 Task: Find connections with filter location Quţūr with filter topic #propertywith filter profile language English with filter current company The Good Glamm Group with filter school Loyola Institute Of Business Administration with filter industry Fruit and Vegetable Preserves Manufacturing with filter service category Network Support with filter keywords title Animal Shelter Worker
Action: Mouse moved to (622, 77)
Screenshot: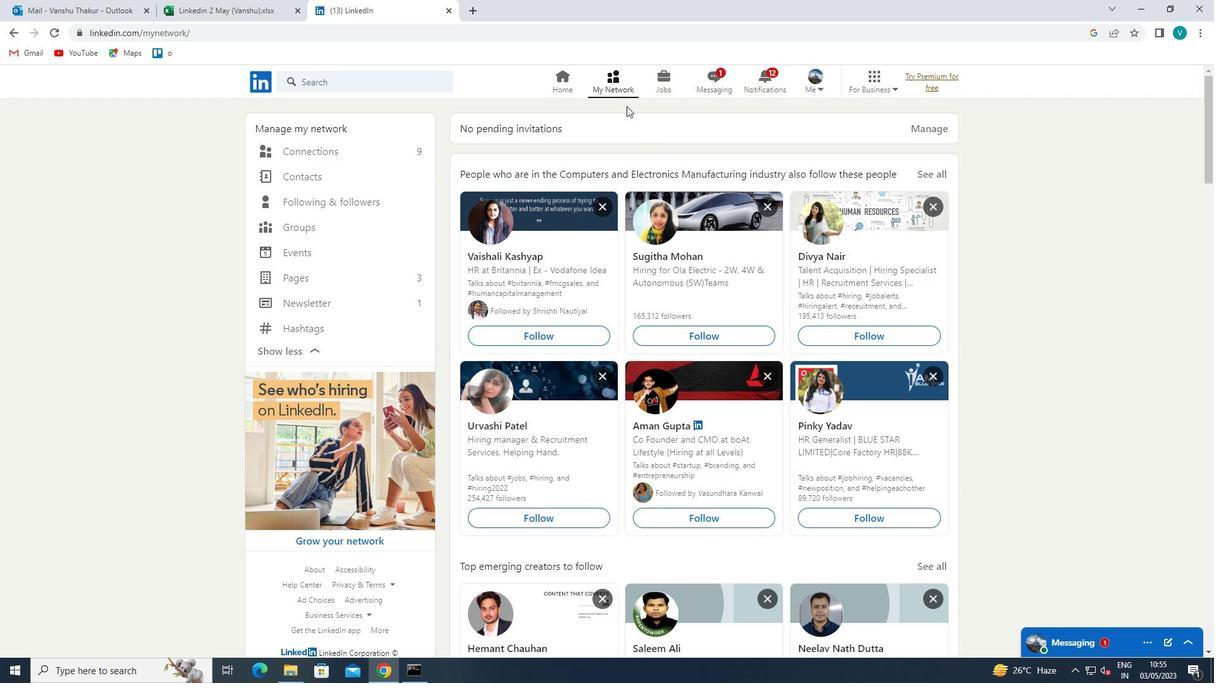 
Action: Mouse pressed left at (622, 77)
Screenshot: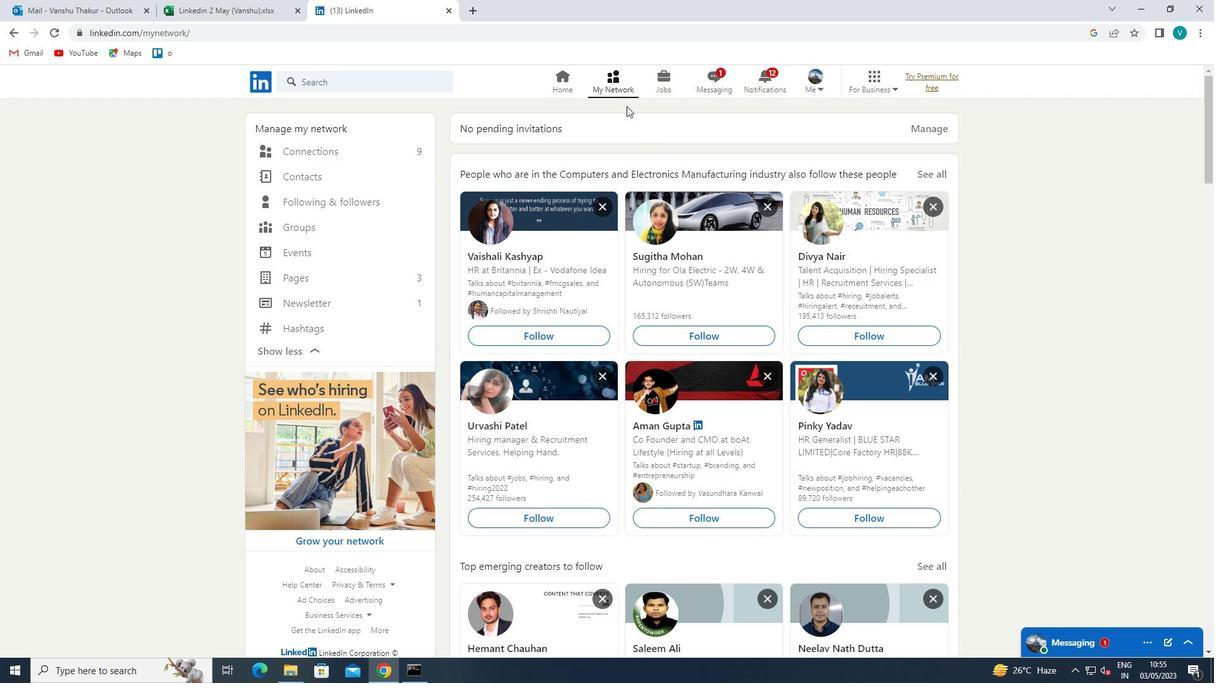 
Action: Mouse moved to (365, 161)
Screenshot: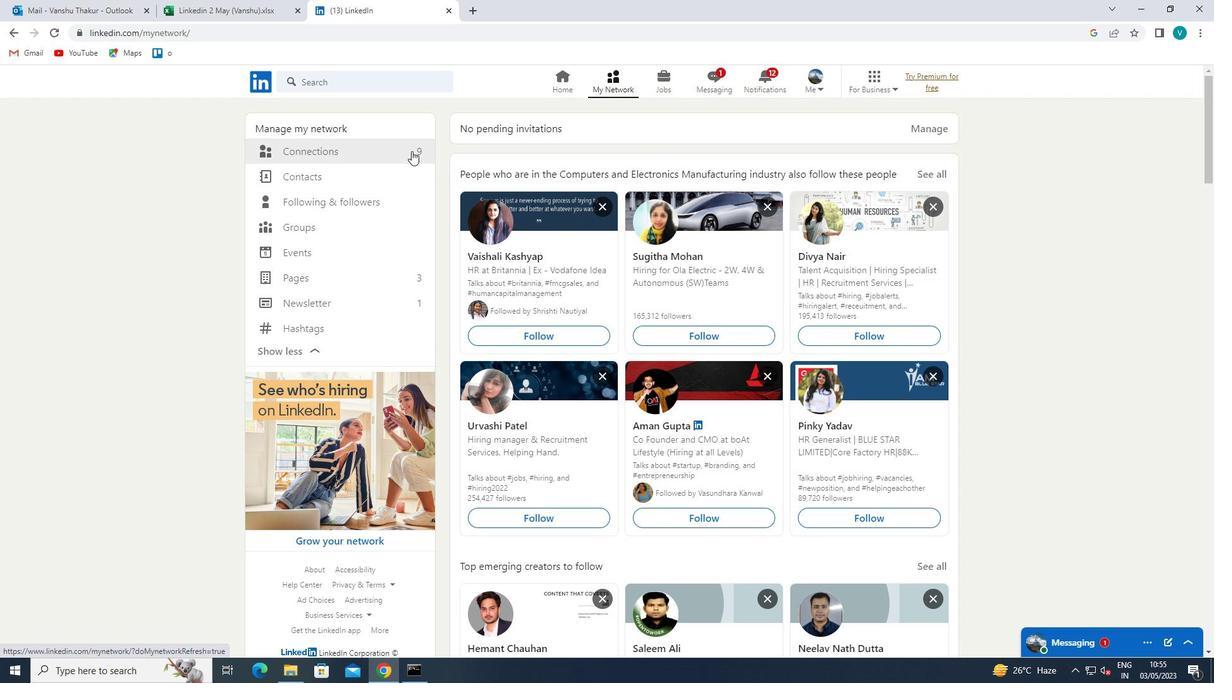 
Action: Mouse pressed left at (365, 161)
Screenshot: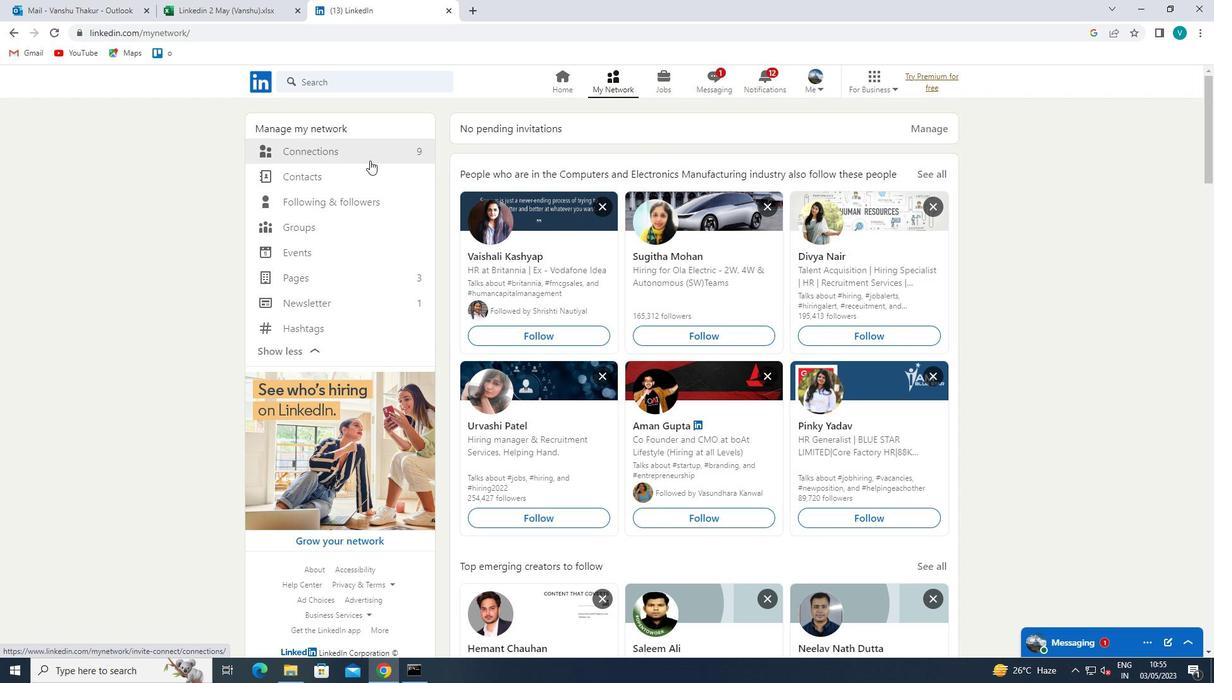 
Action: Mouse moved to (365, 146)
Screenshot: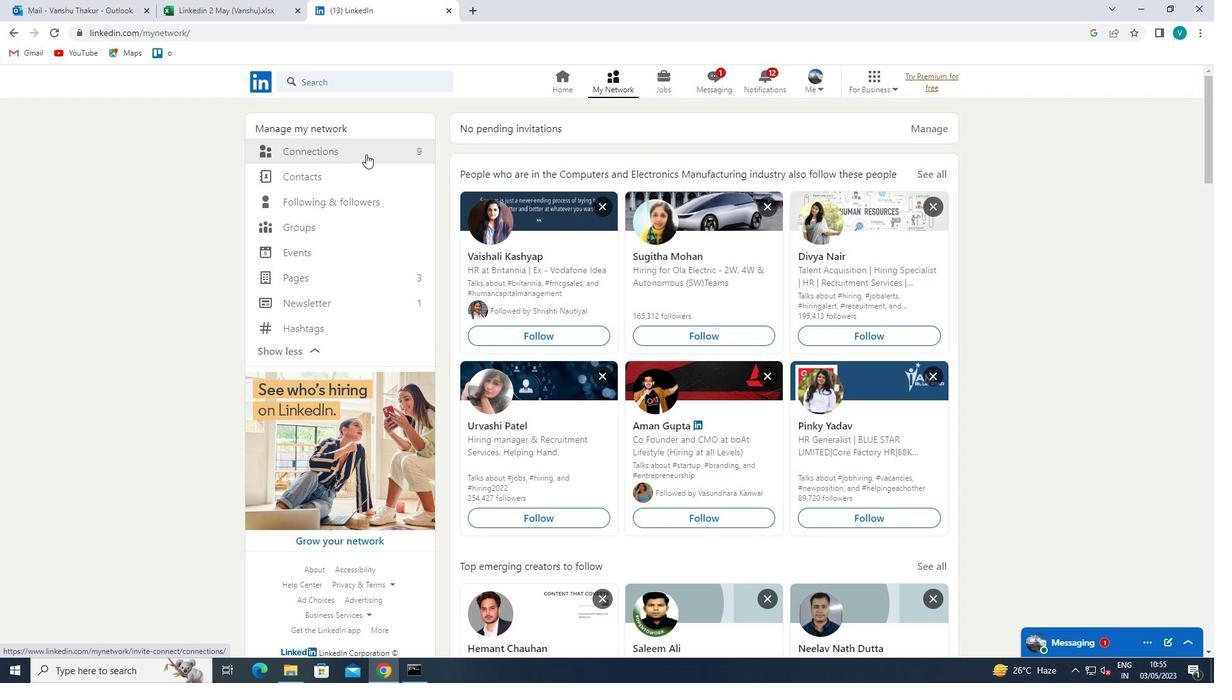
Action: Mouse pressed left at (365, 146)
Screenshot: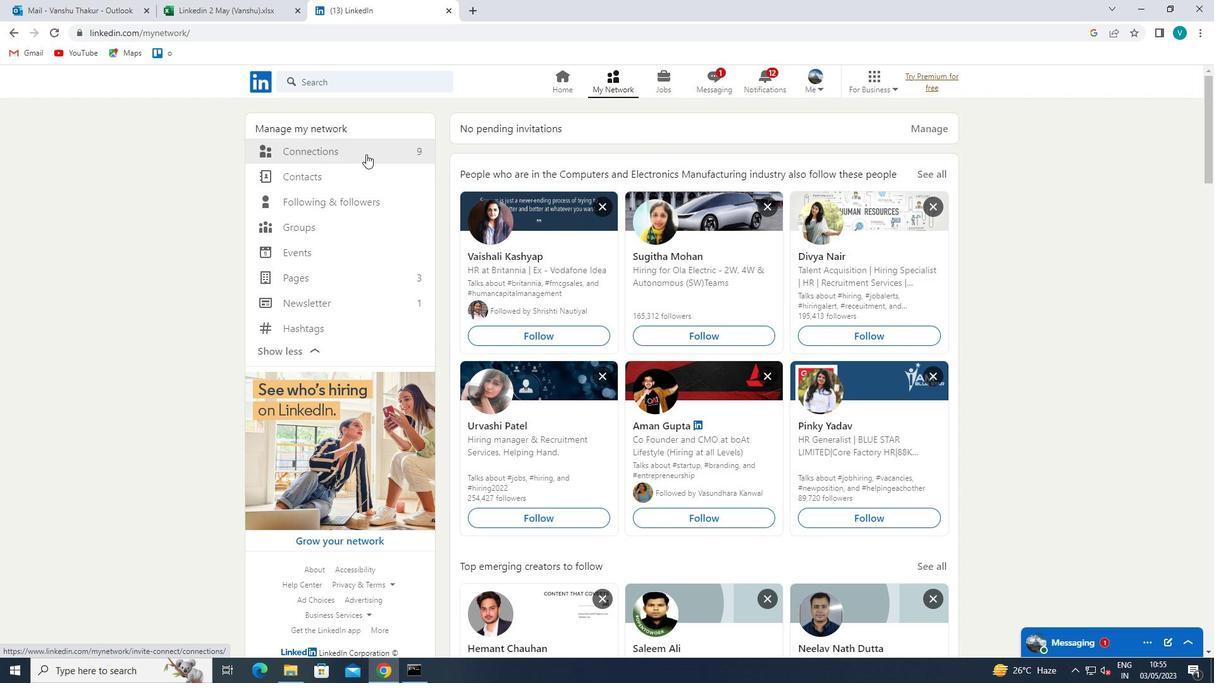 
Action: Mouse moved to (365, 146)
Screenshot: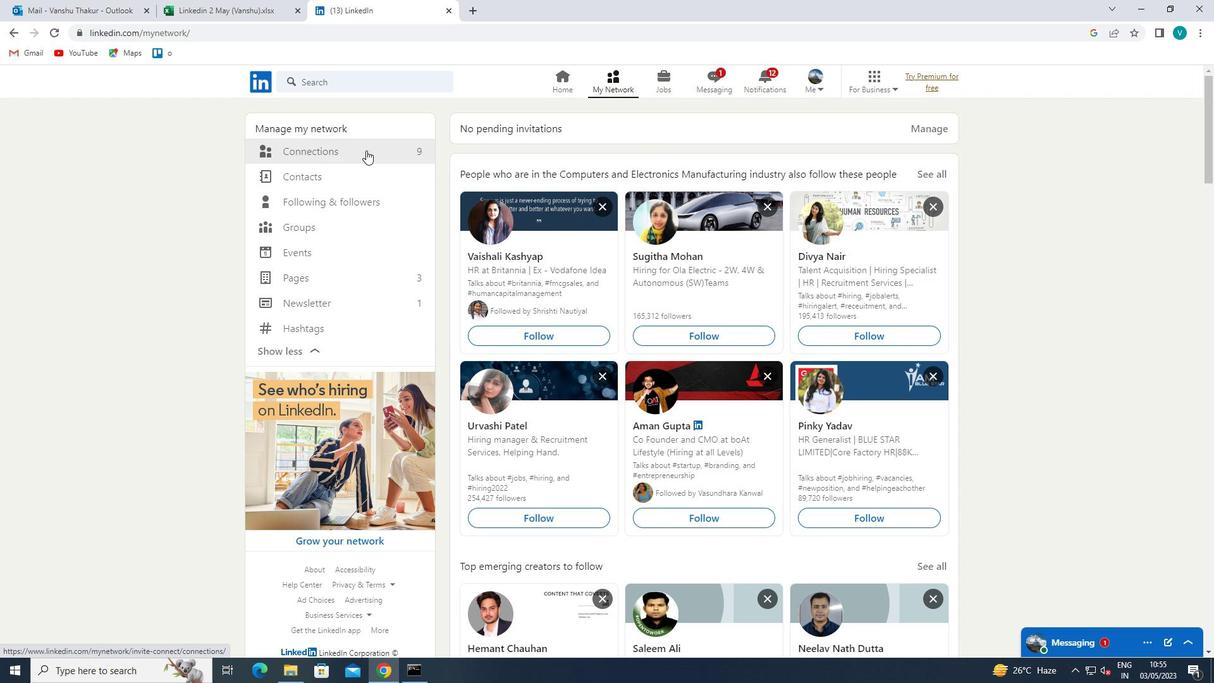 
Action: Mouse pressed left at (365, 146)
Screenshot: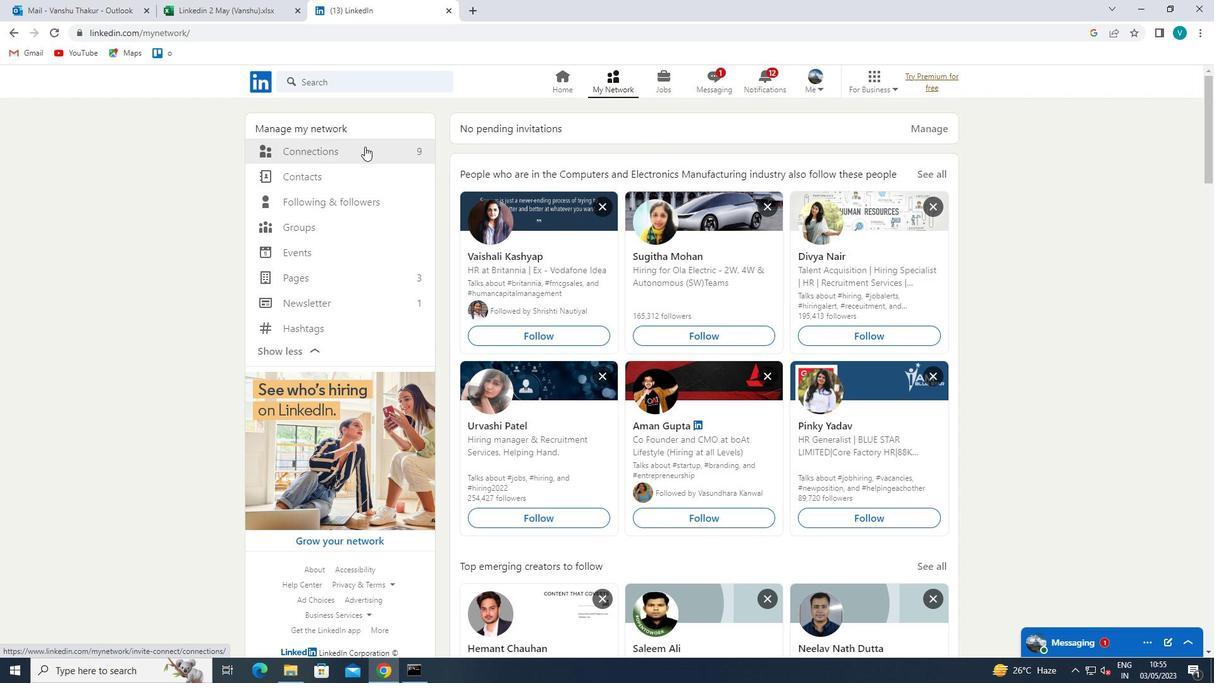 
Action: Mouse moved to (694, 152)
Screenshot: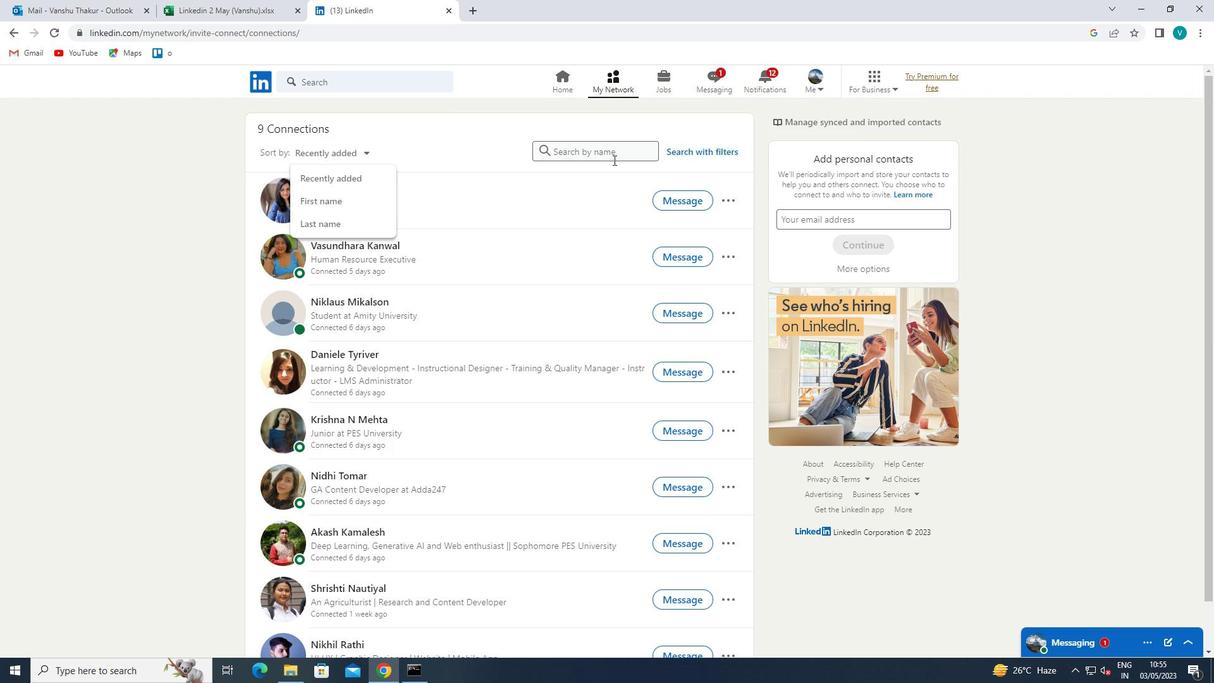 
Action: Mouse pressed left at (694, 152)
Screenshot: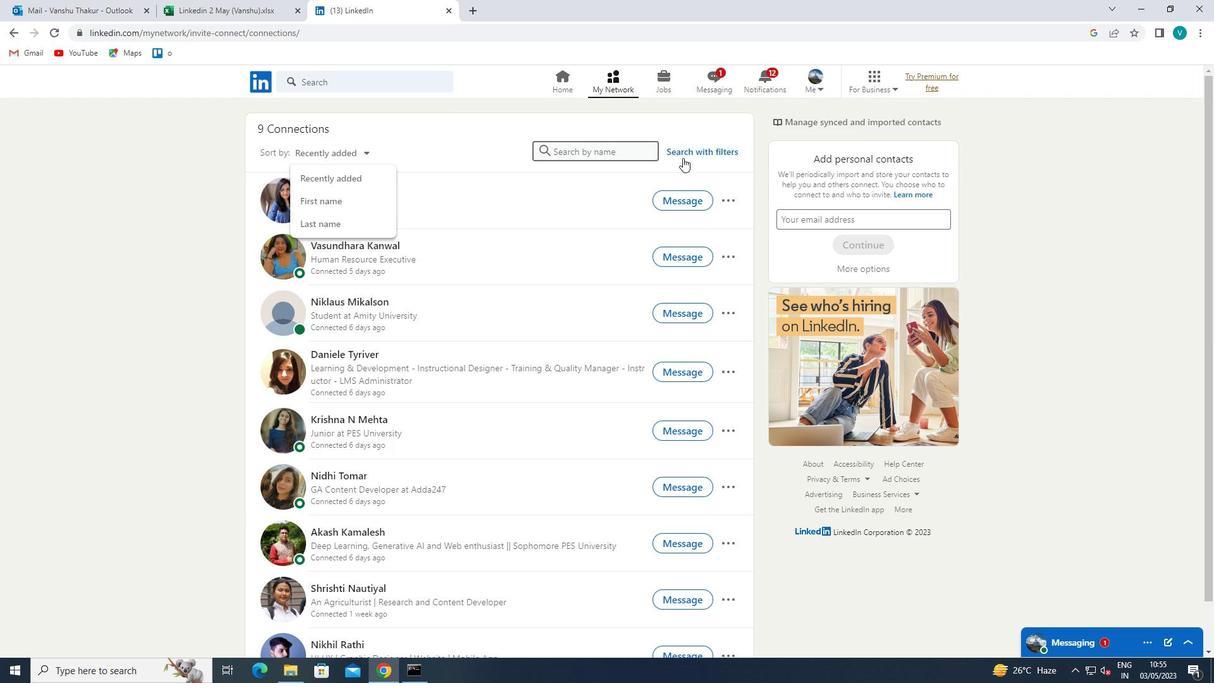 
Action: Mouse moved to (598, 120)
Screenshot: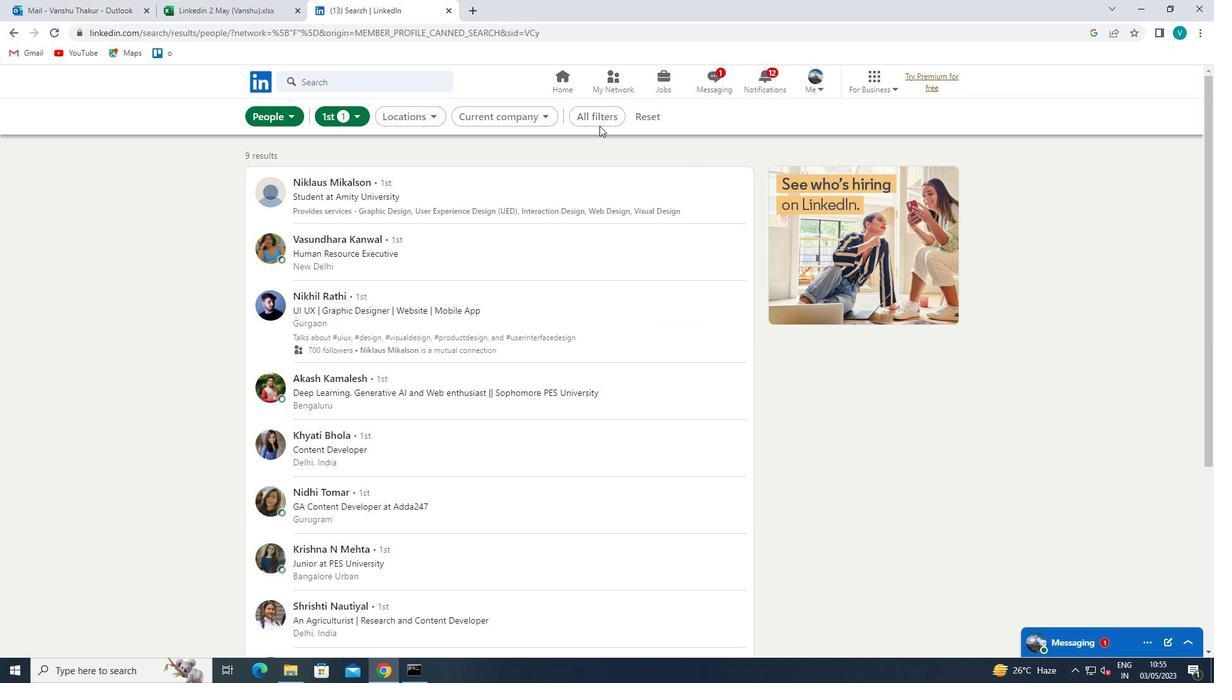 
Action: Mouse pressed left at (598, 120)
Screenshot: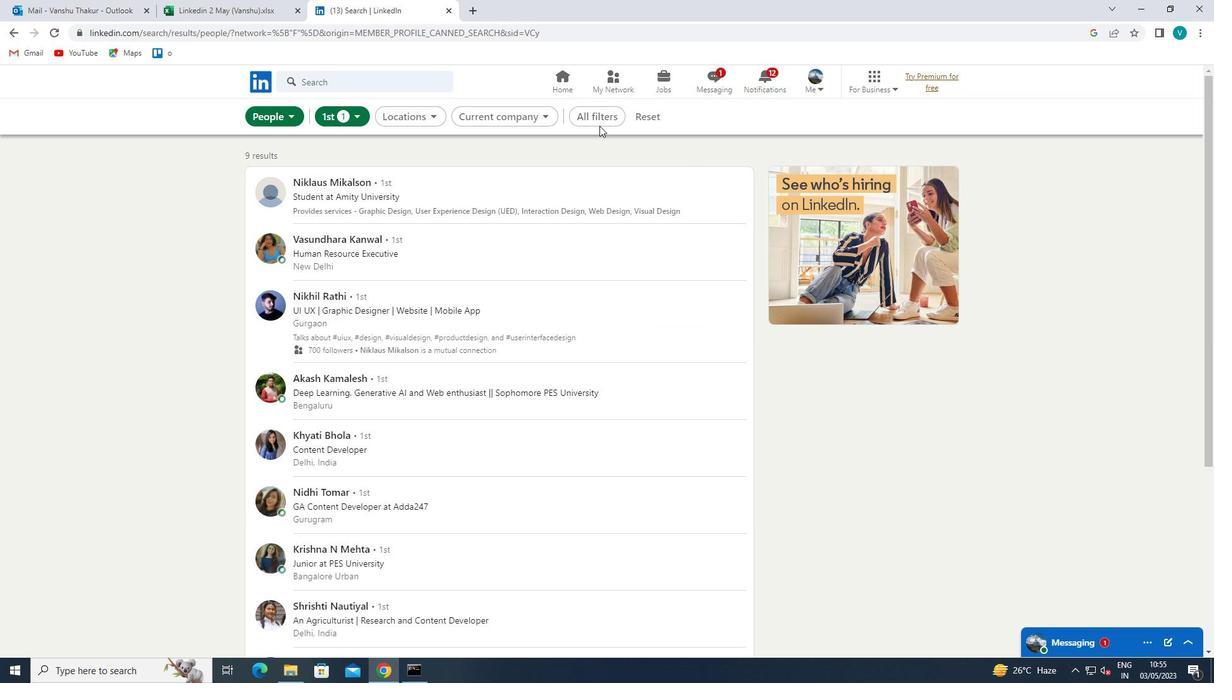 
Action: Mouse moved to (990, 225)
Screenshot: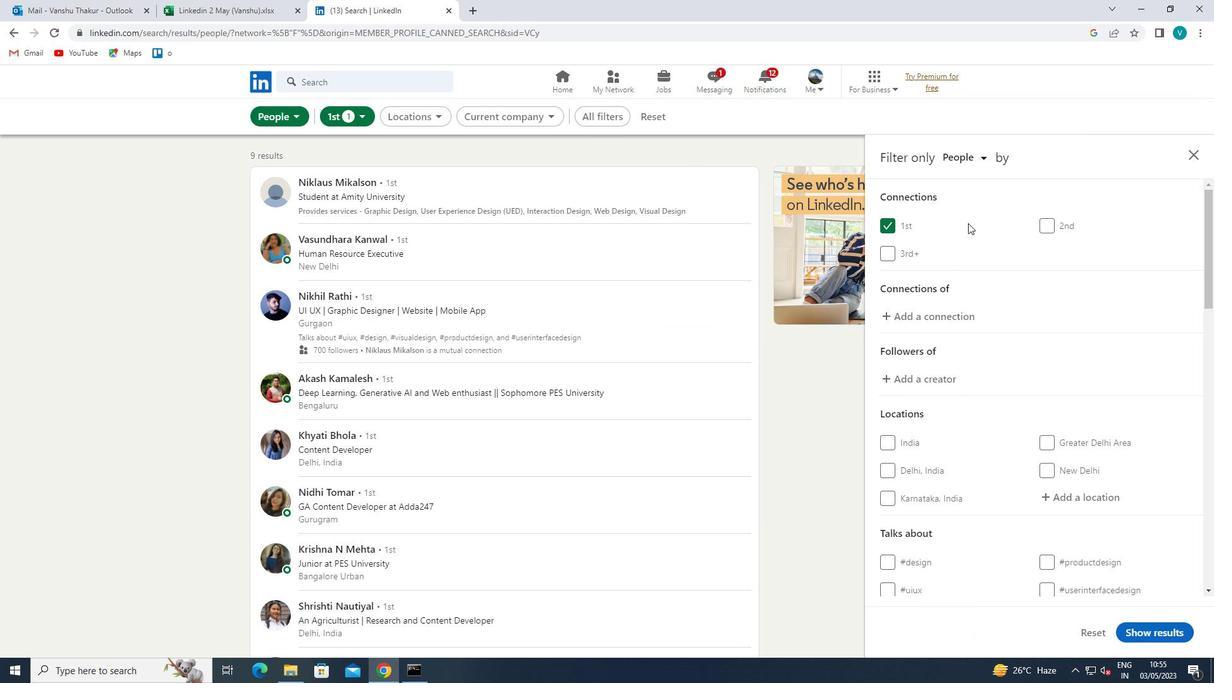 
Action: Mouse scrolled (990, 225) with delta (0, 0)
Screenshot: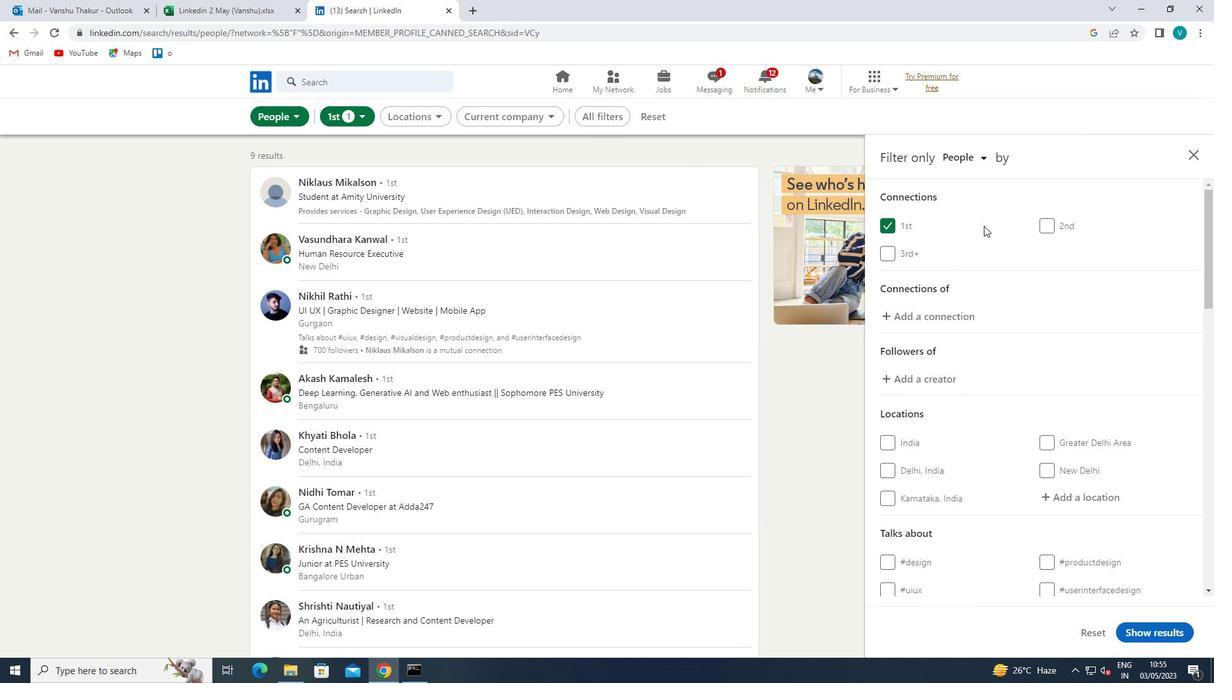 
Action: Mouse moved to (990, 225)
Screenshot: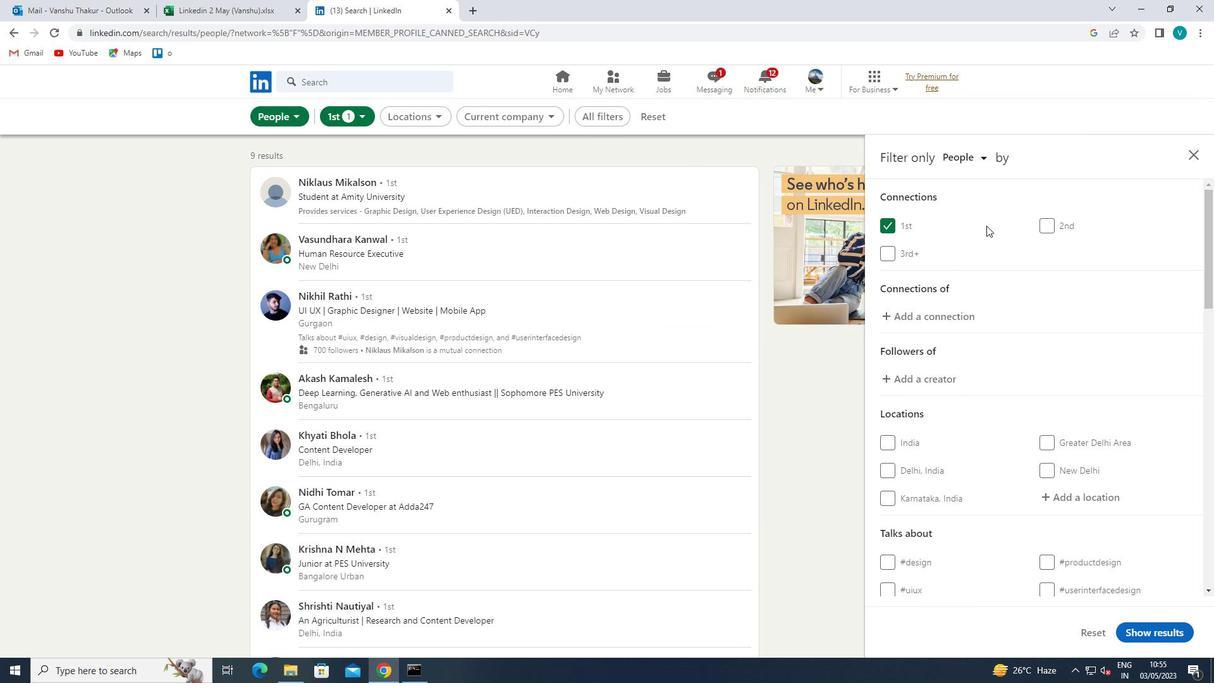 
Action: Mouse scrolled (990, 225) with delta (0, 0)
Screenshot: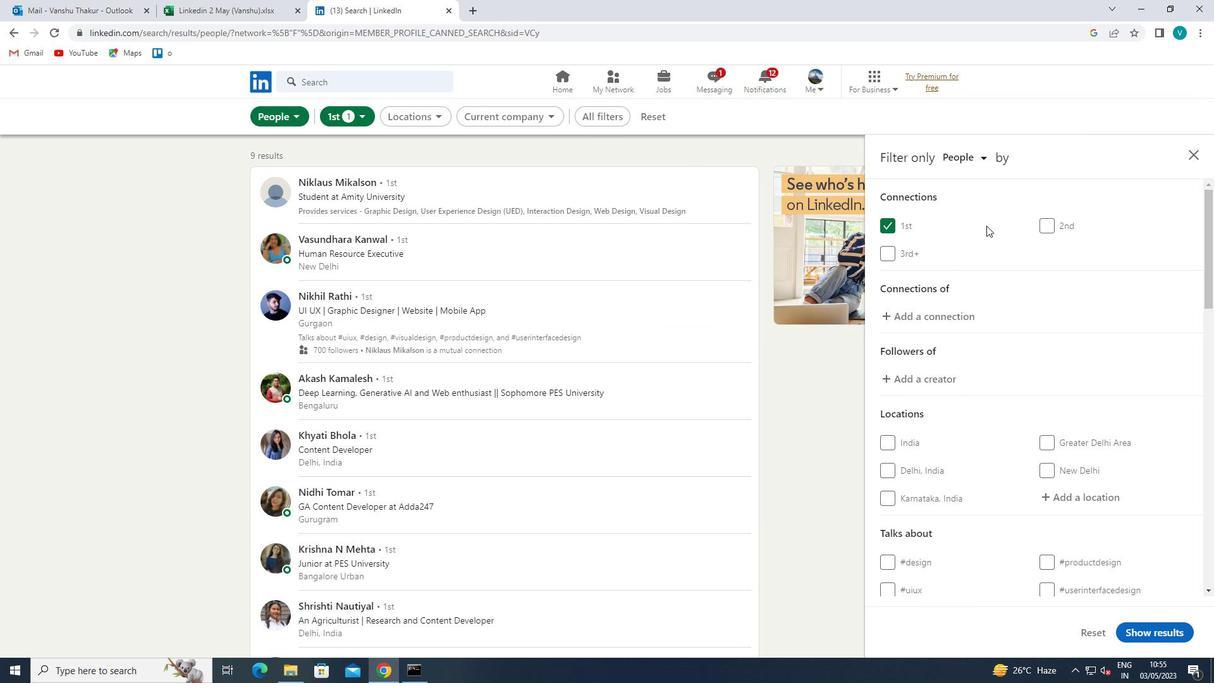 
Action: Mouse moved to (1075, 362)
Screenshot: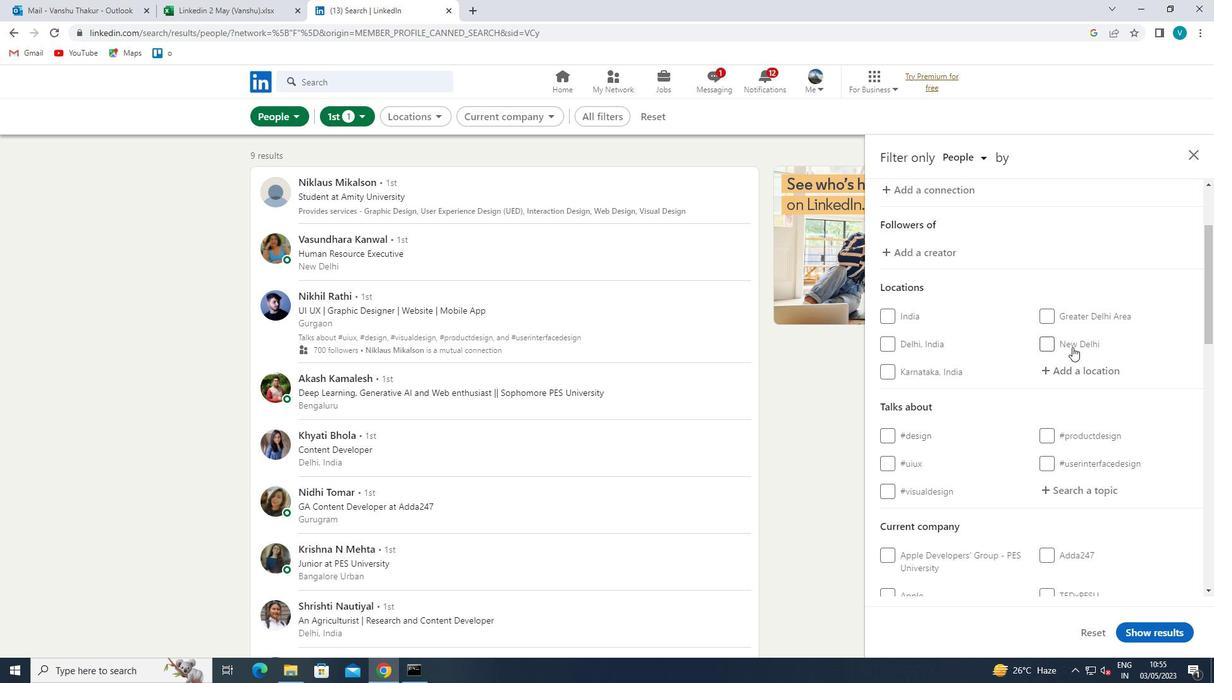 
Action: Mouse pressed left at (1075, 362)
Screenshot: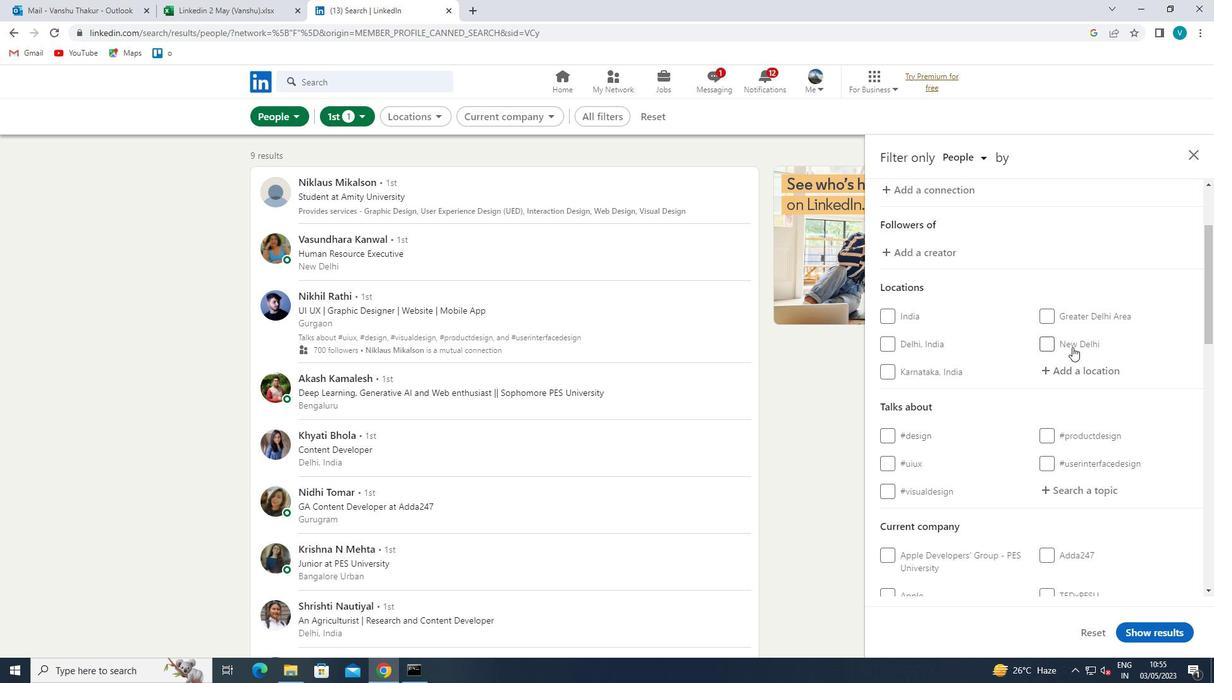 
Action: Mouse moved to (956, 403)
Screenshot: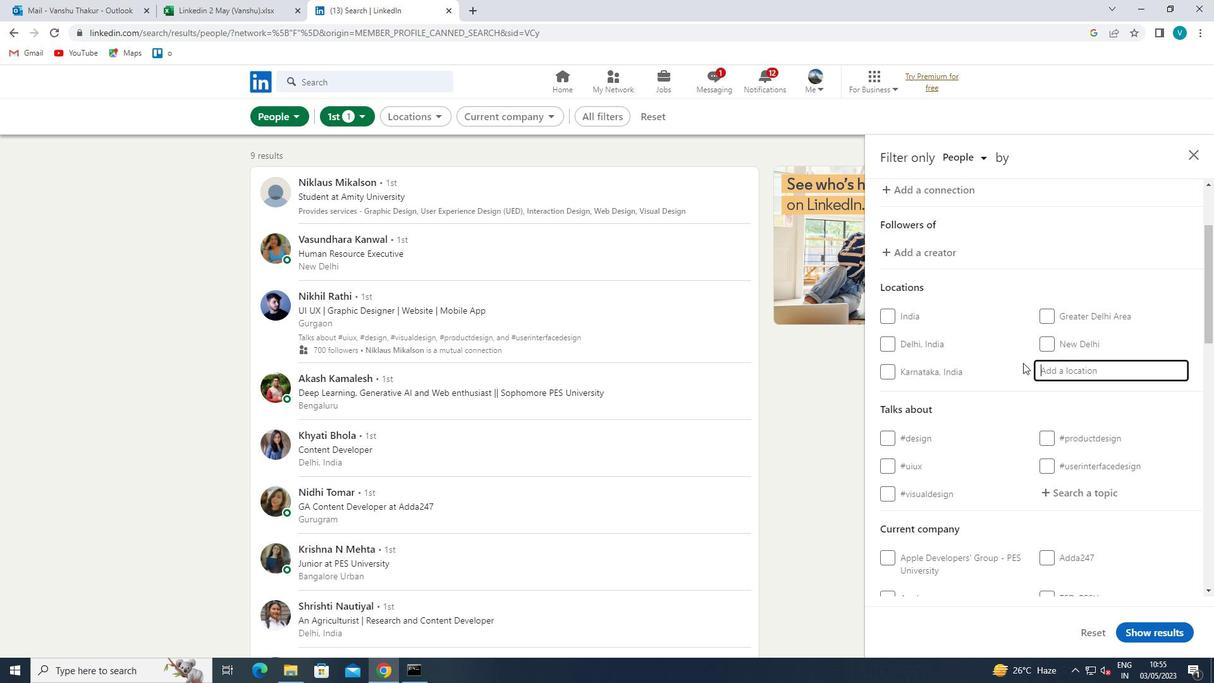 
Action: Key pressed <Key.shift>QUTUR
Screenshot: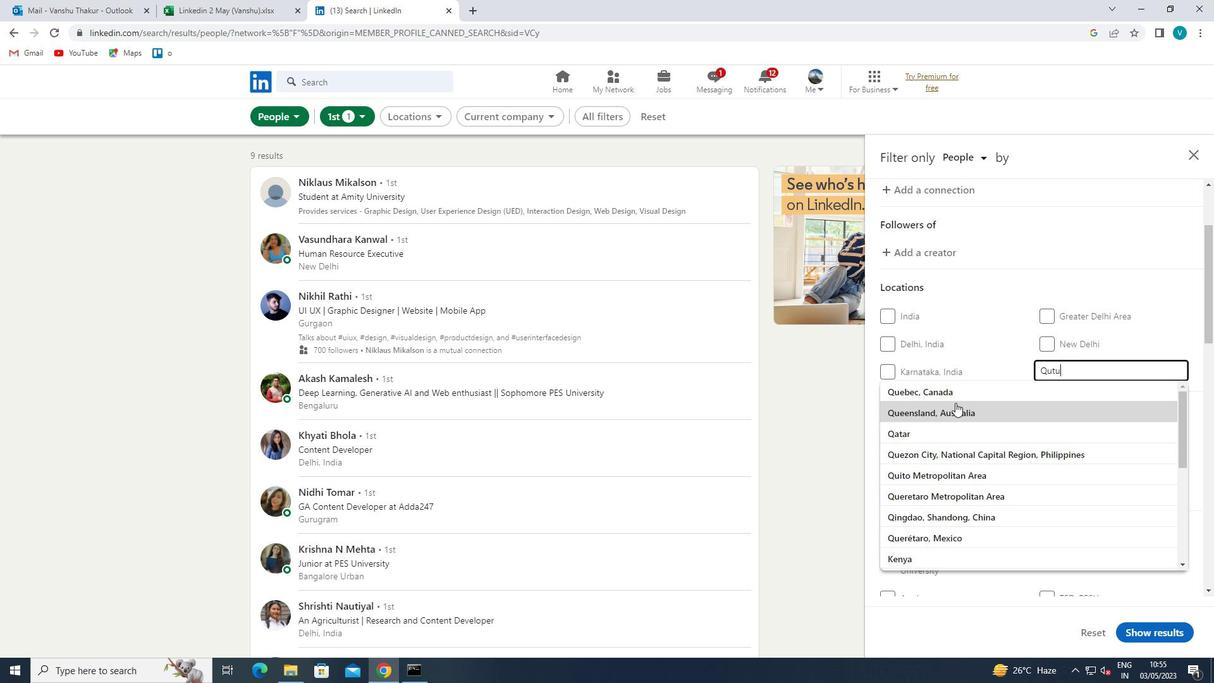
Action: Mouse moved to (994, 381)
Screenshot: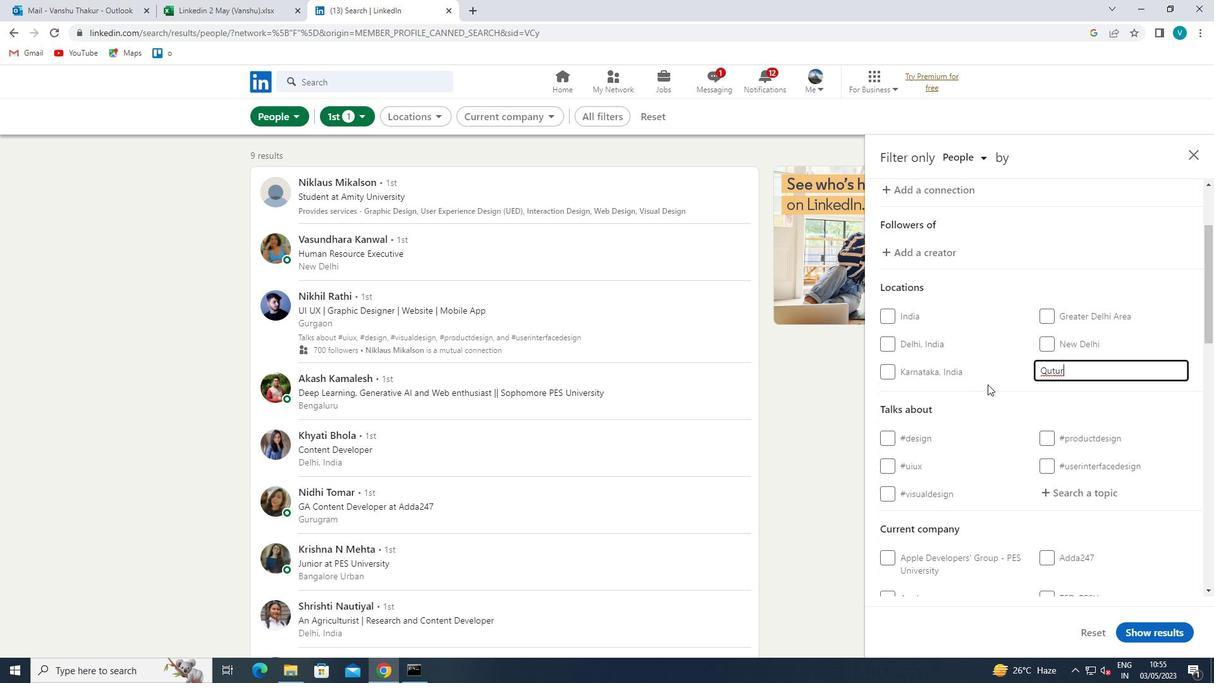 
Action: Mouse pressed left at (994, 381)
Screenshot: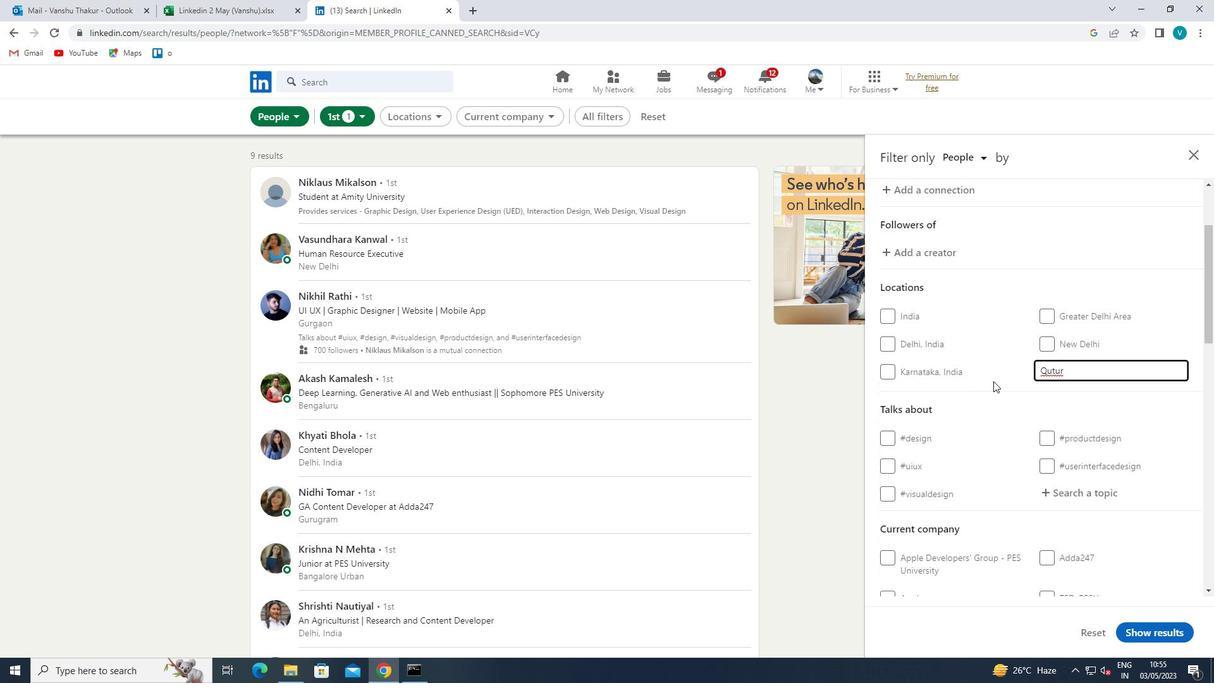 
Action: Mouse moved to (1110, 419)
Screenshot: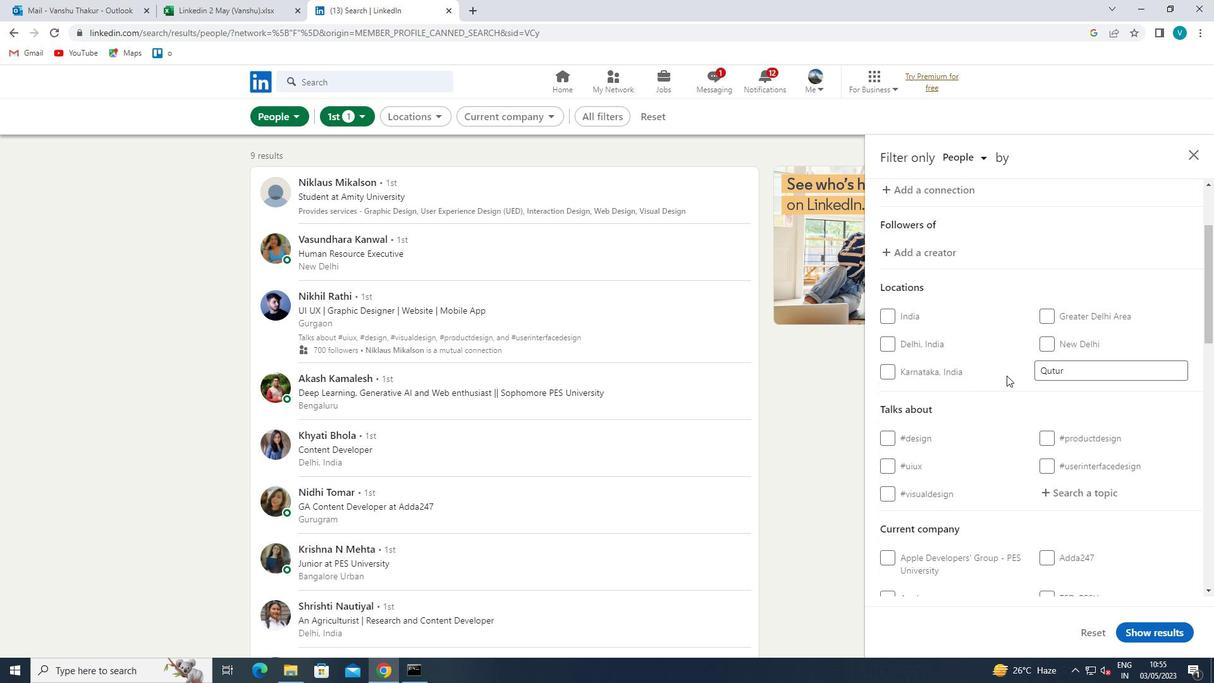 
Action: Mouse scrolled (1110, 418) with delta (0, 0)
Screenshot: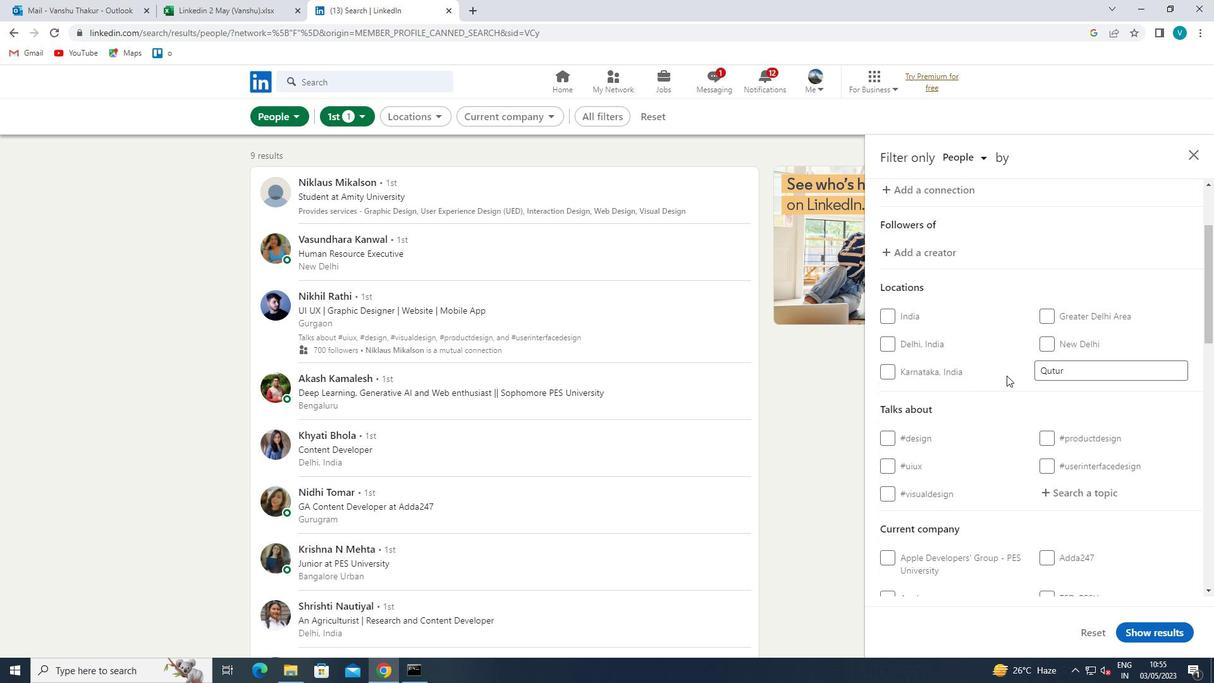 
Action: Mouse moved to (1116, 430)
Screenshot: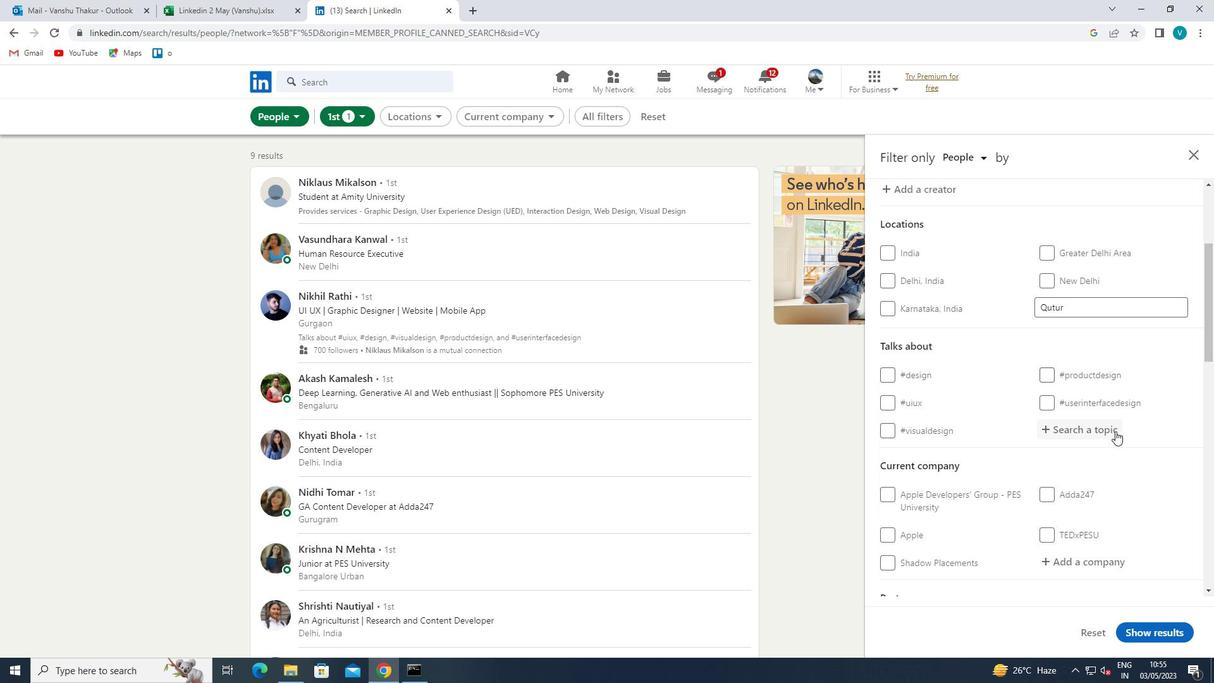 
Action: Mouse pressed left at (1116, 430)
Screenshot: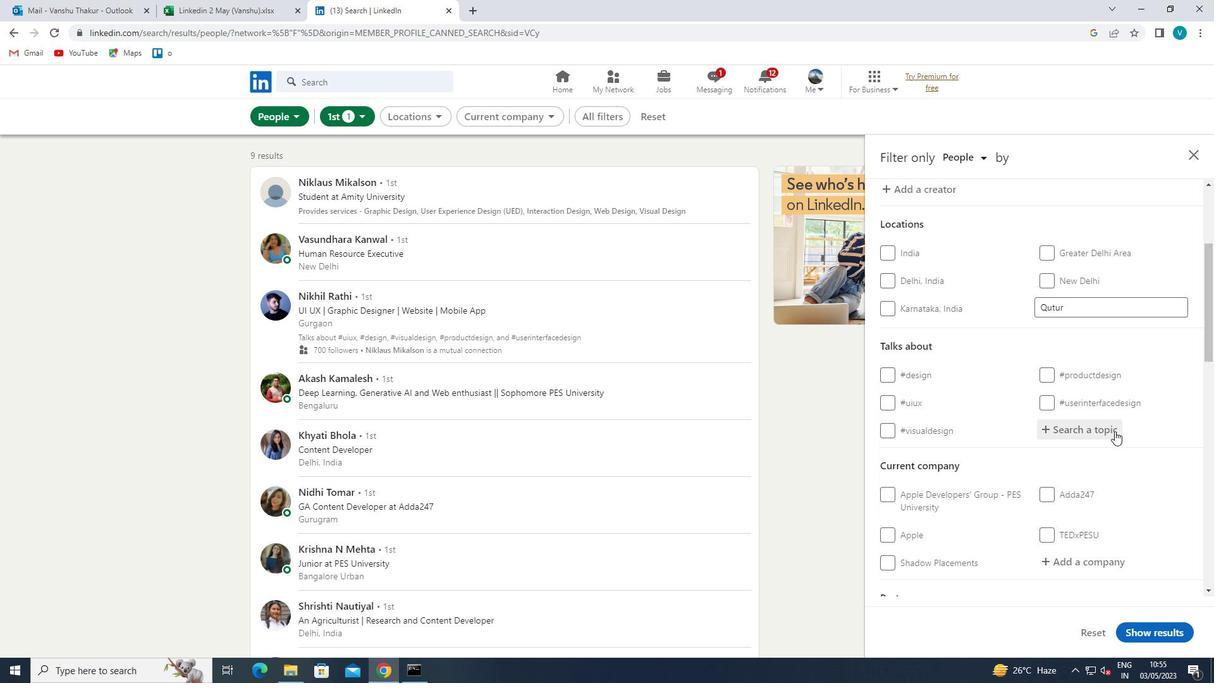 
Action: Mouse moved to (932, 534)
Screenshot: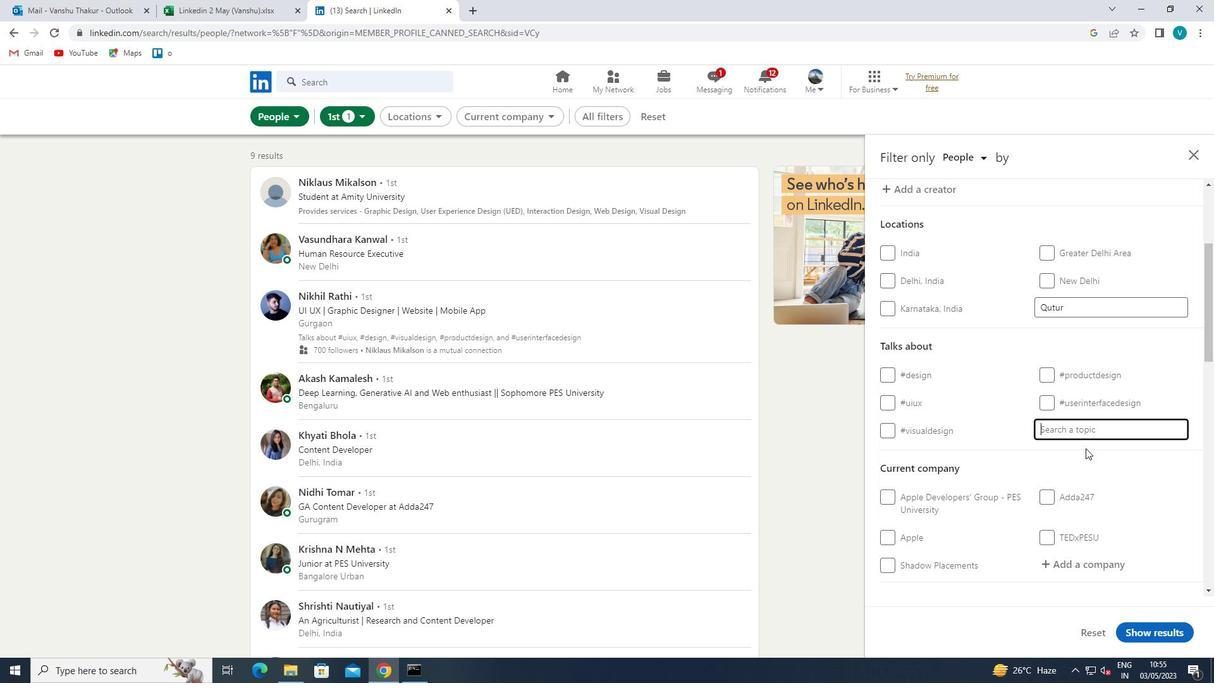 
Action: Key pressed PROPERTY
Screenshot: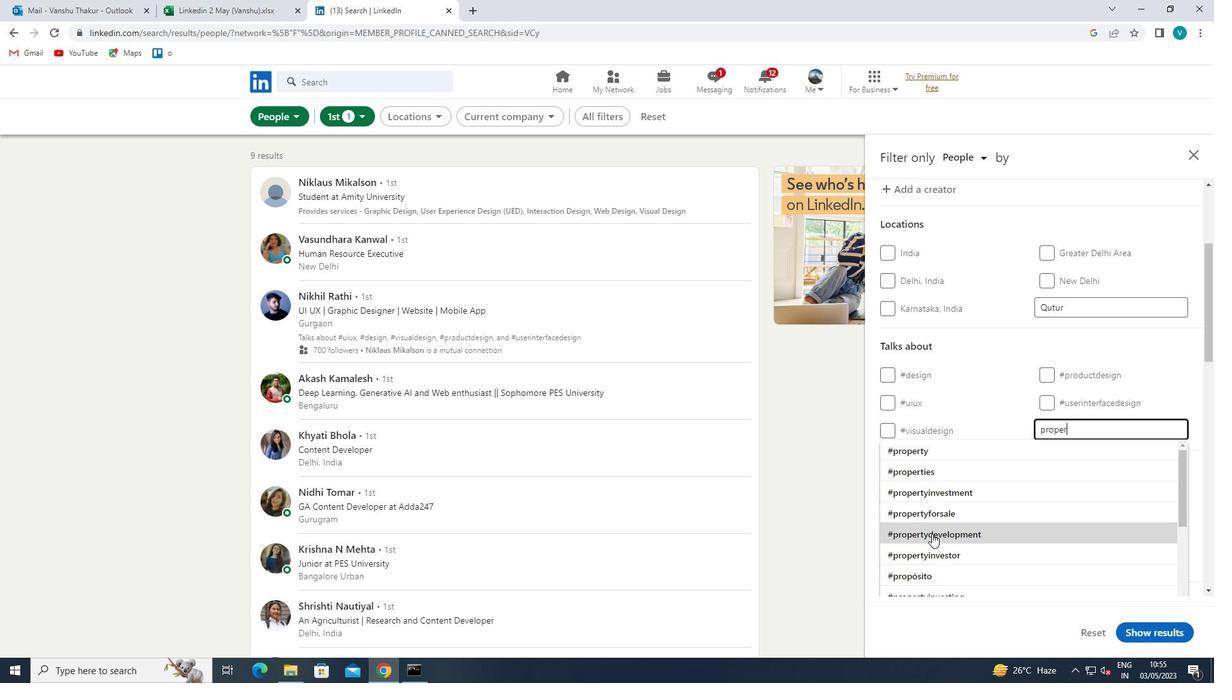 
Action: Mouse moved to (970, 447)
Screenshot: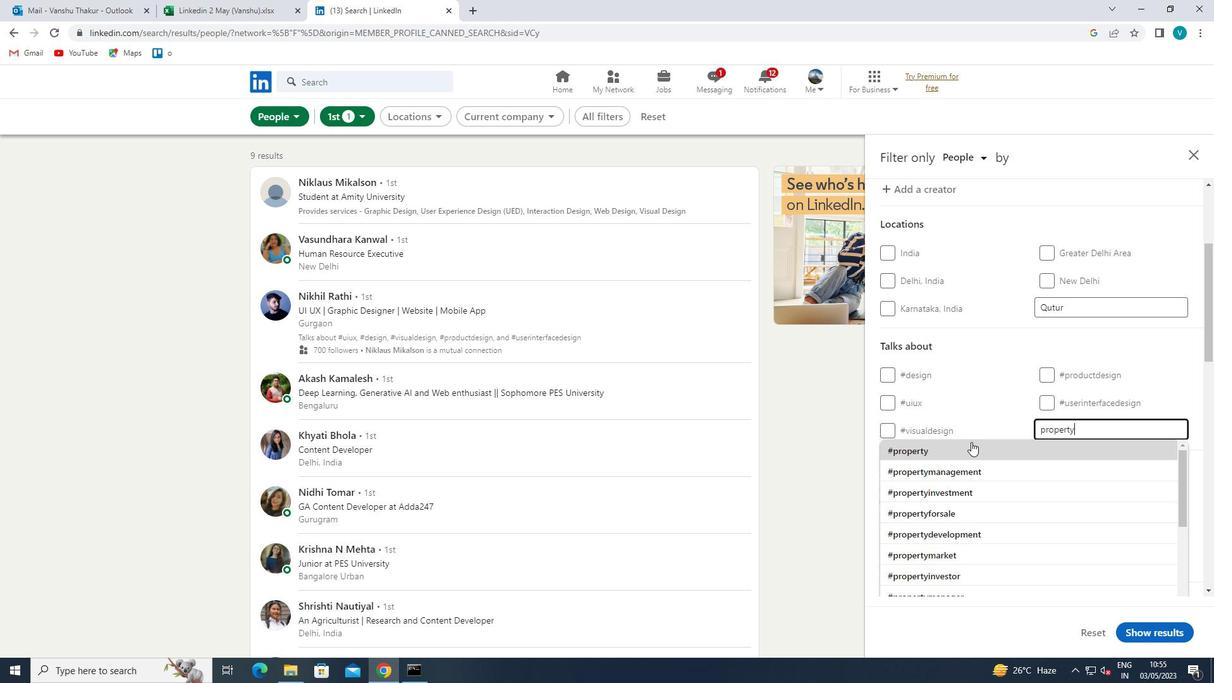 
Action: Mouse pressed left at (970, 447)
Screenshot: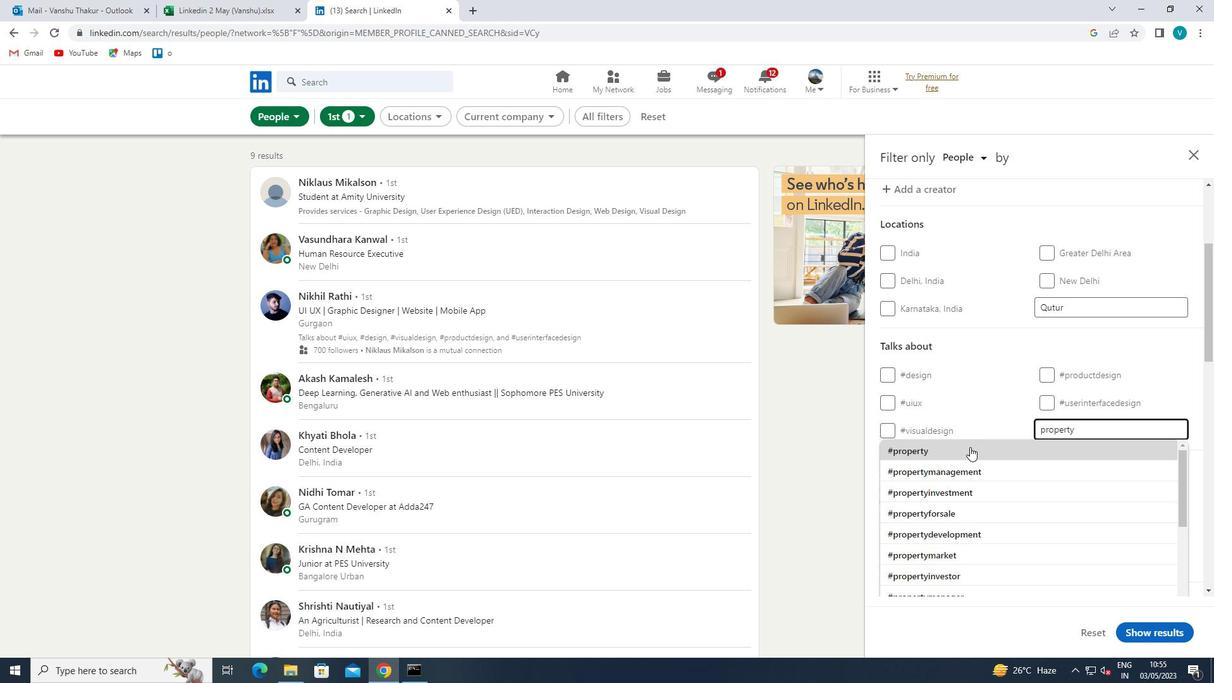 
Action: Mouse moved to (992, 442)
Screenshot: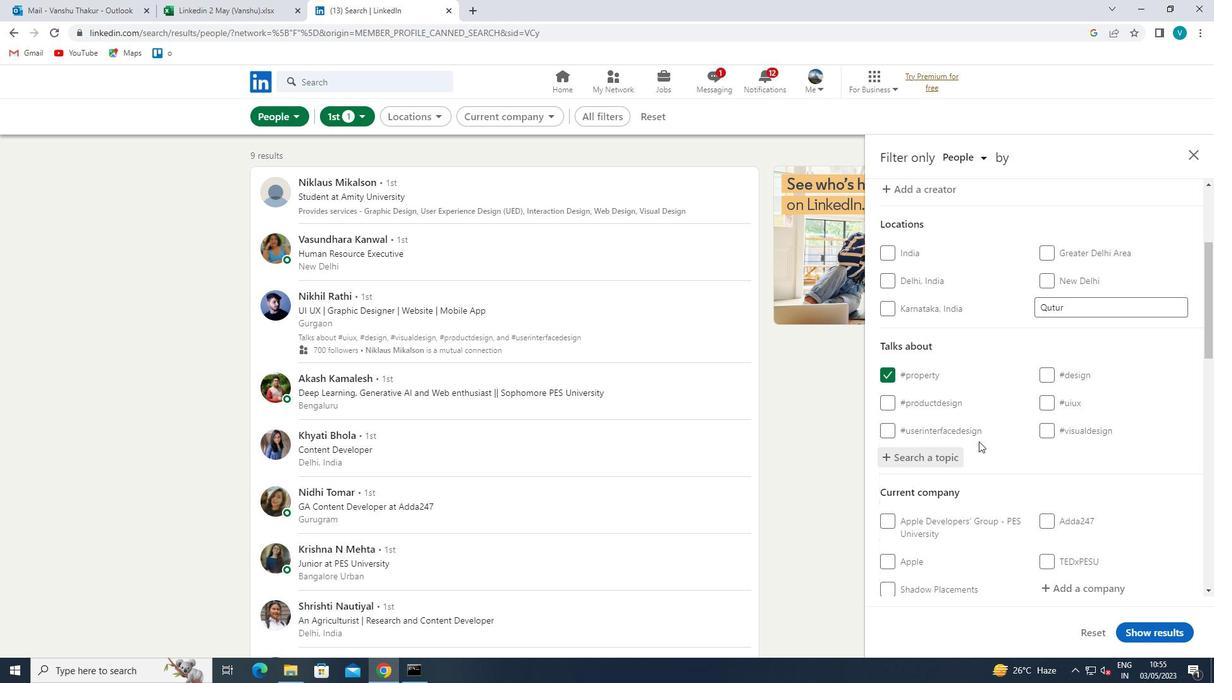 
Action: Mouse scrolled (992, 441) with delta (0, 0)
Screenshot: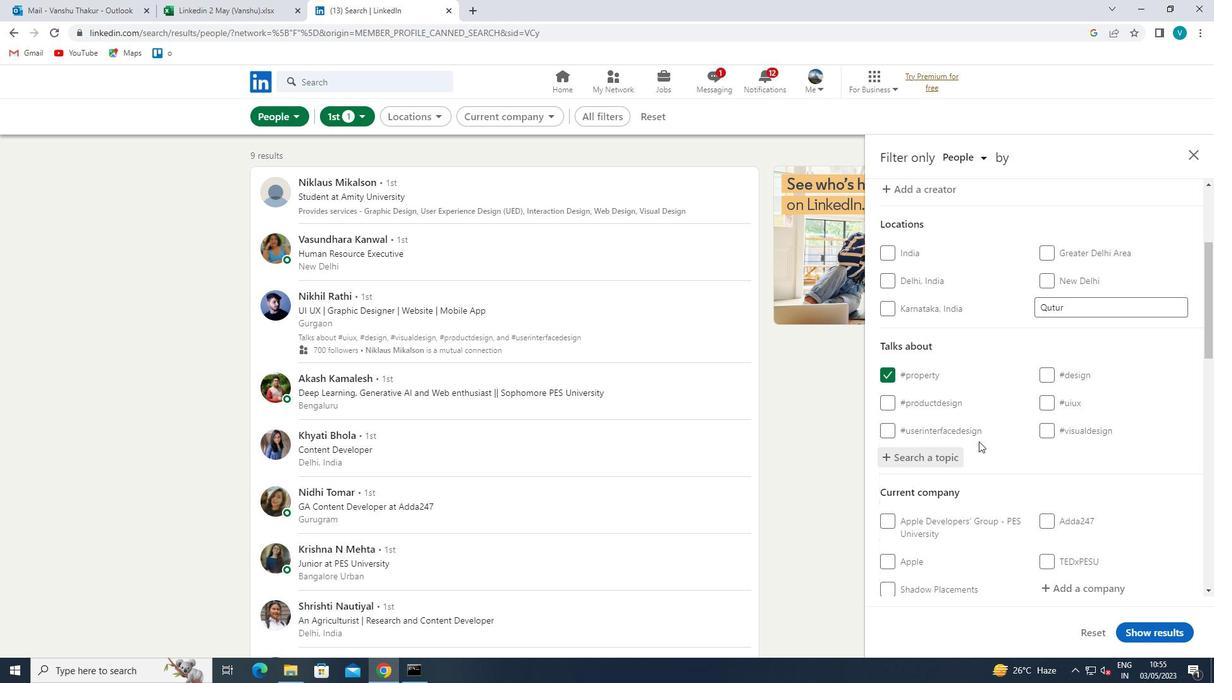 
Action: Mouse moved to (993, 442)
Screenshot: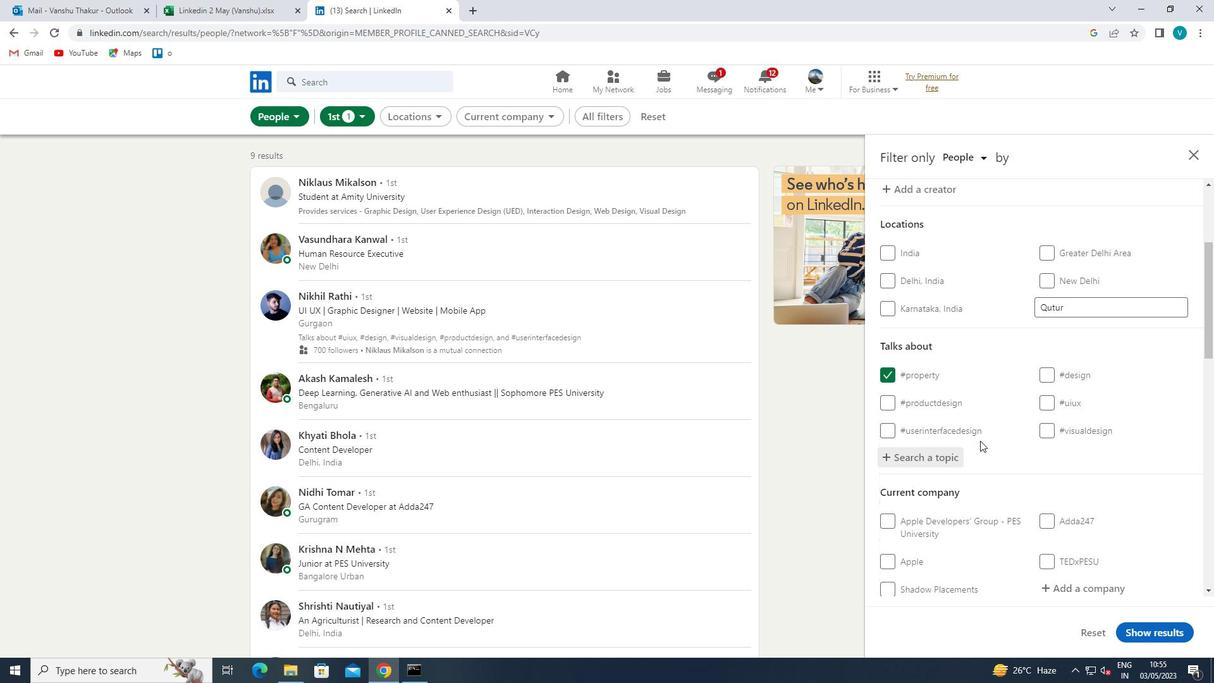 
Action: Mouse scrolled (993, 442) with delta (0, 0)
Screenshot: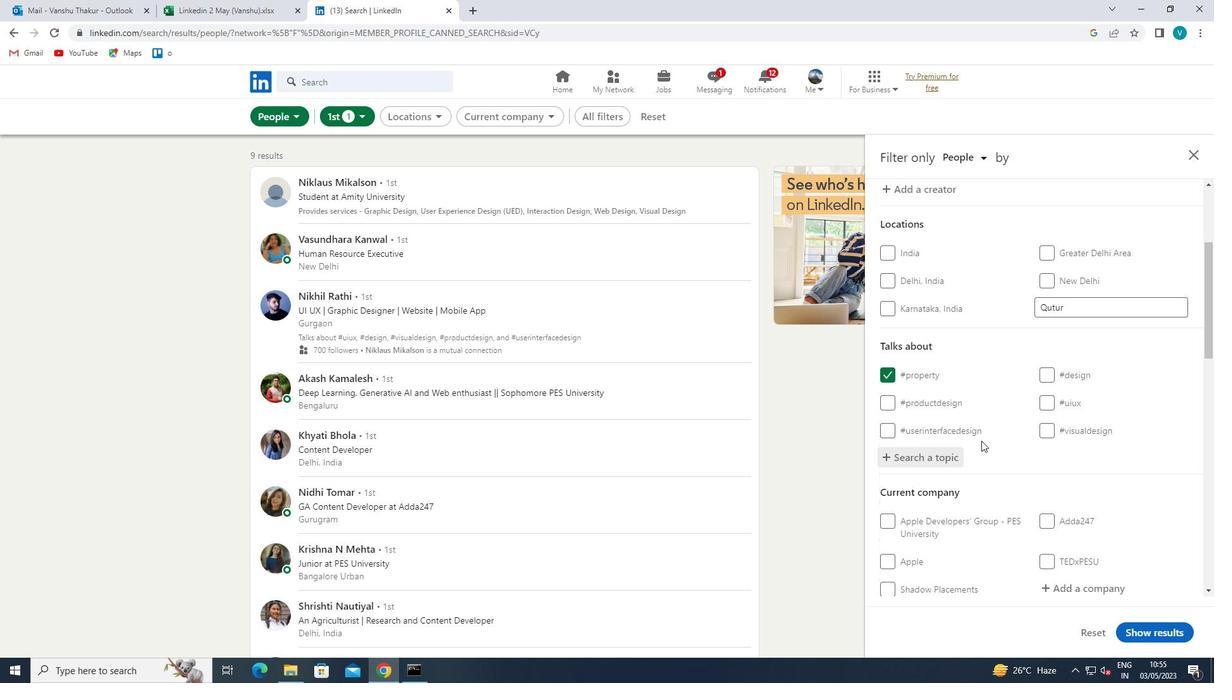 
Action: Mouse scrolled (993, 442) with delta (0, 0)
Screenshot: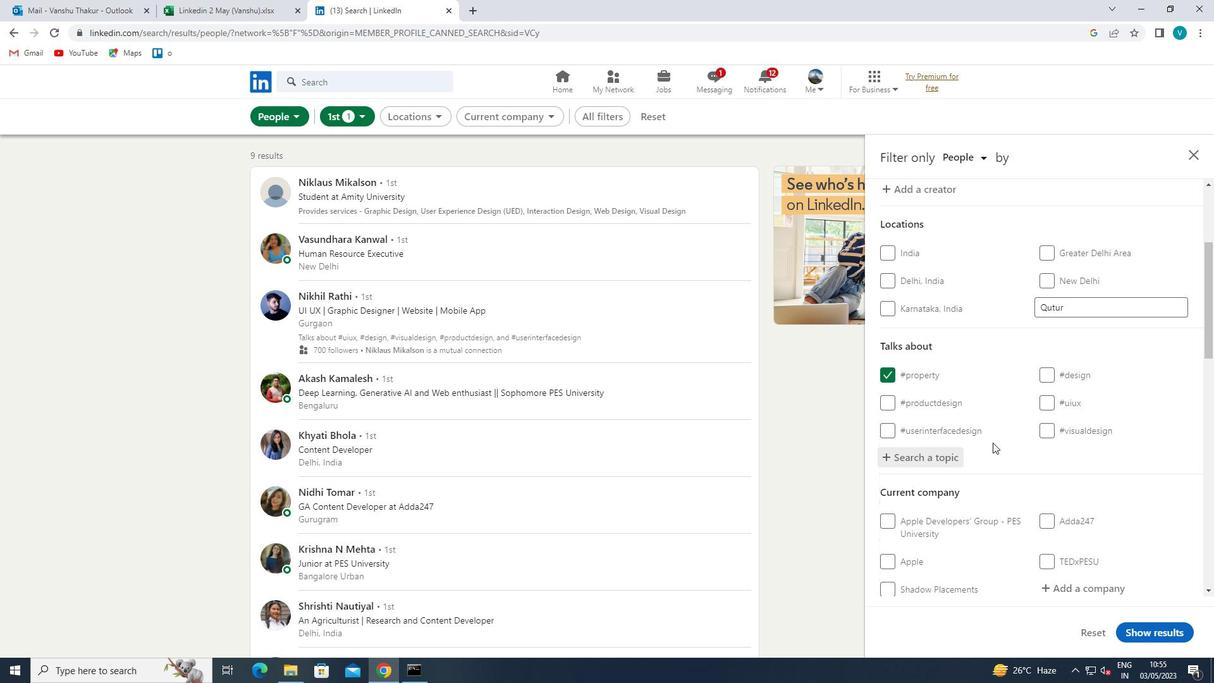 
Action: Mouse moved to (993, 444)
Screenshot: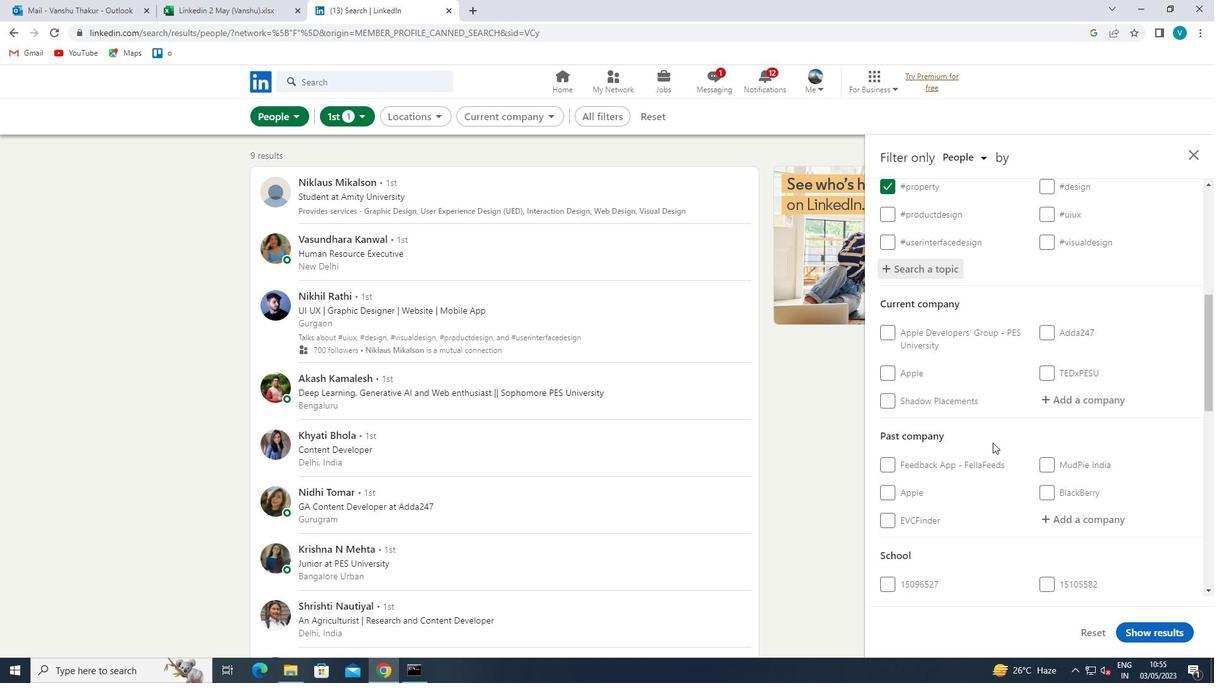 
Action: Mouse scrolled (993, 443) with delta (0, 0)
Screenshot: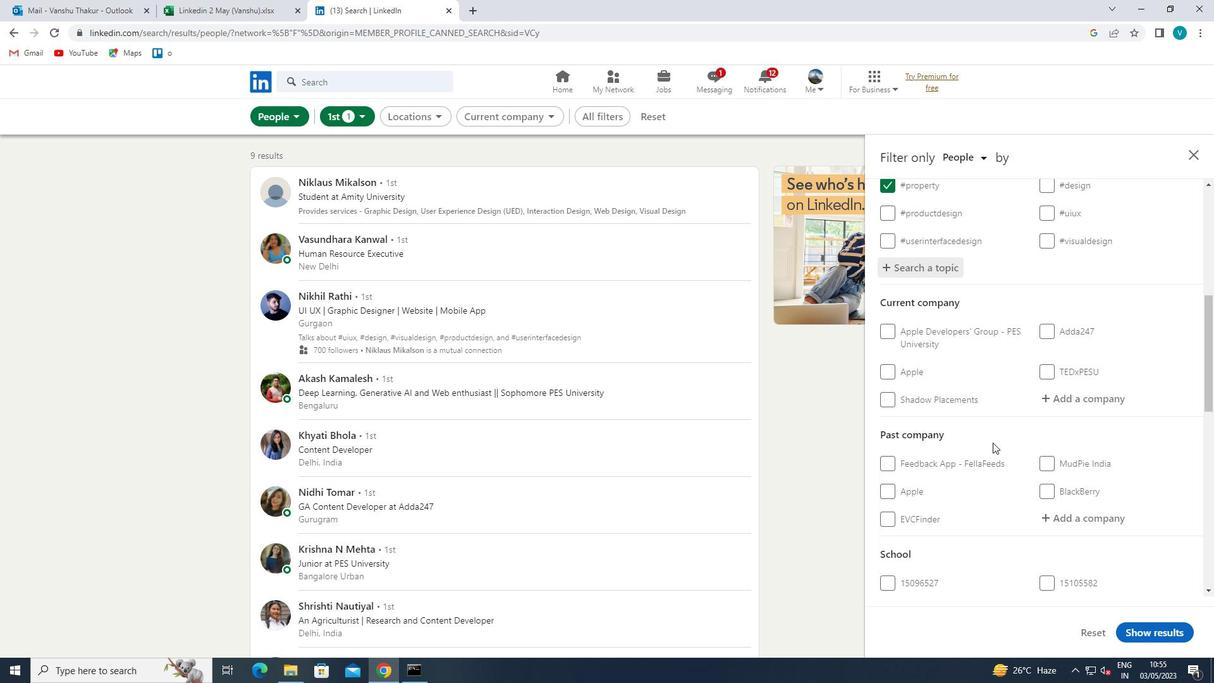 
Action: Mouse moved to (992, 444)
Screenshot: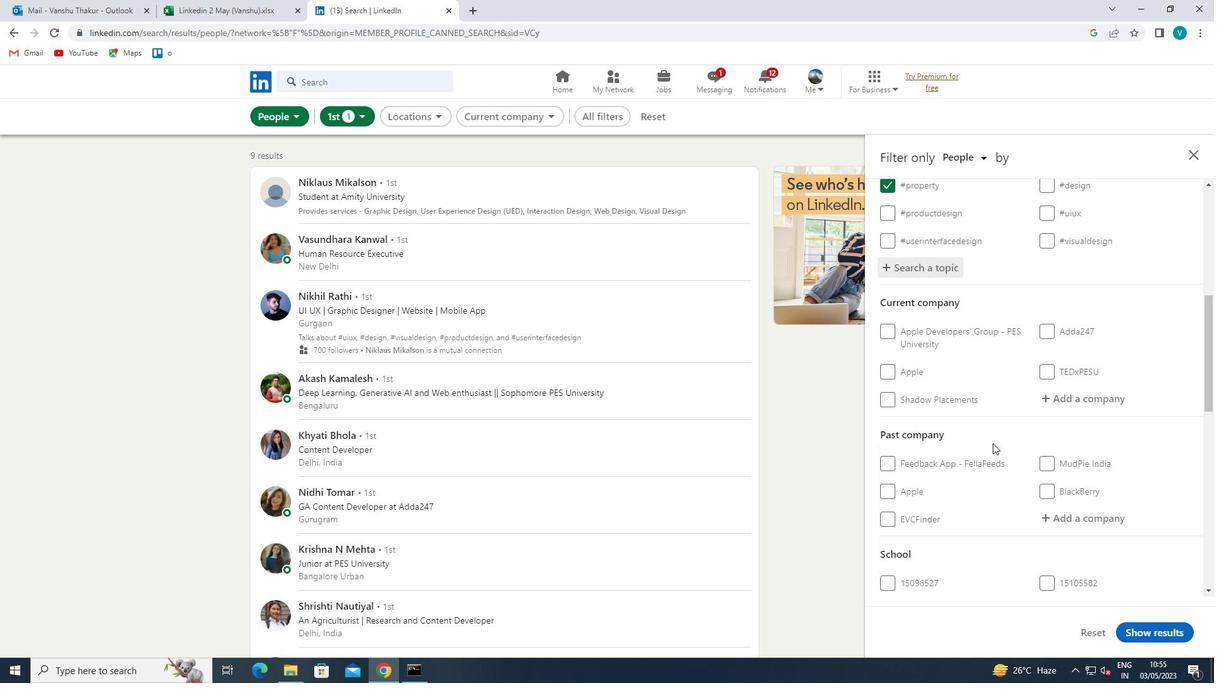 
Action: Mouse scrolled (992, 444) with delta (0, 0)
Screenshot: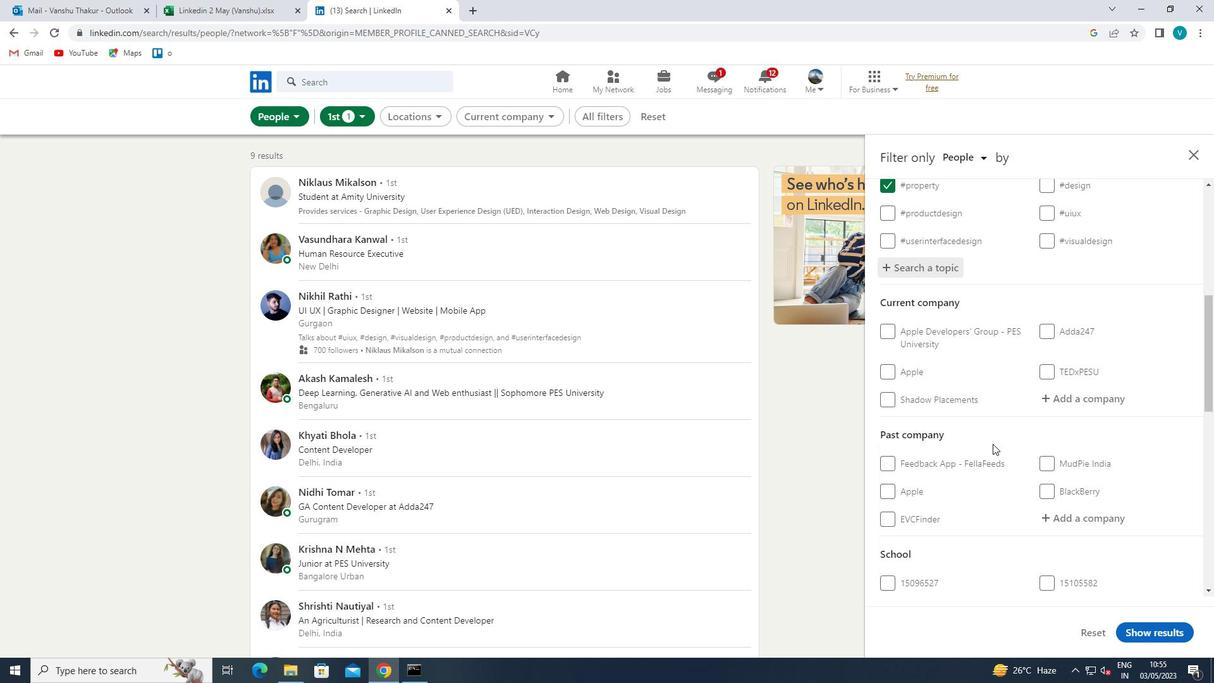 
Action: Mouse moved to (951, 520)
Screenshot: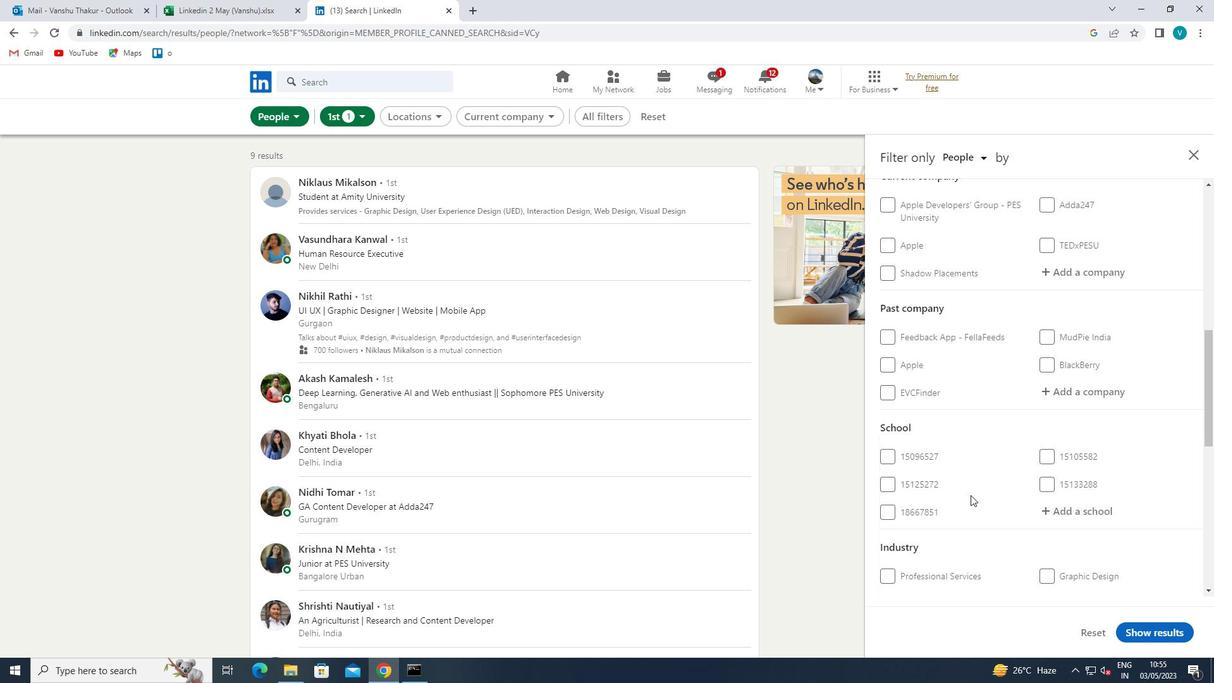 
Action: Mouse scrolled (951, 519) with delta (0, 0)
Screenshot: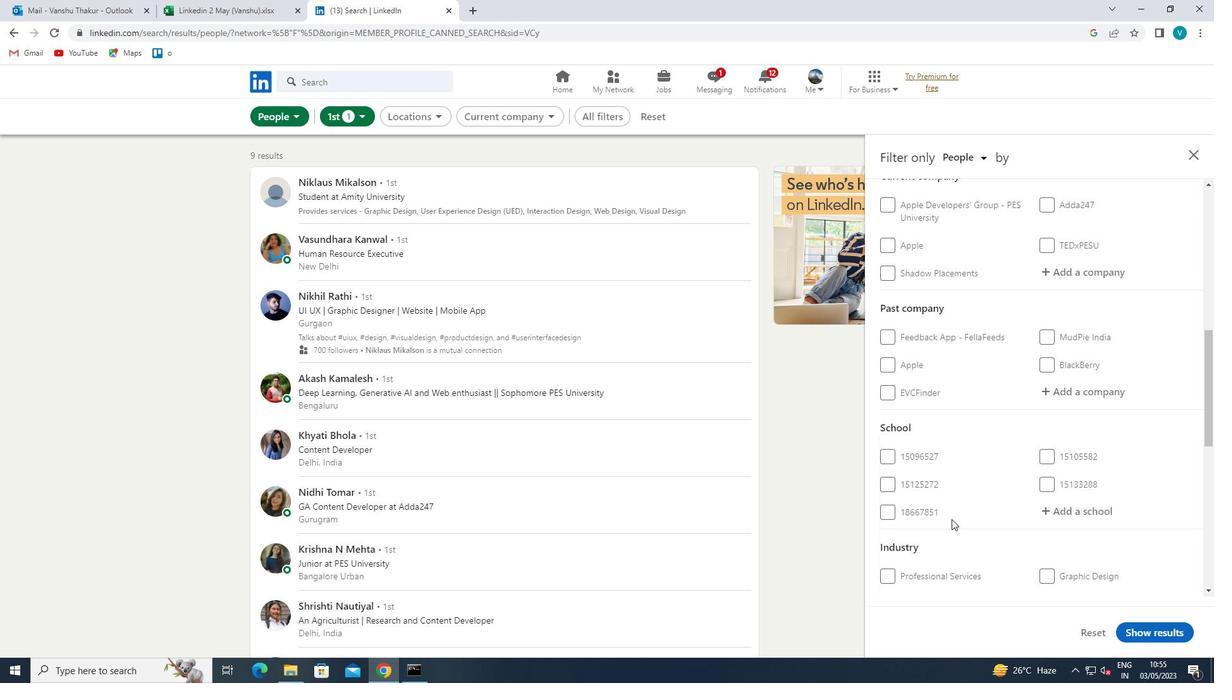 
Action: Mouse scrolled (951, 519) with delta (0, 0)
Screenshot: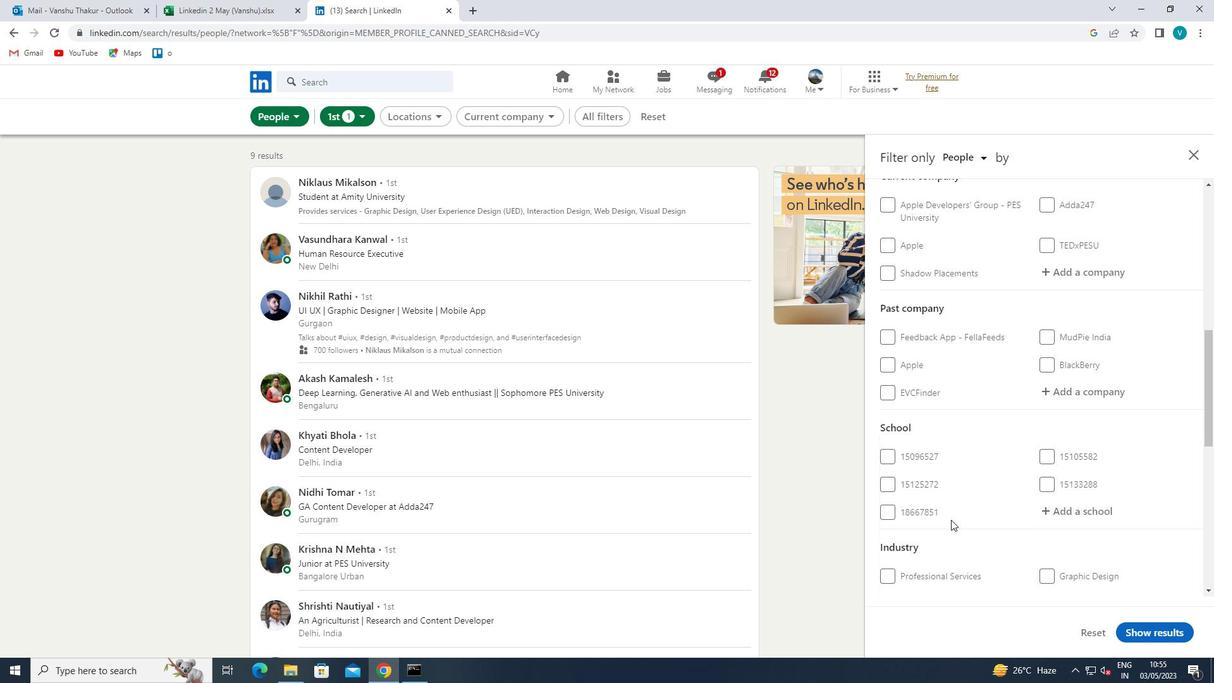 
Action: Mouse scrolled (951, 519) with delta (0, 0)
Screenshot: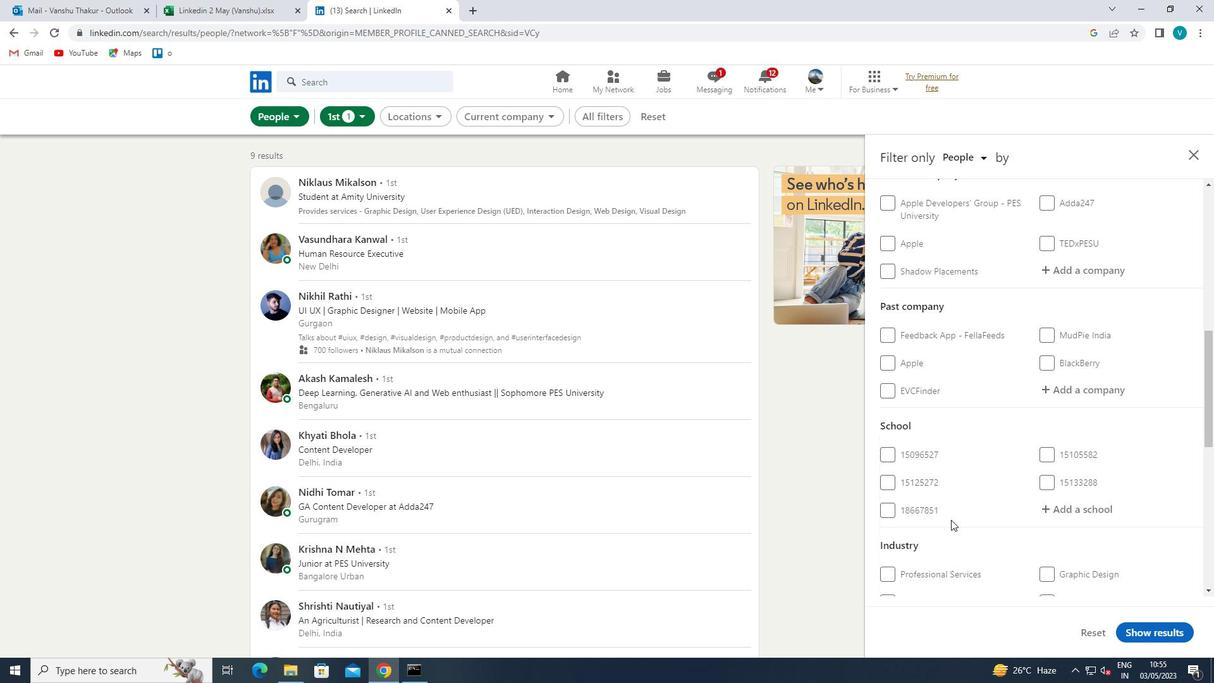 
Action: Mouse scrolled (951, 519) with delta (0, 0)
Screenshot: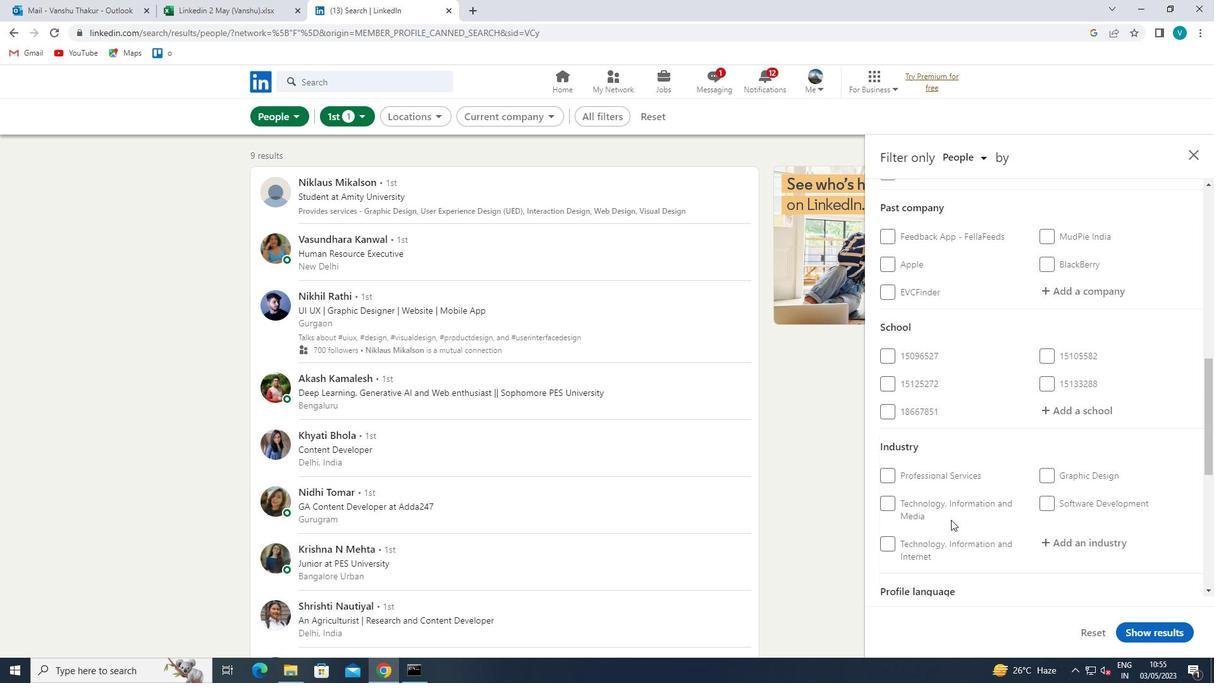 
Action: Mouse moved to (895, 465)
Screenshot: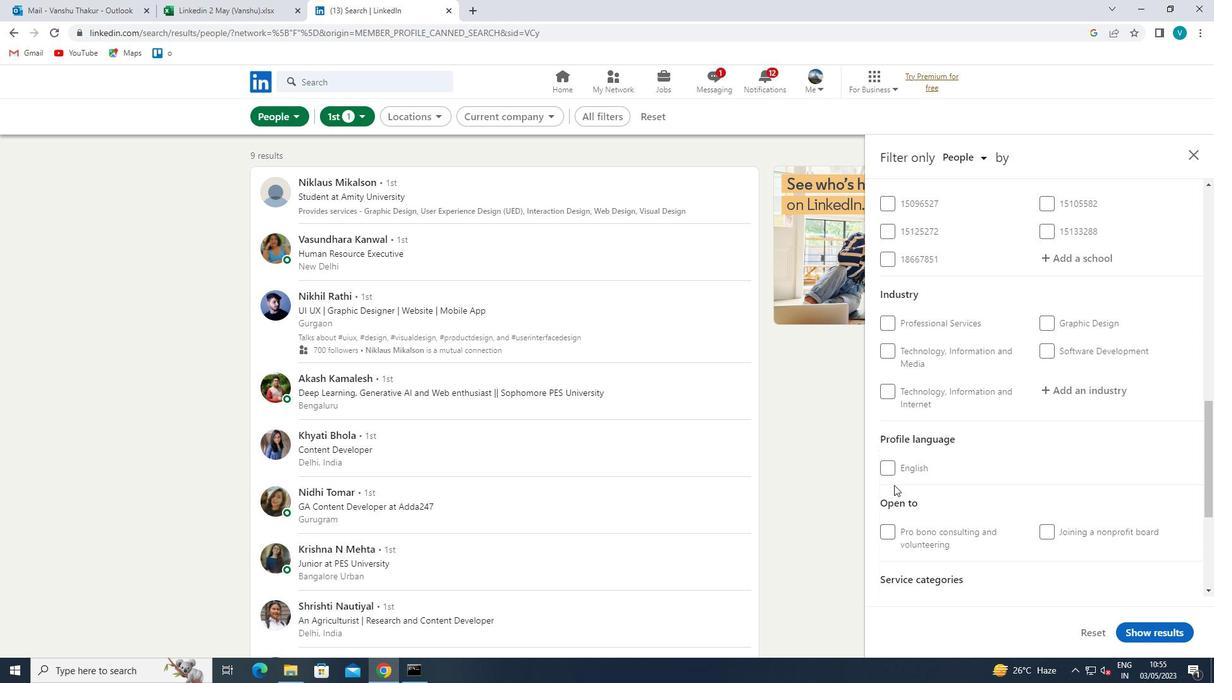 
Action: Mouse pressed left at (895, 465)
Screenshot: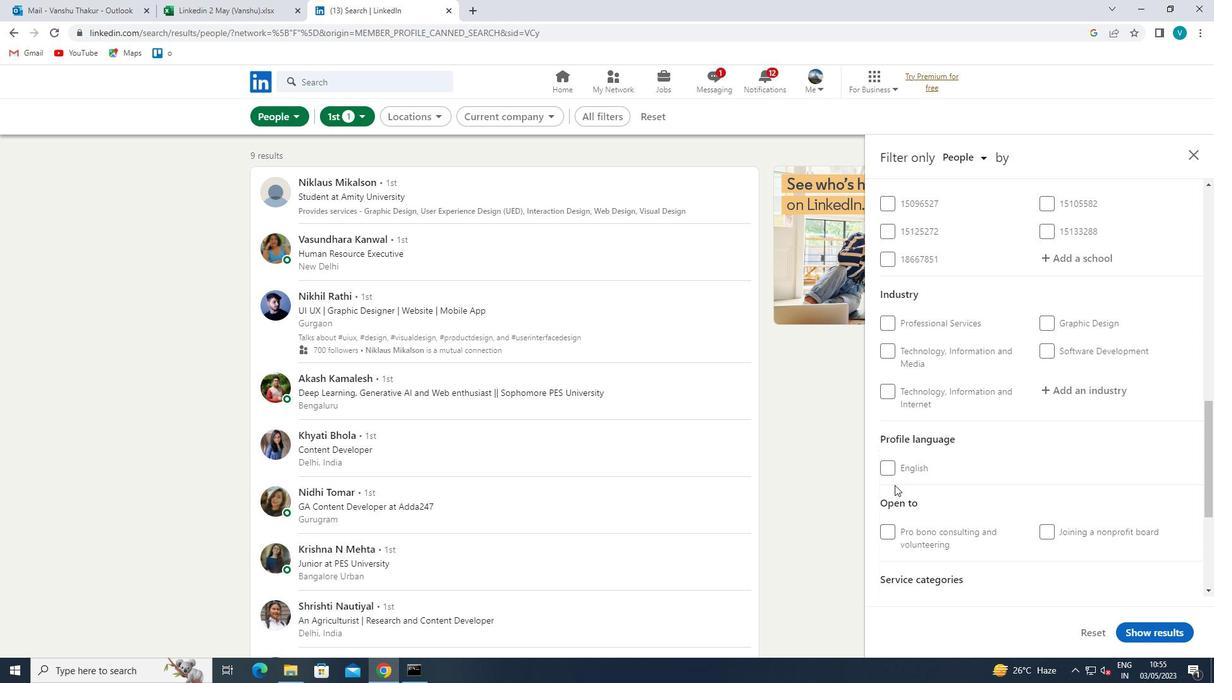 
Action: Mouse moved to (1002, 436)
Screenshot: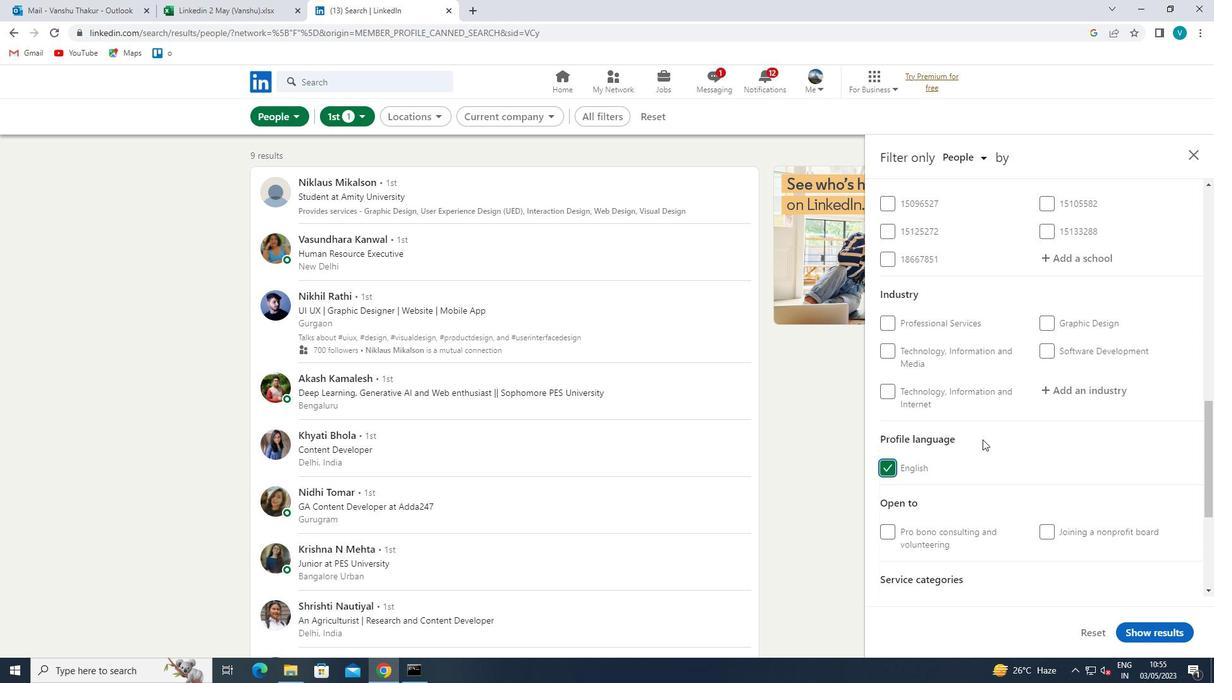 
Action: Mouse scrolled (1002, 436) with delta (0, 0)
Screenshot: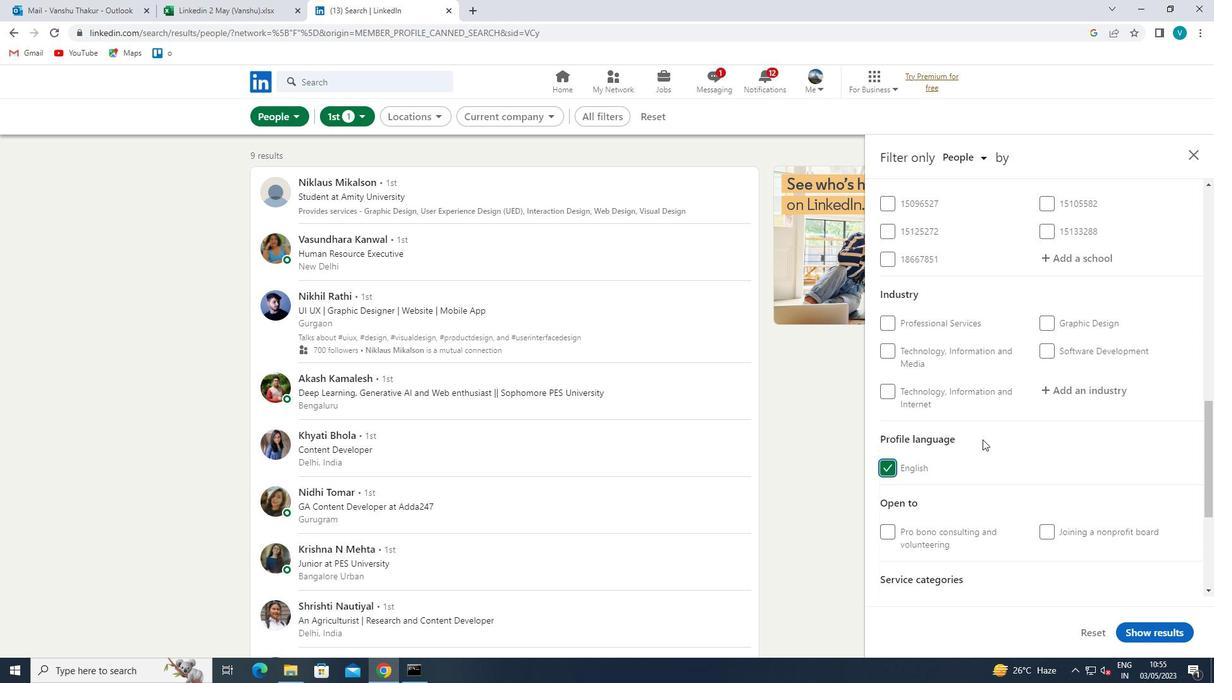 
Action: Mouse moved to (1006, 434)
Screenshot: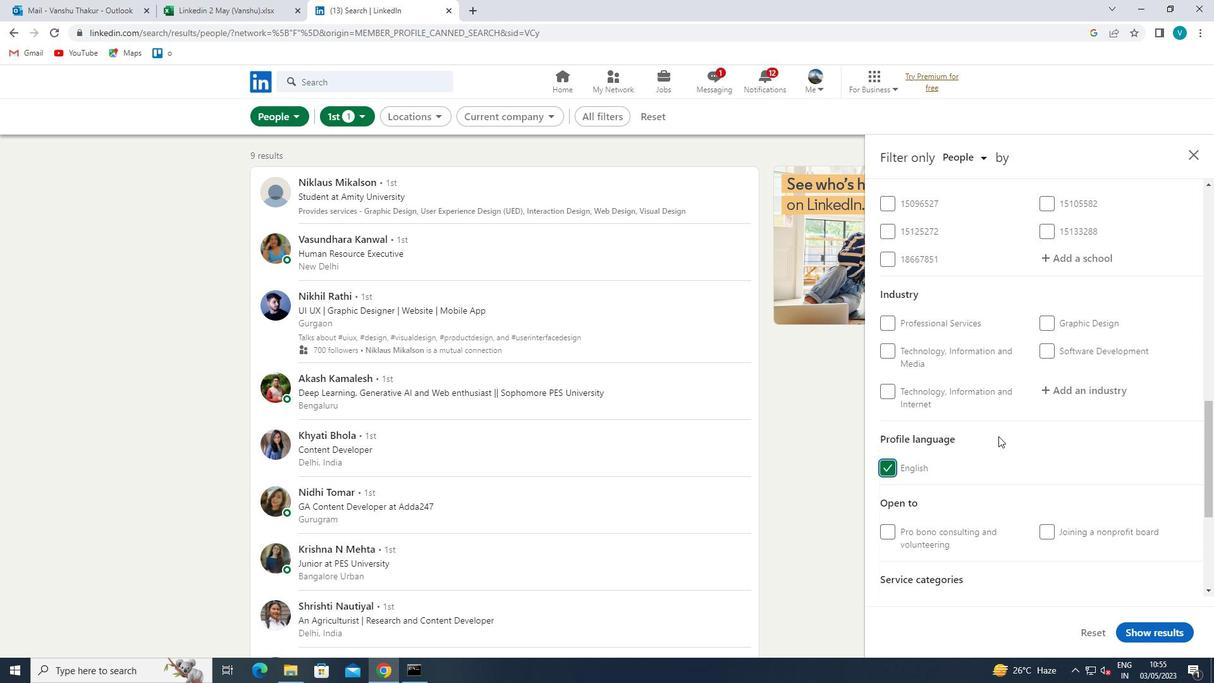 
Action: Mouse scrolled (1006, 434) with delta (0, 0)
Screenshot: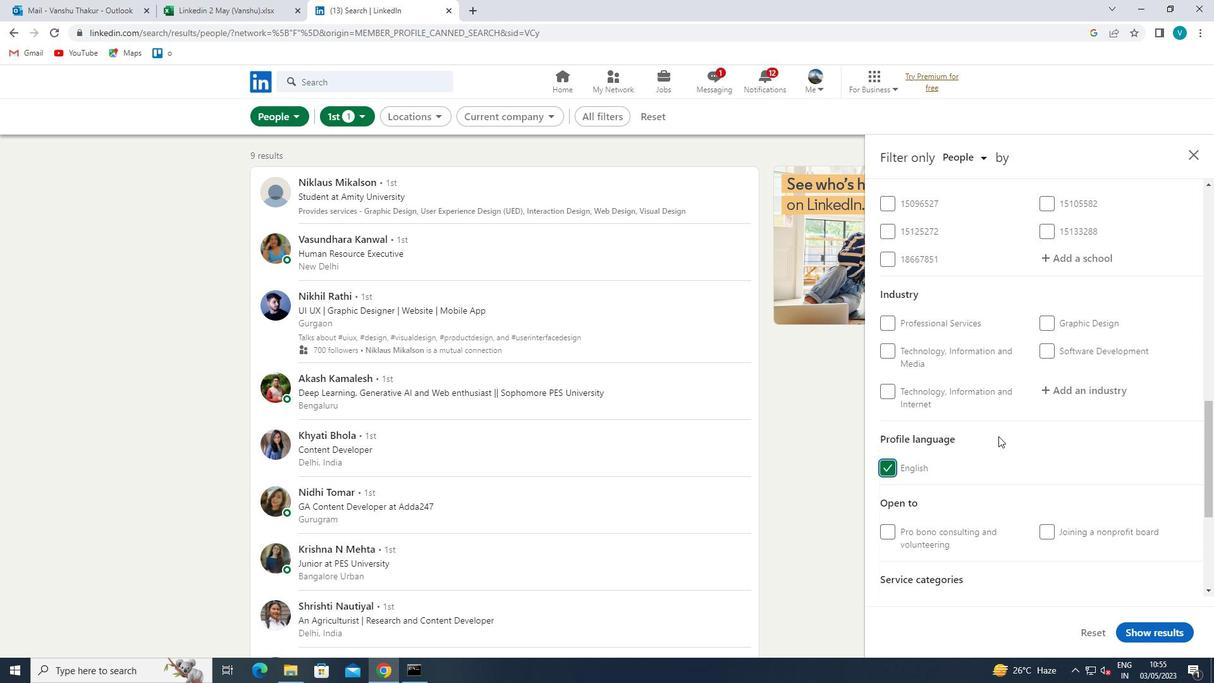
Action: Mouse moved to (1006, 434)
Screenshot: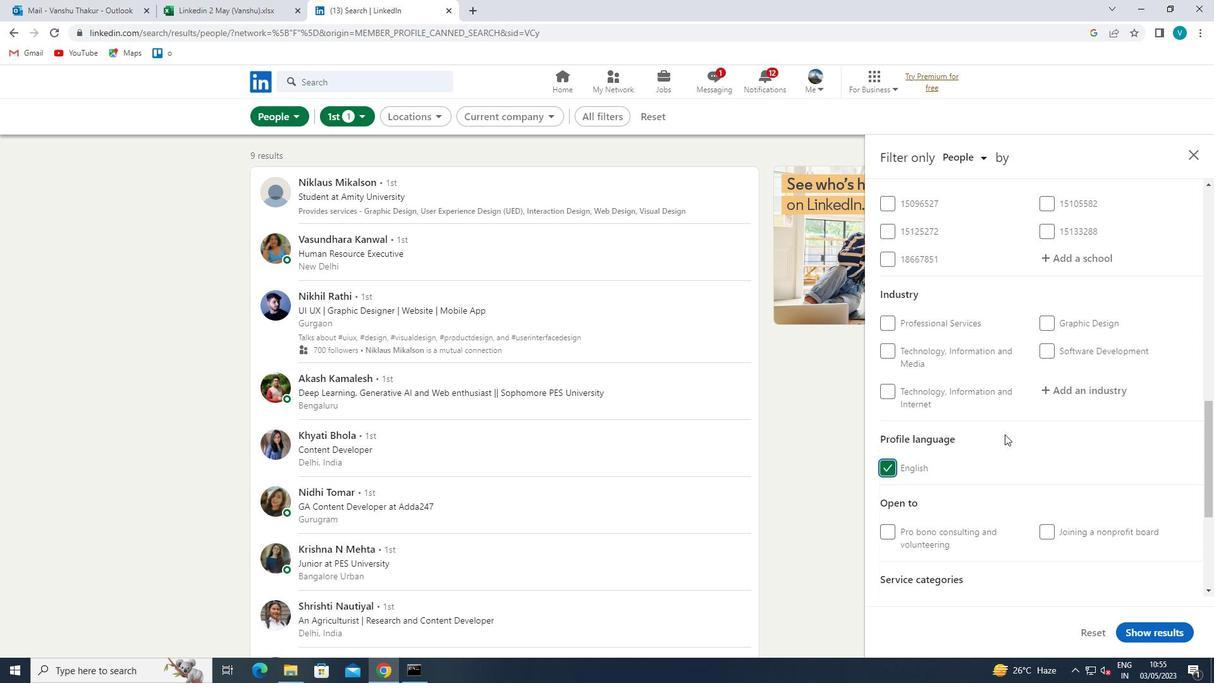 
Action: Mouse scrolled (1006, 434) with delta (0, 0)
Screenshot: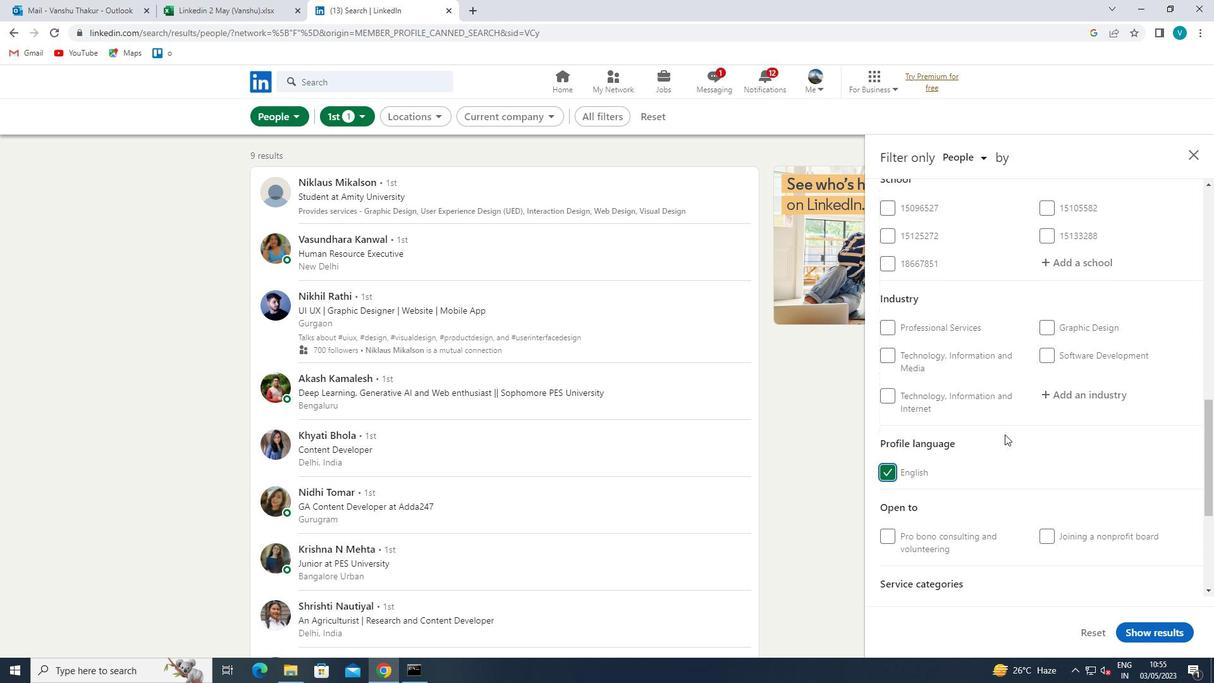 
Action: Mouse scrolled (1006, 434) with delta (0, 0)
Screenshot: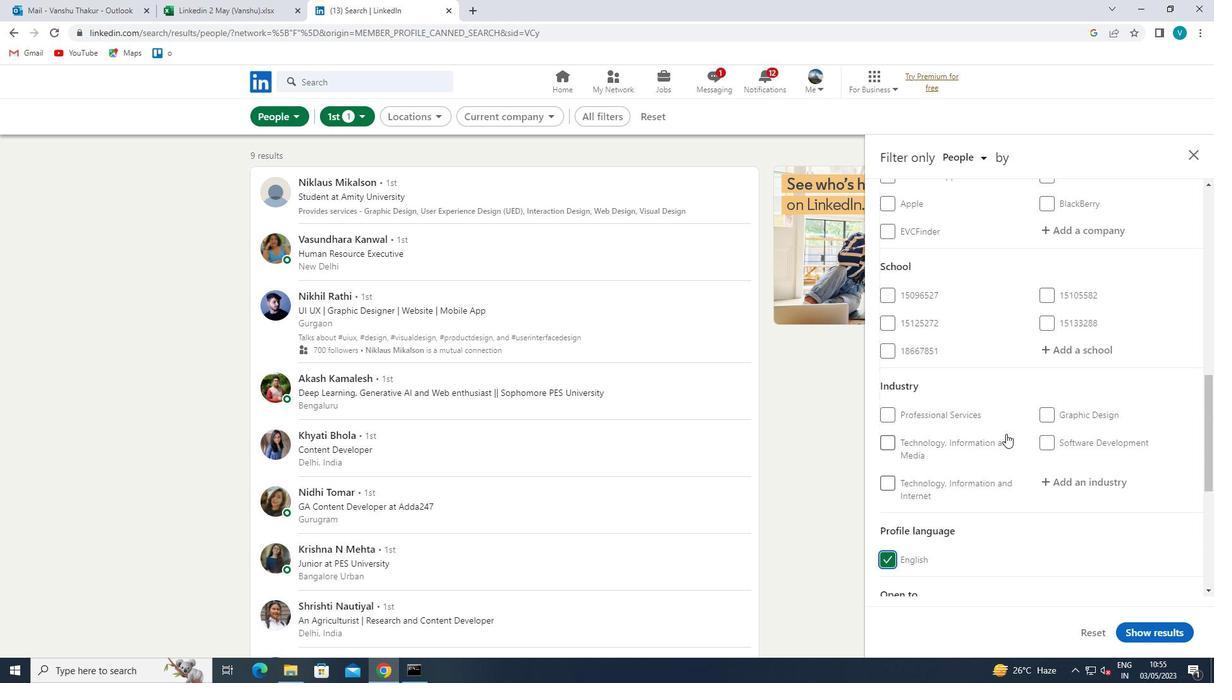 
Action: Mouse scrolled (1006, 434) with delta (0, 0)
Screenshot: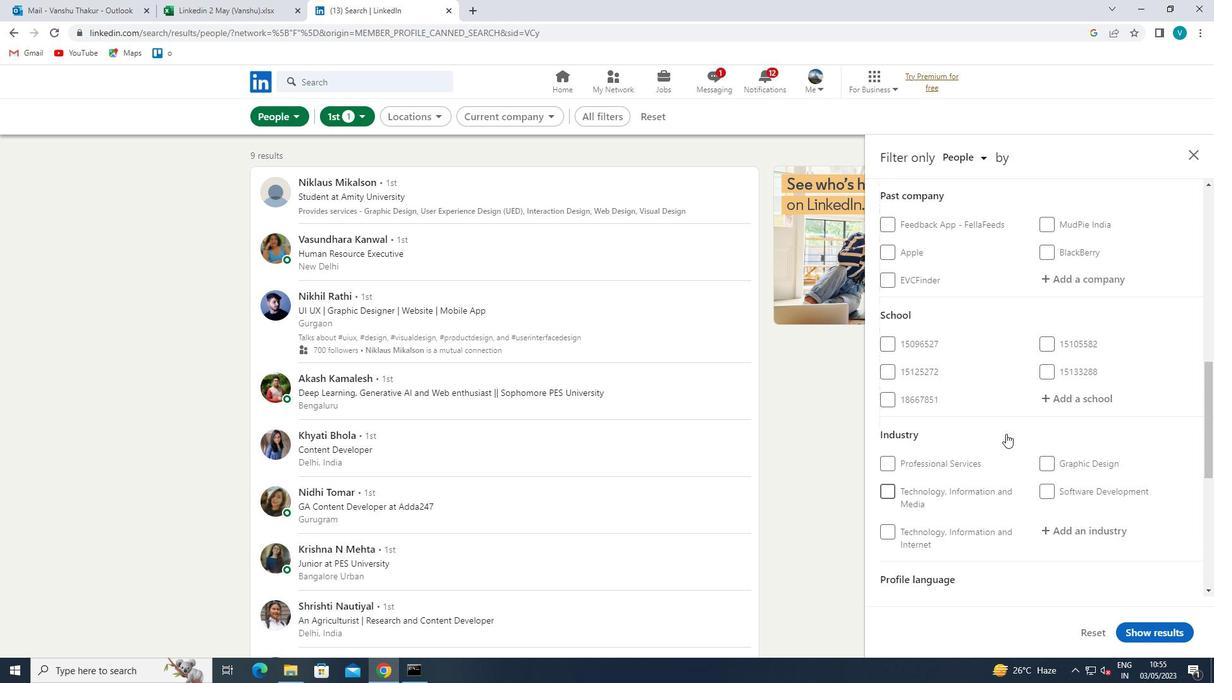 
Action: Mouse scrolled (1006, 434) with delta (0, 0)
Screenshot: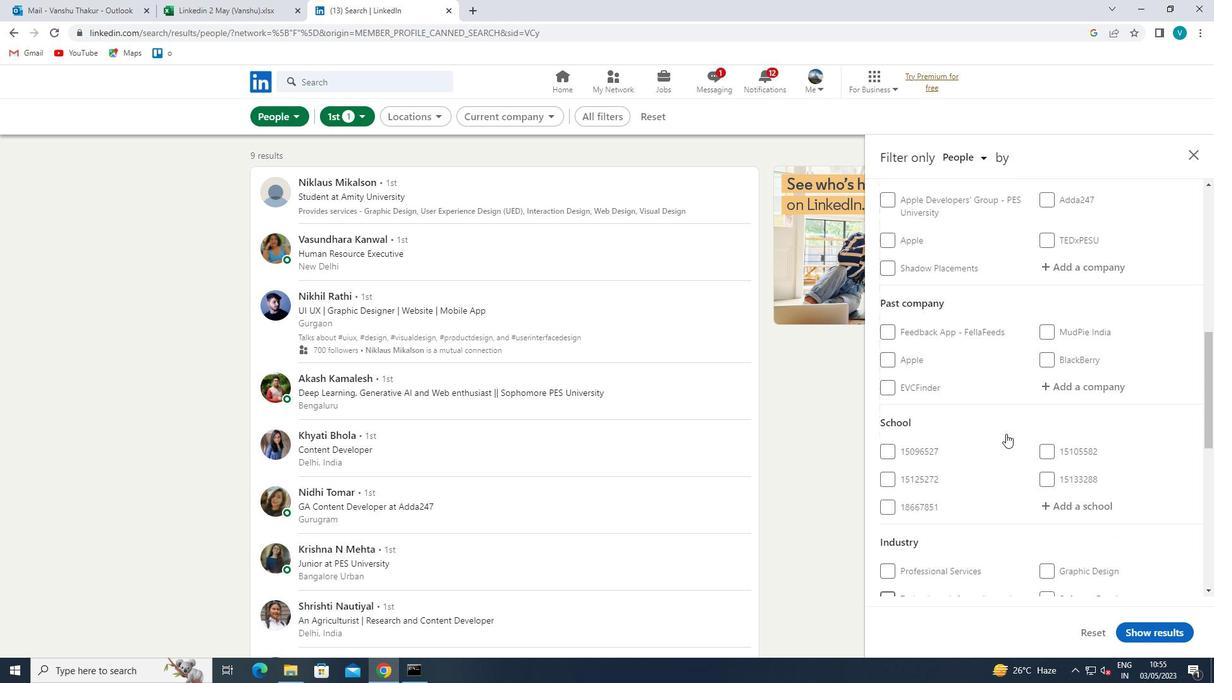 
Action: Mouse moved to (1075, 402)
Screenshot: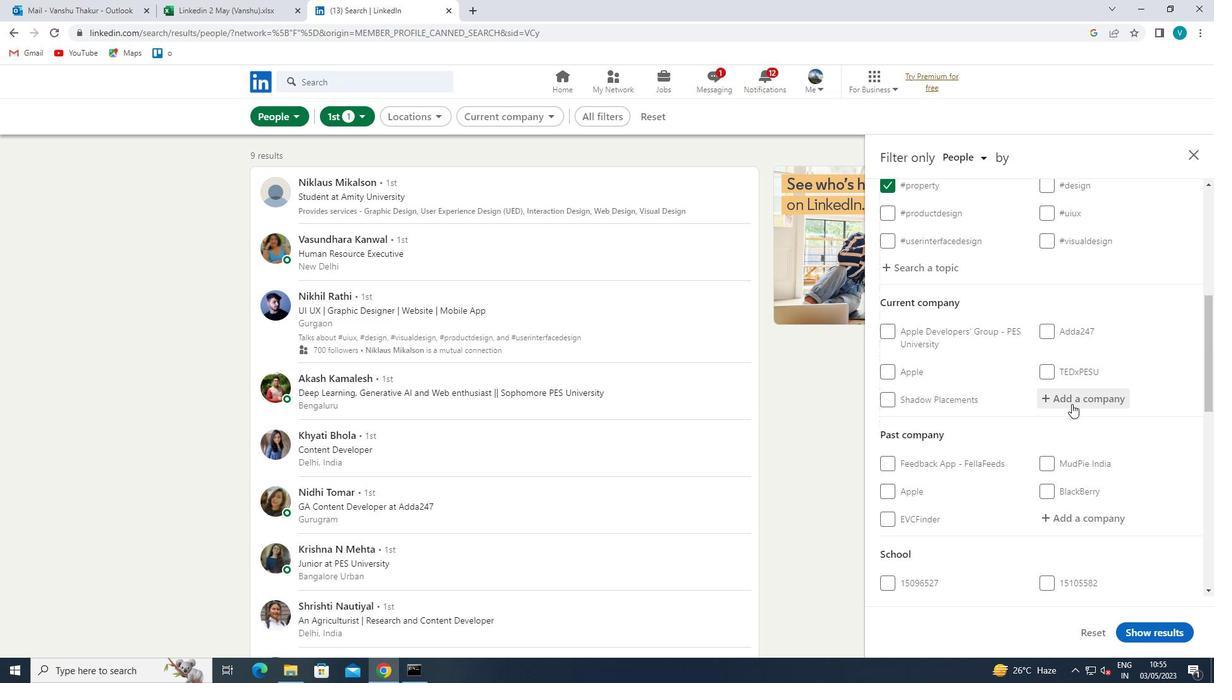 
Action: Mouse pressed left at (1075, 402)
Screenshot: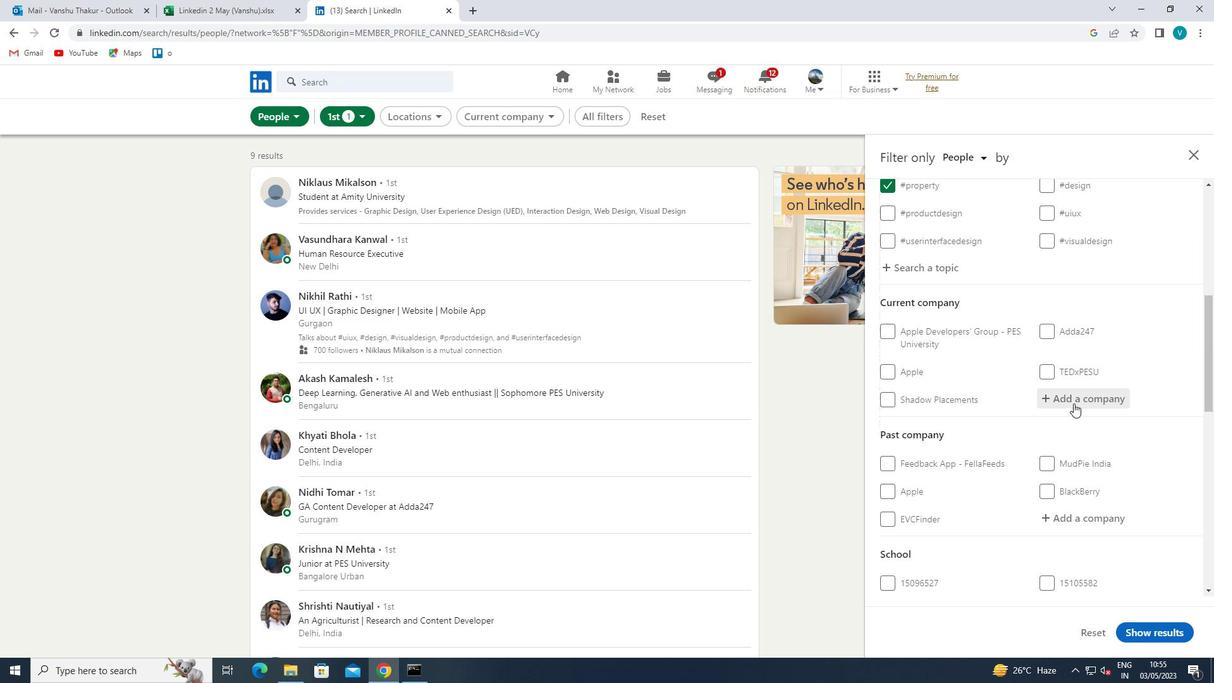 
Action: Mouse moved to (951, 479)
Screenshot: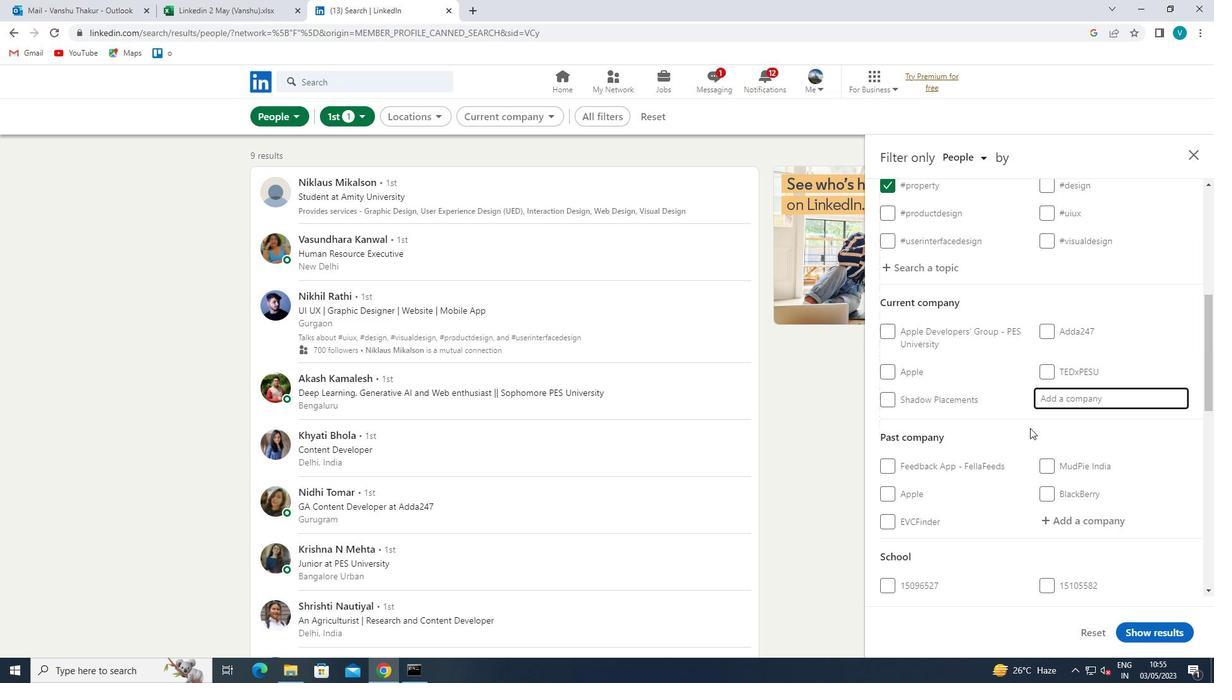 
Action: Key pressed <Key.shift>
Screenshot: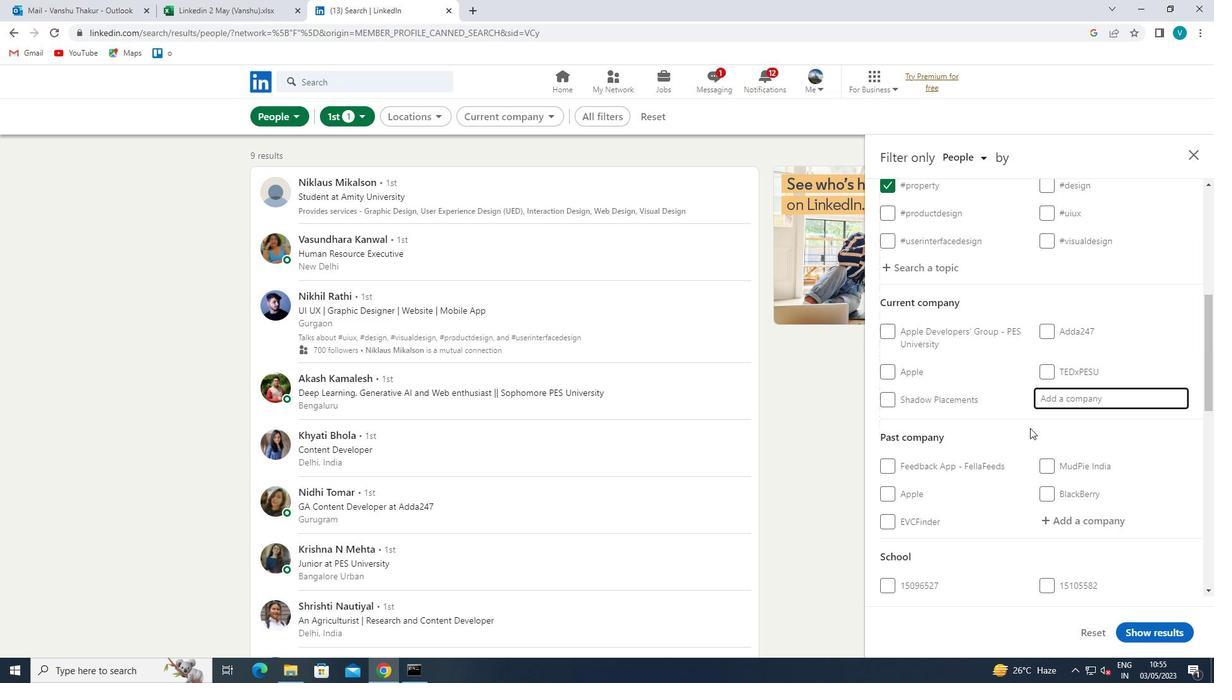 
Action: Mouse moved to (949, 480)
Screenshot: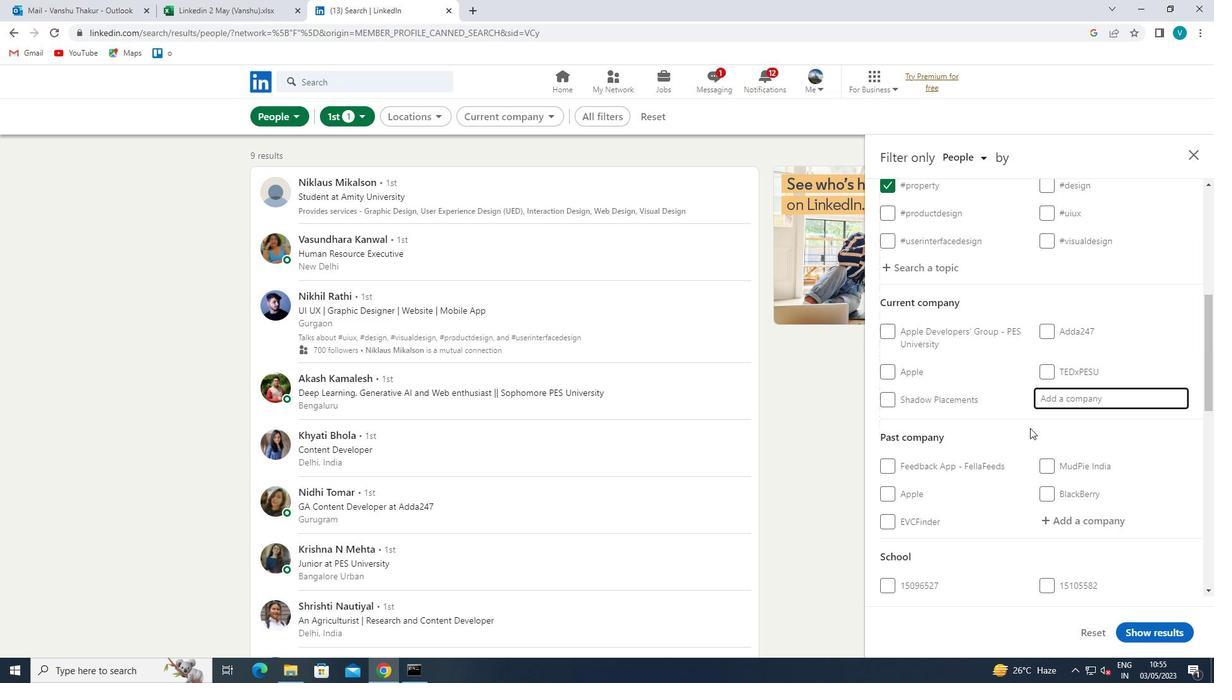 
Action: Key pressed THE<Key.space><Key.shift>
Screenshot: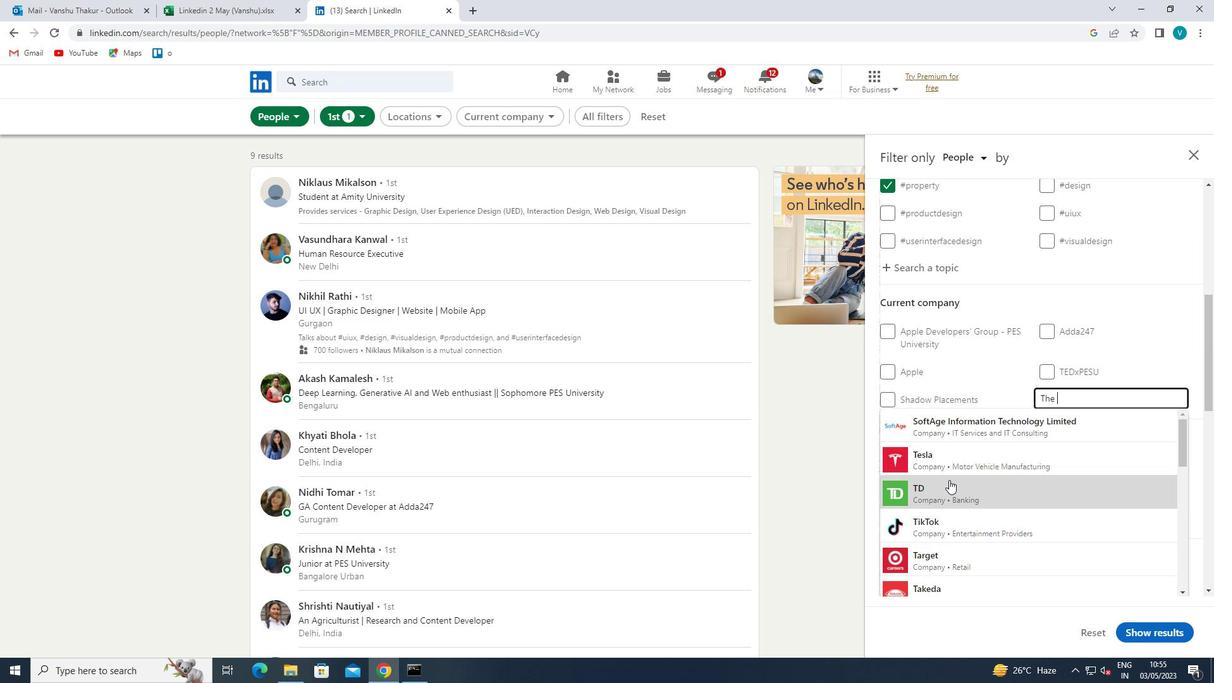 
Action: Mouse moved to (949, 480)
Screenshot: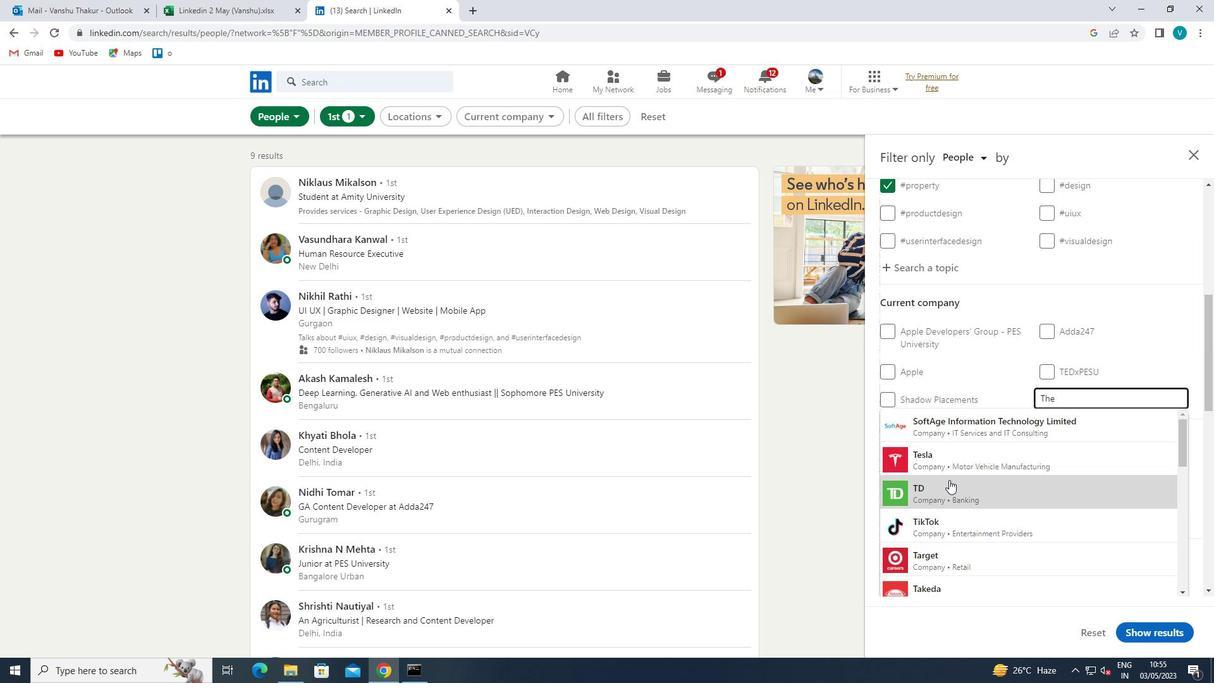 
Action: Key pressed <Key.shift><Key.shift>GOOD<Key.space>
Screenshot: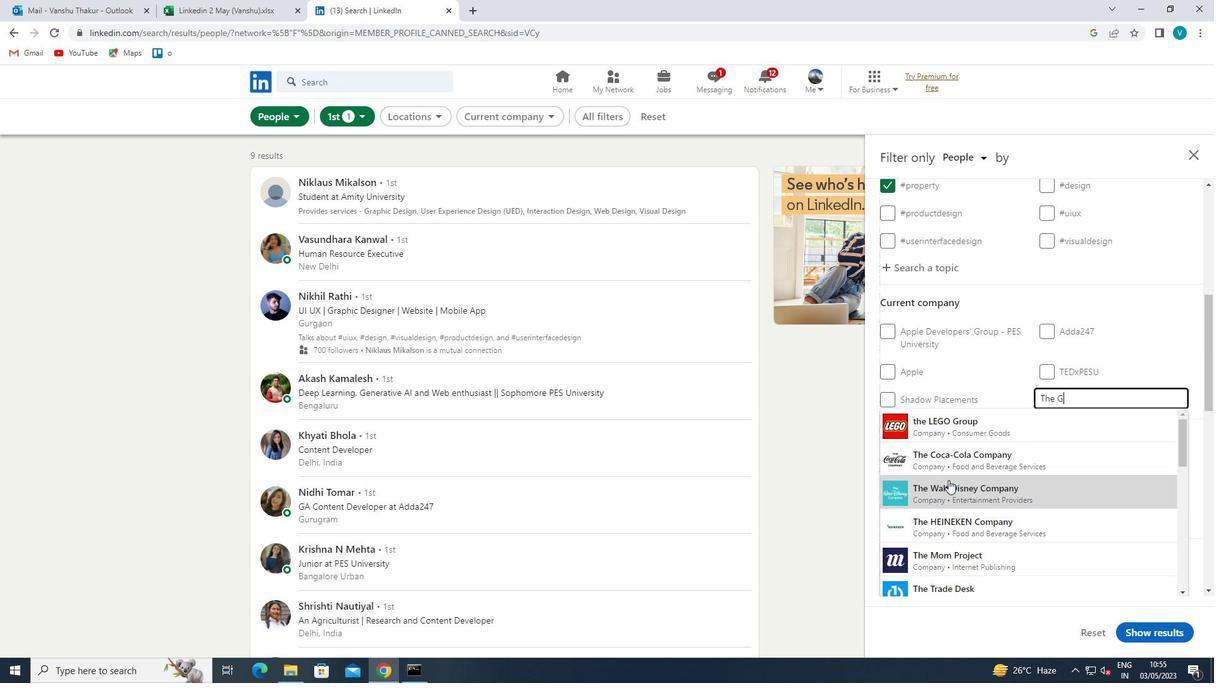 
Action: Mouse moved to (997, 427)
Screenshot: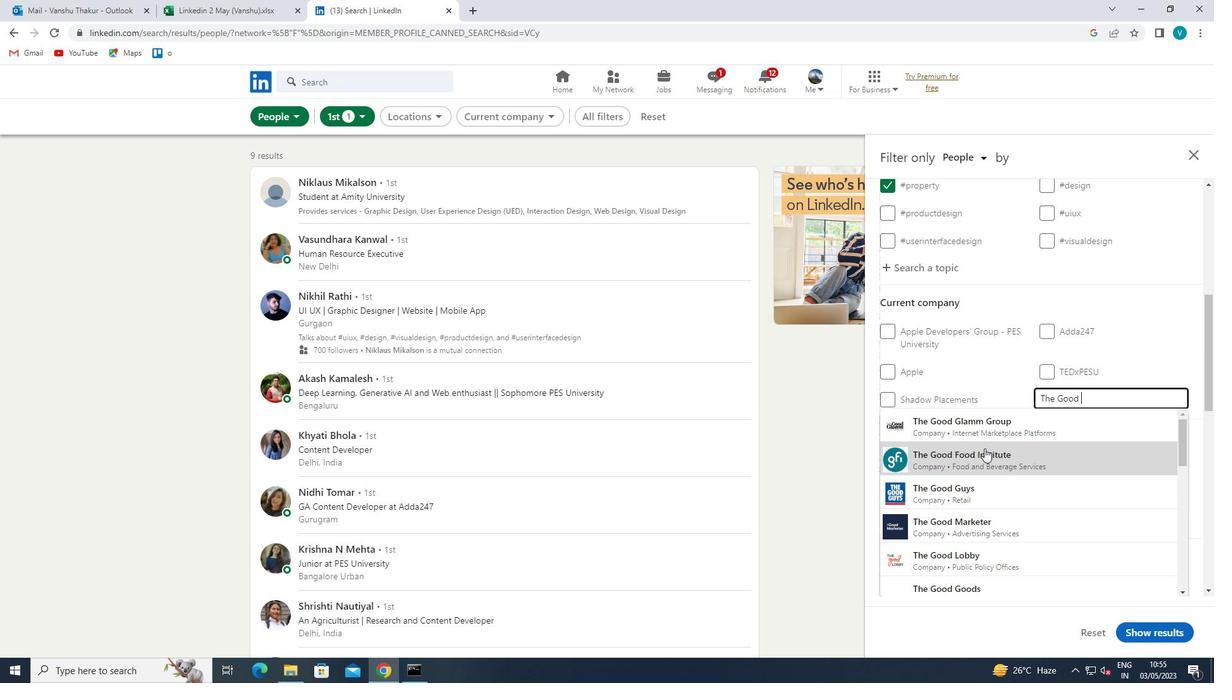
Action: Mouse pressed left at (997, 427)
Screenshot: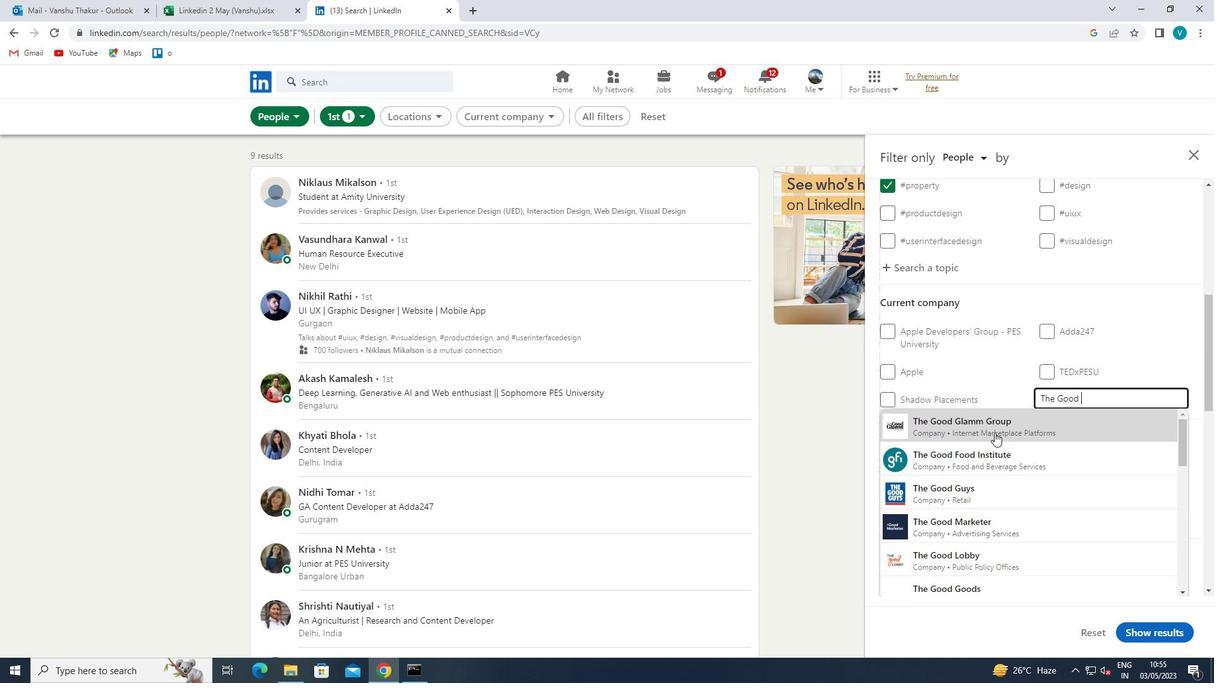 
Action: Mouse moved to (1001, 424)
Screenshot: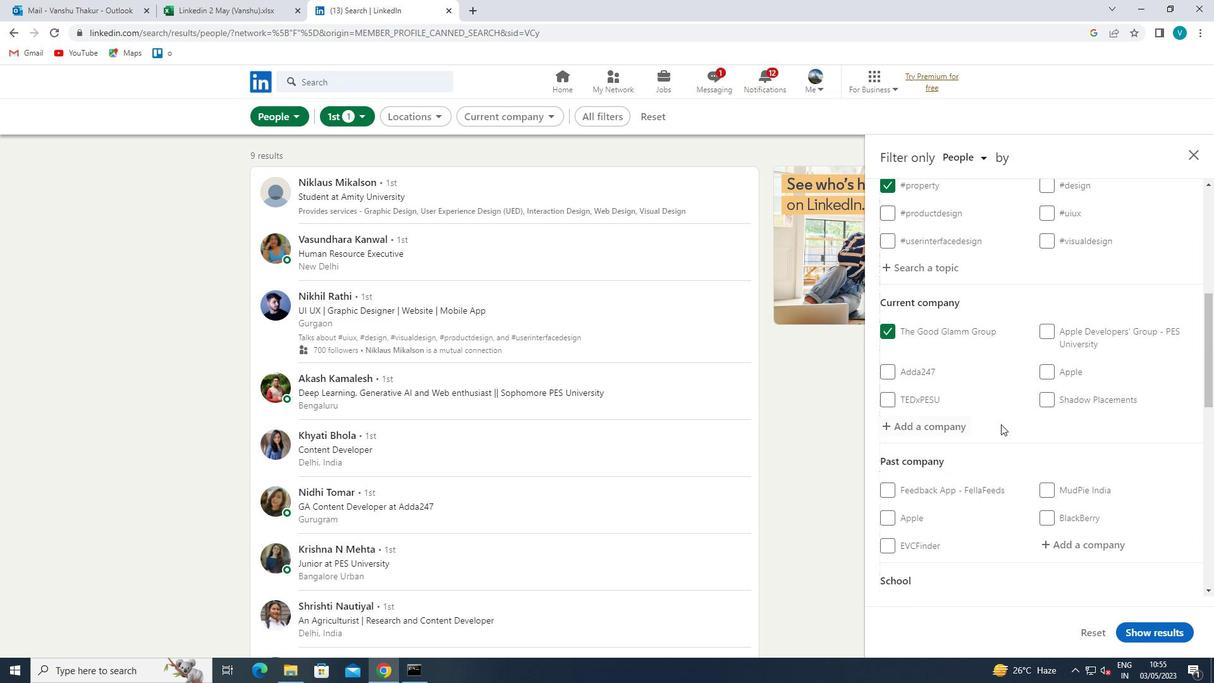 
Action: Mouse scrolled (1001, 423) with delta (0, 0)
Screenshot: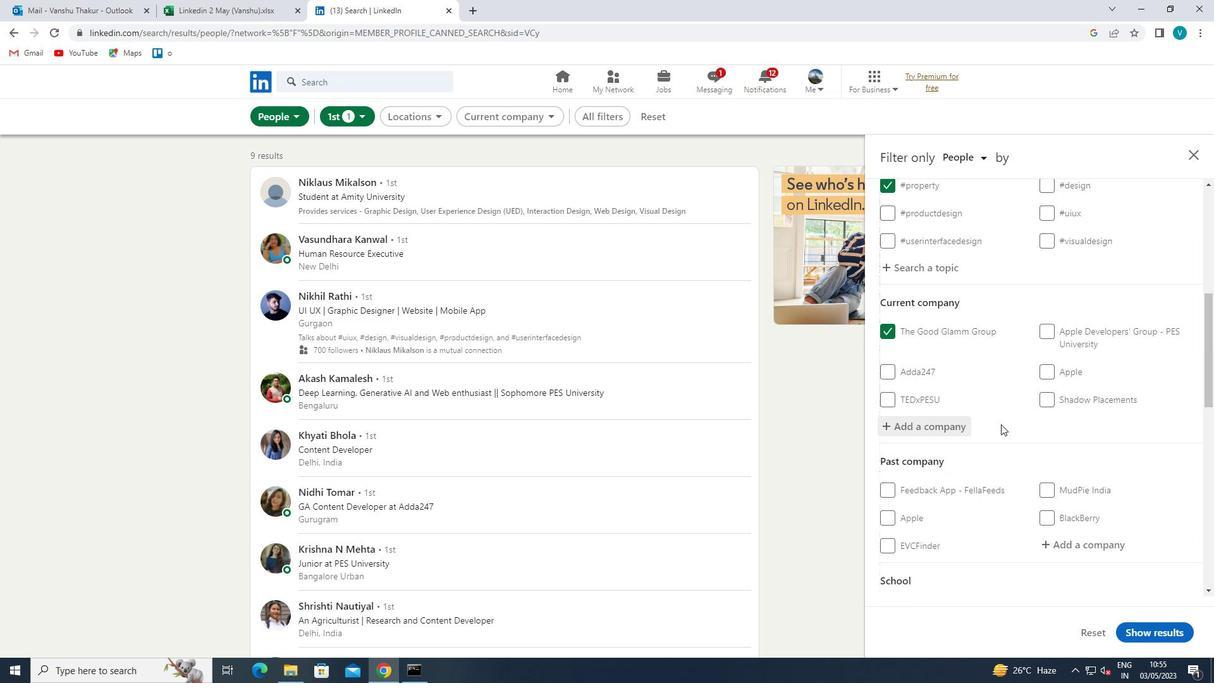 
Action: Mouse moved to (1001, 424)
Screenshot: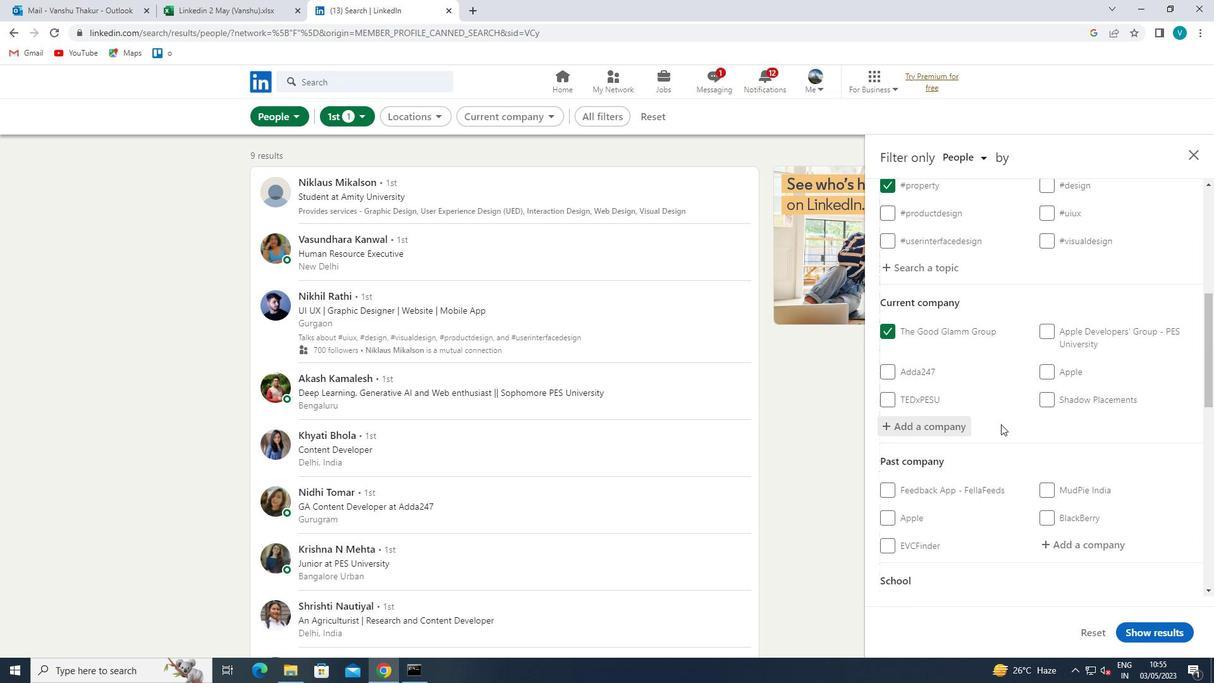 
Action: Mouse scrolled (1001, 423) with delta (0, 0)
Screenshot: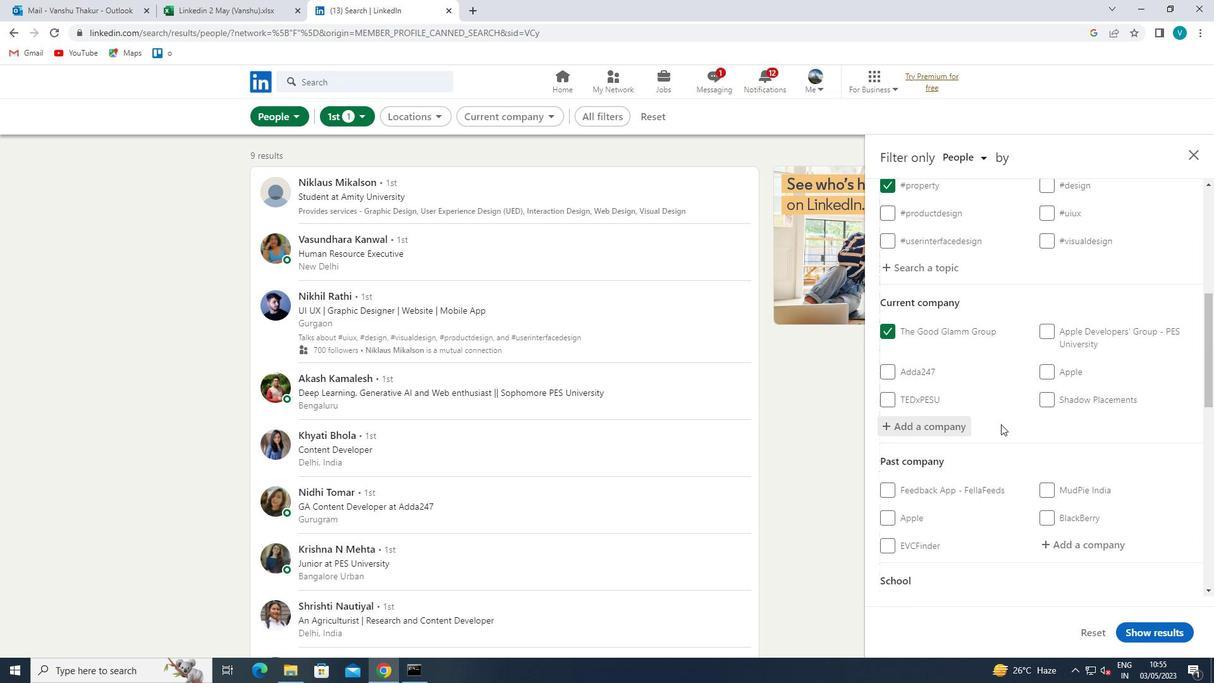 
Action: Mouse moved to (999, 425)
Screenshot: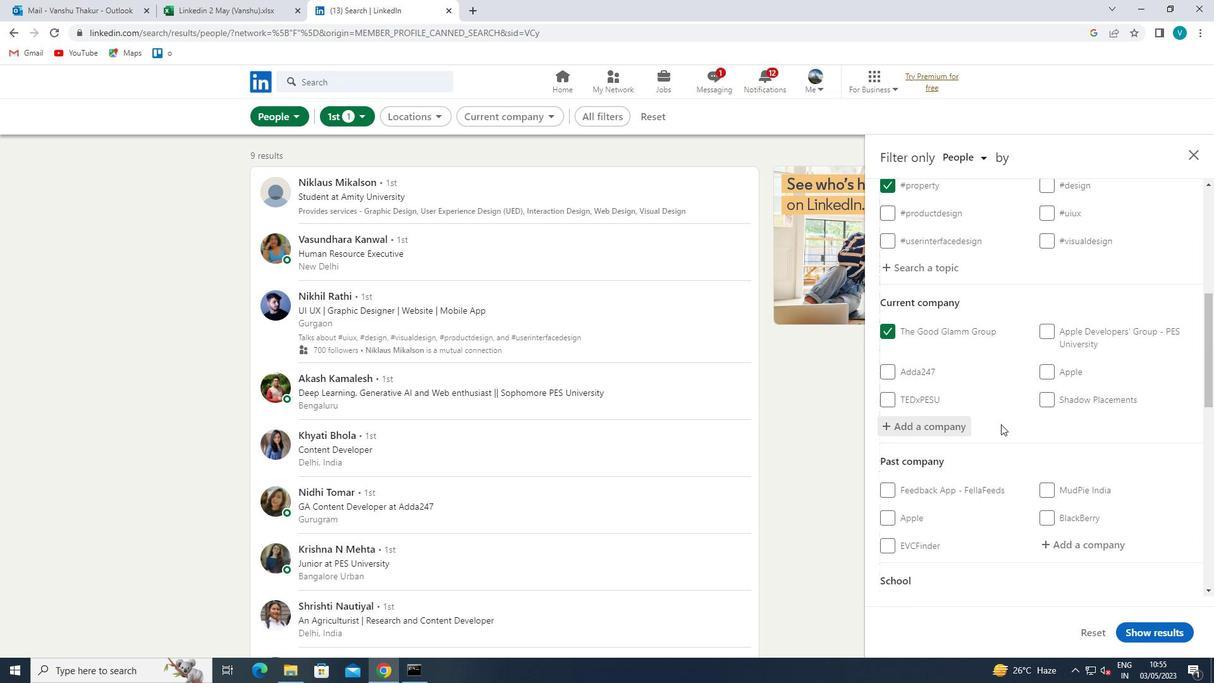 
Action: Mouse scrolled (999, 425) with delta (0, 0)
Screenshot: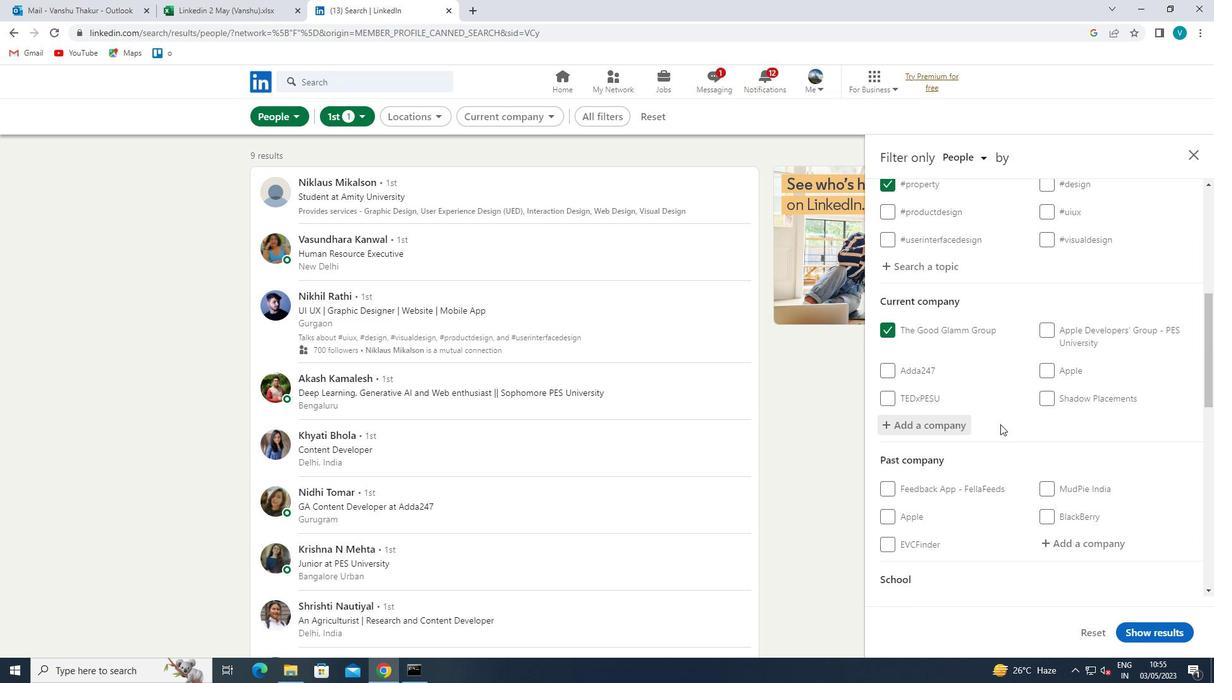 
Action: Mouse moved to (1076, 480)
Screenshot: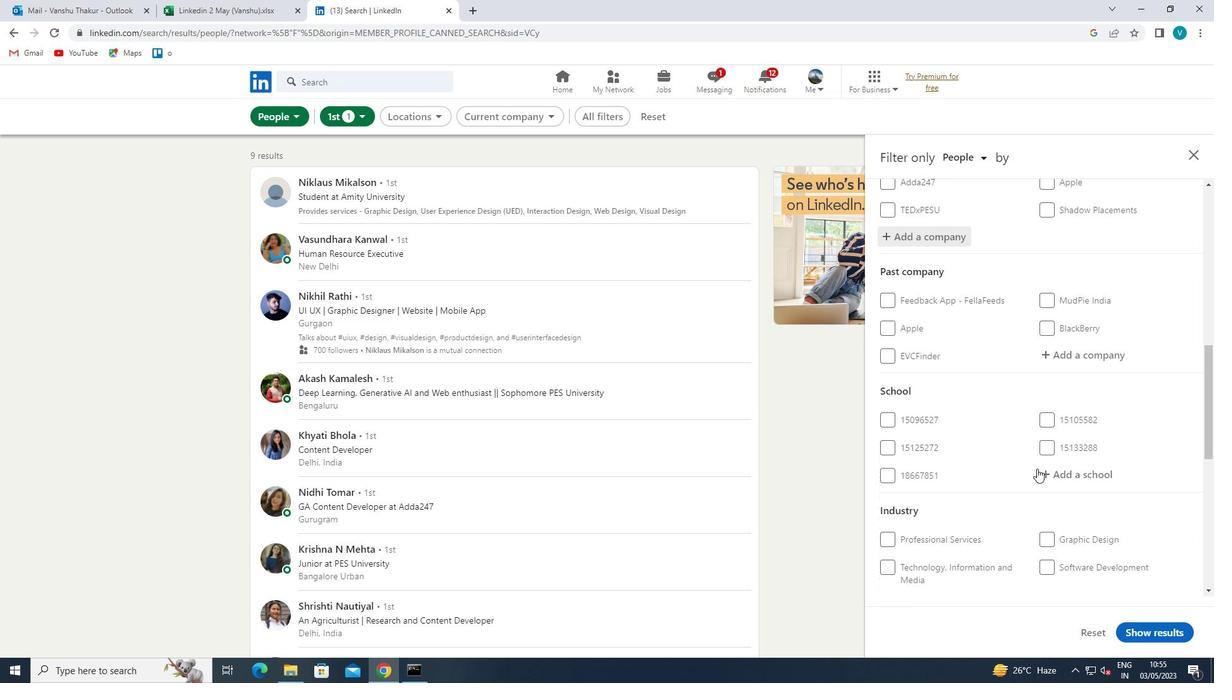 
Action: Mouse pressed left at (1076, 480)
Screenshot: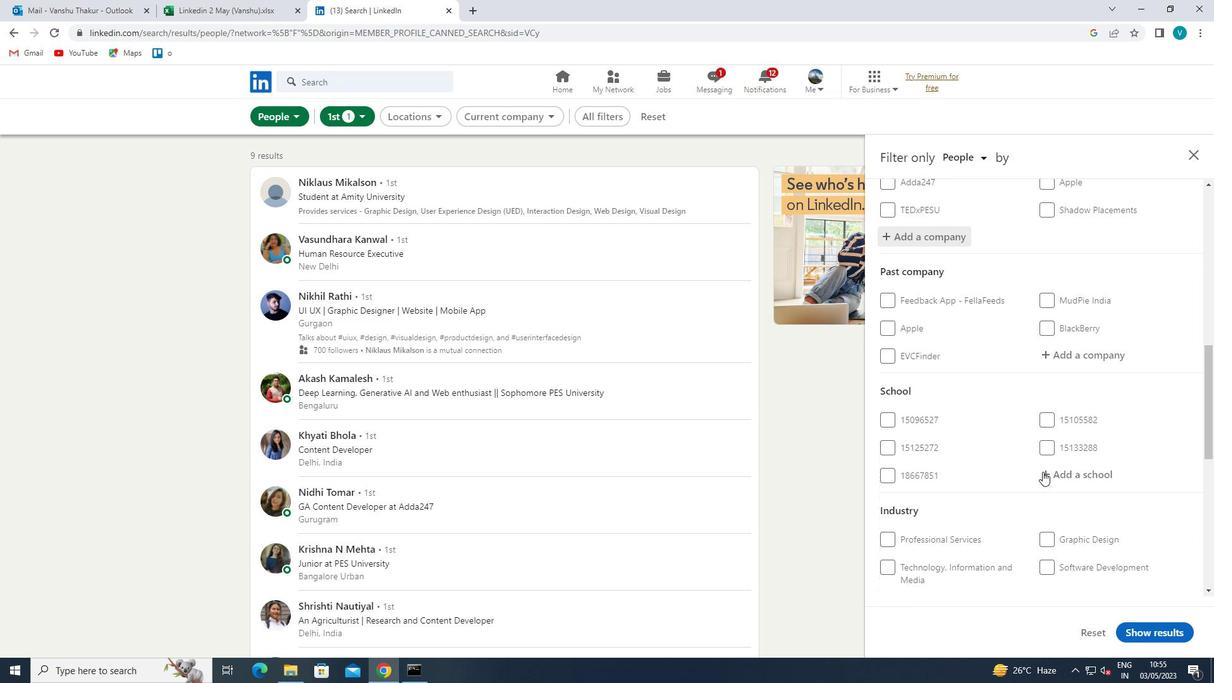 
Action: Mouse moved to (981, 535)
Screenshot: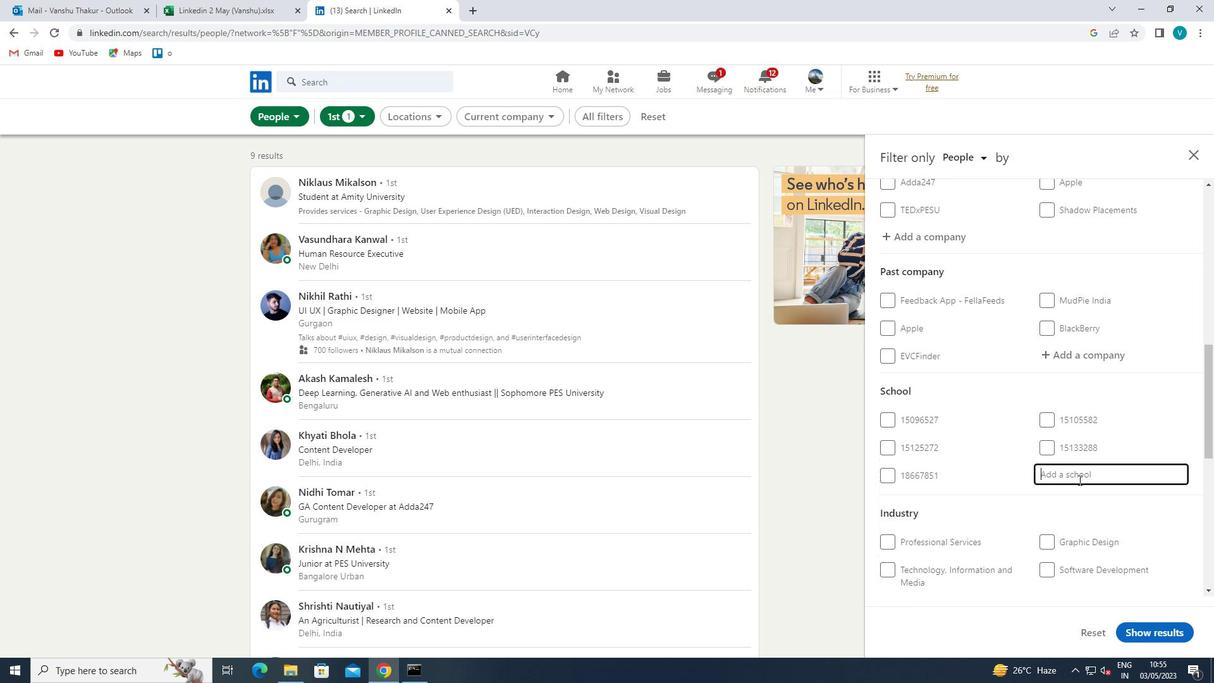 
Action: Key pressed <Key.shift>LOYOLA
Screenshot: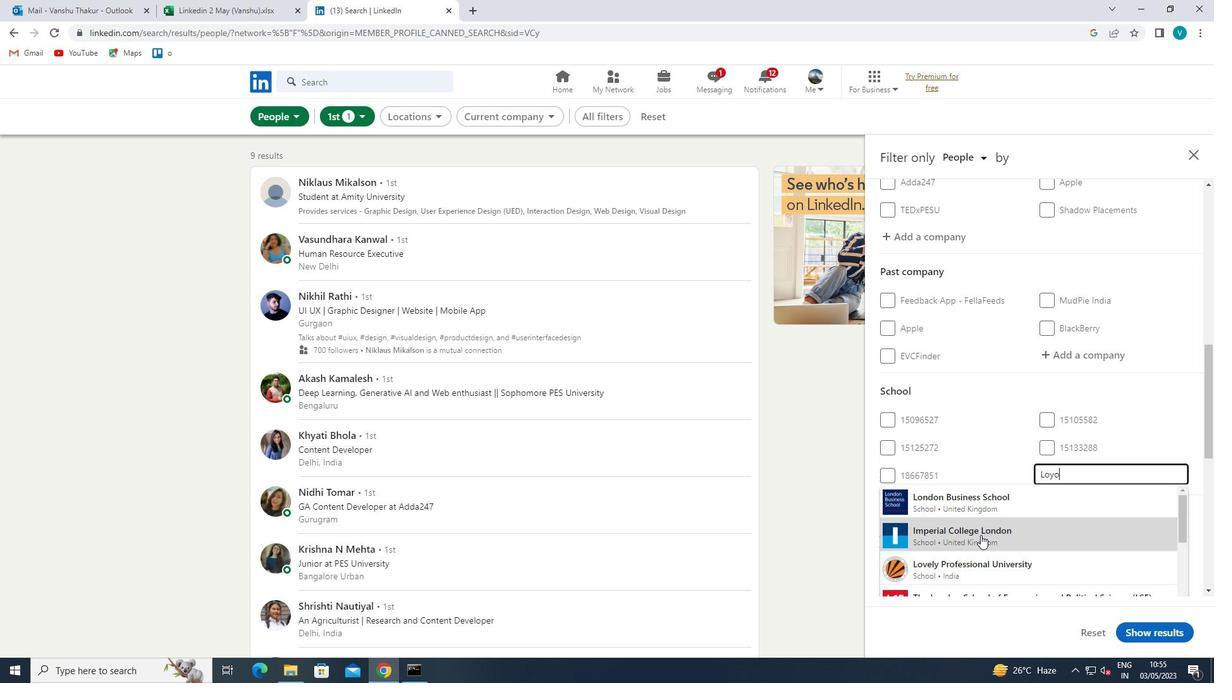 
Action: Mouse moved to (996, 539)
Screenshot: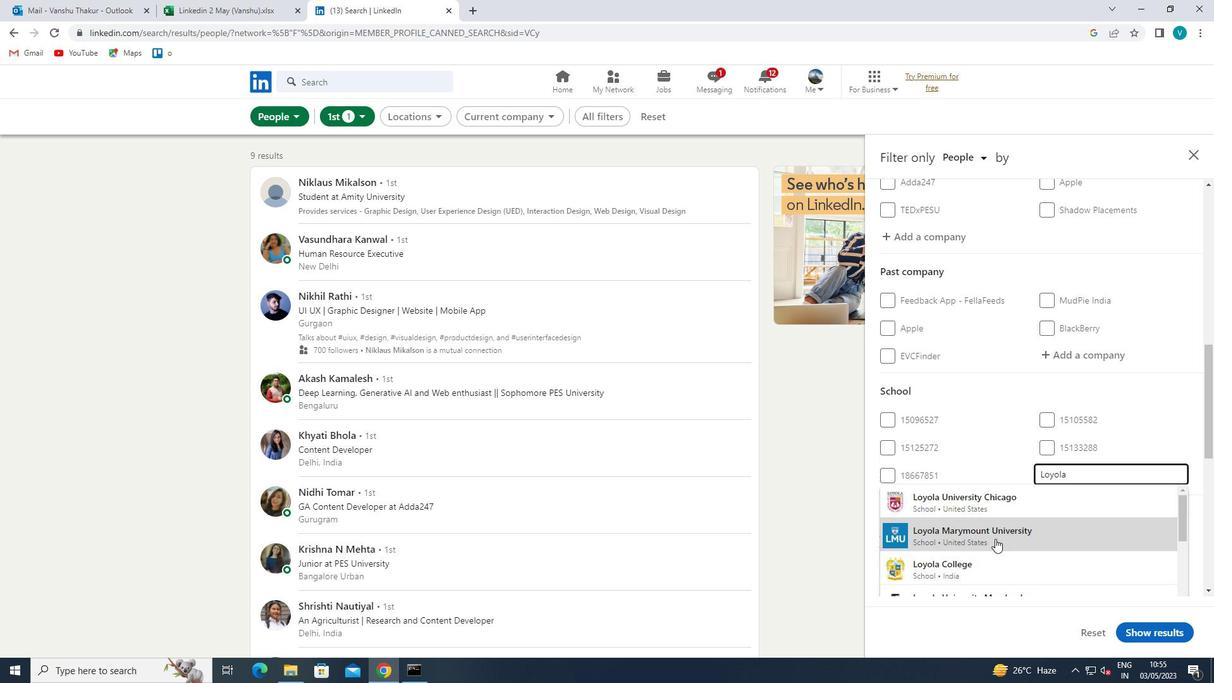 
Action: Key pressed <Key.caps_lock>
Screenshot: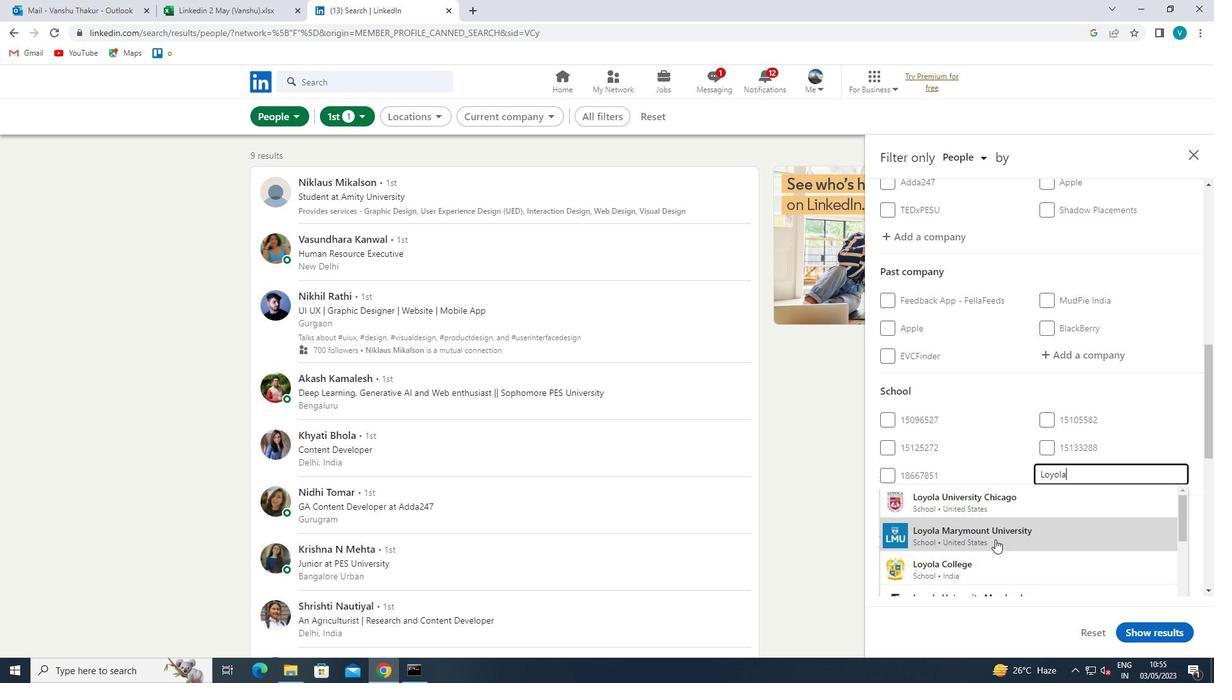 
Action: Mouse moved to (996, 539)
Screenshot: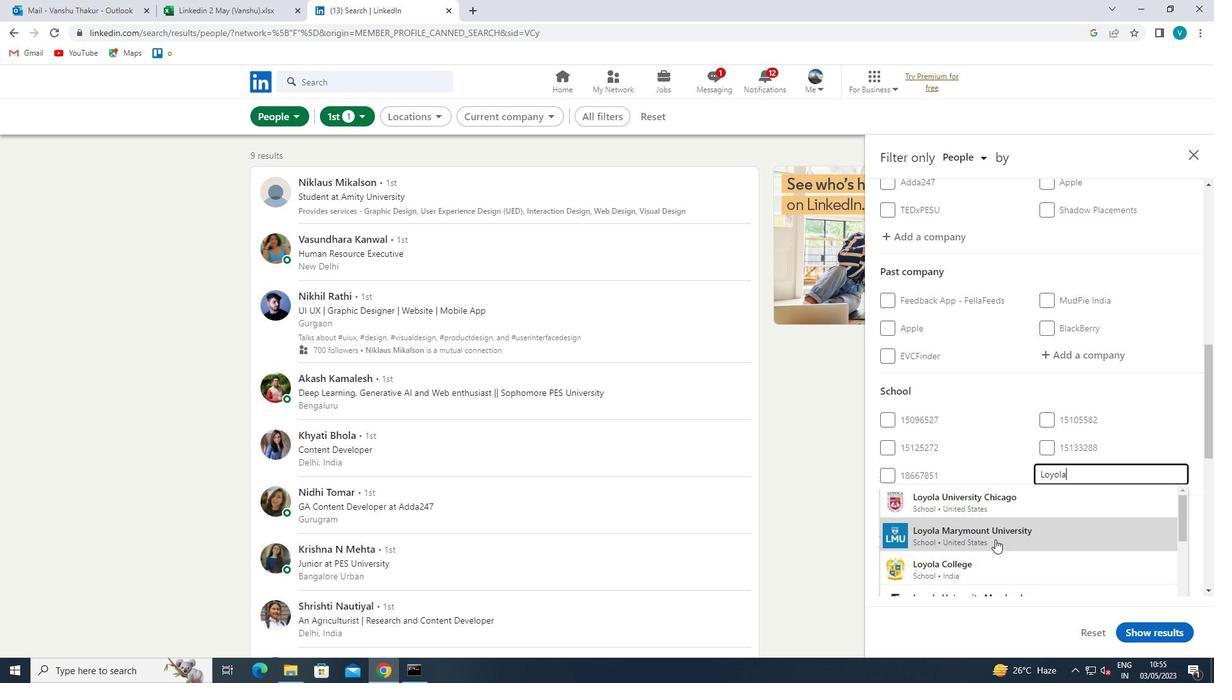 
Action: Key pressed <Key.shift><Key.caps_lock><Key.shift>INSTITUTE<Key.space>
Screenshot: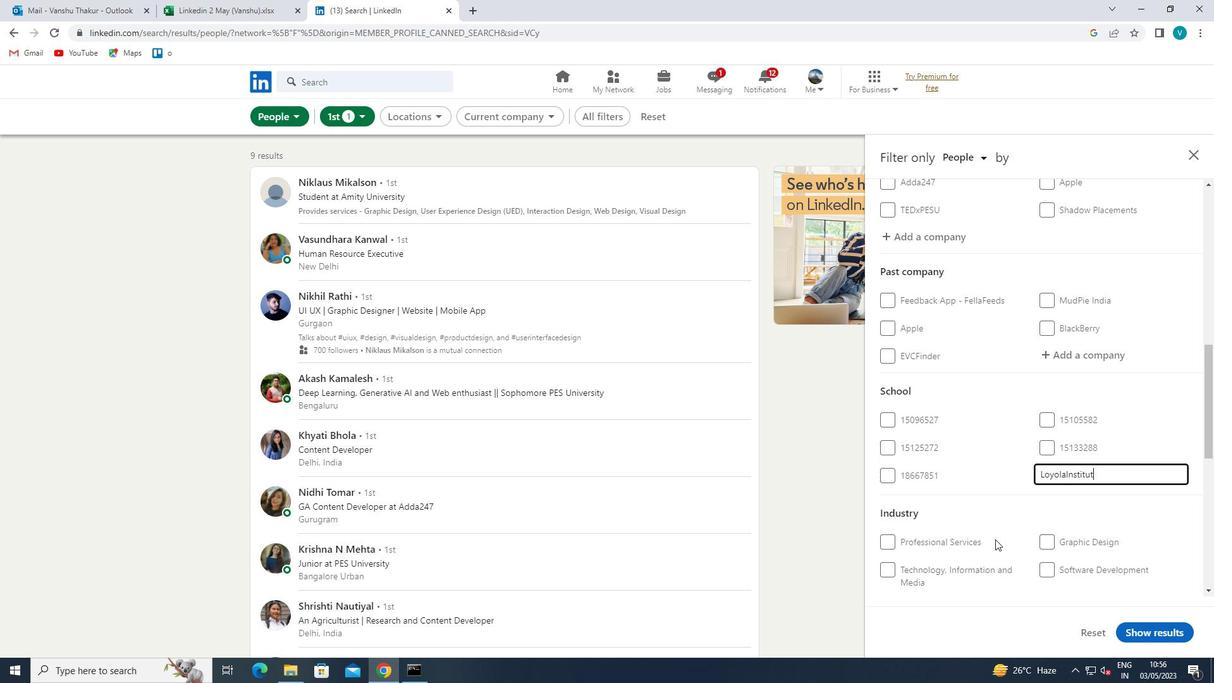 
Action: Mouse moved to (1065, 473)
Screenshot: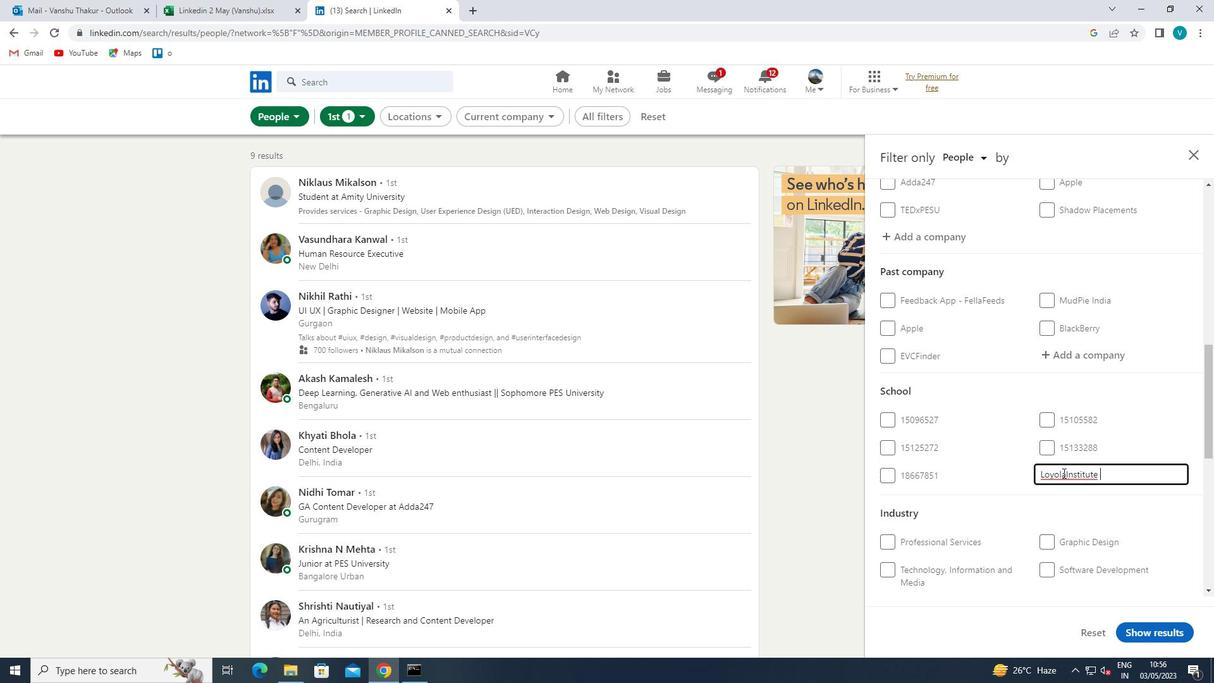 
Action: Mouse pressed left at (1065, 473)
Screenshot: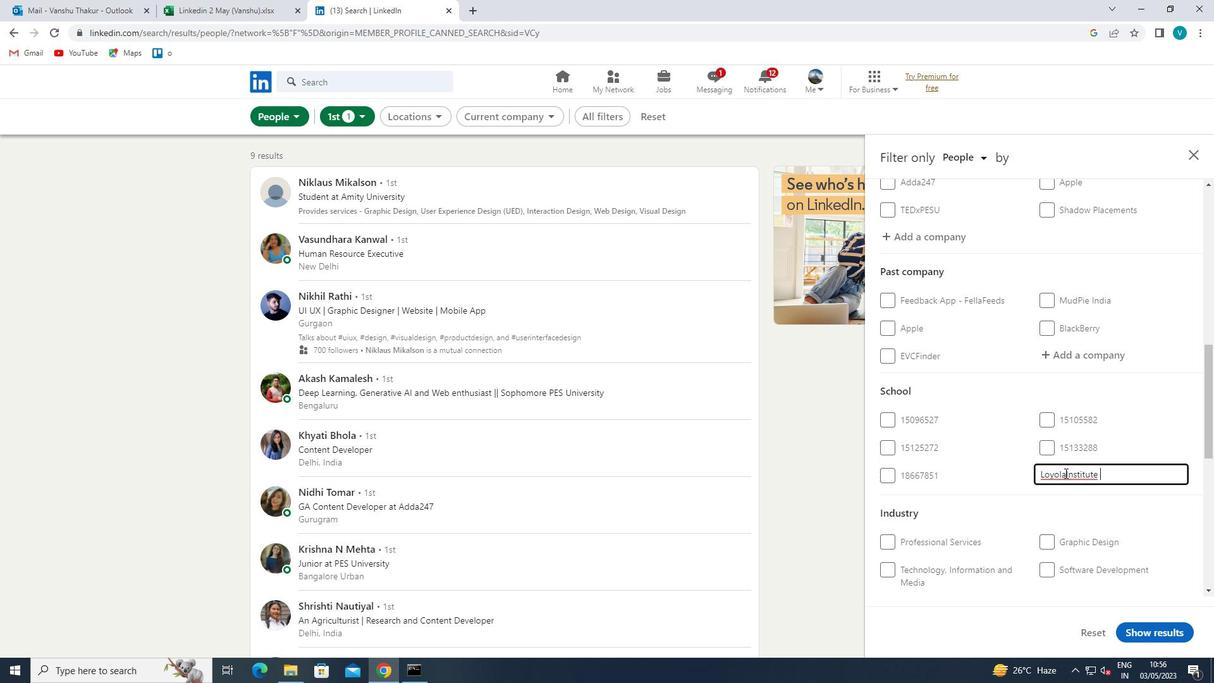 
Action: Mouse moved to (1106, 489)
Screenshot: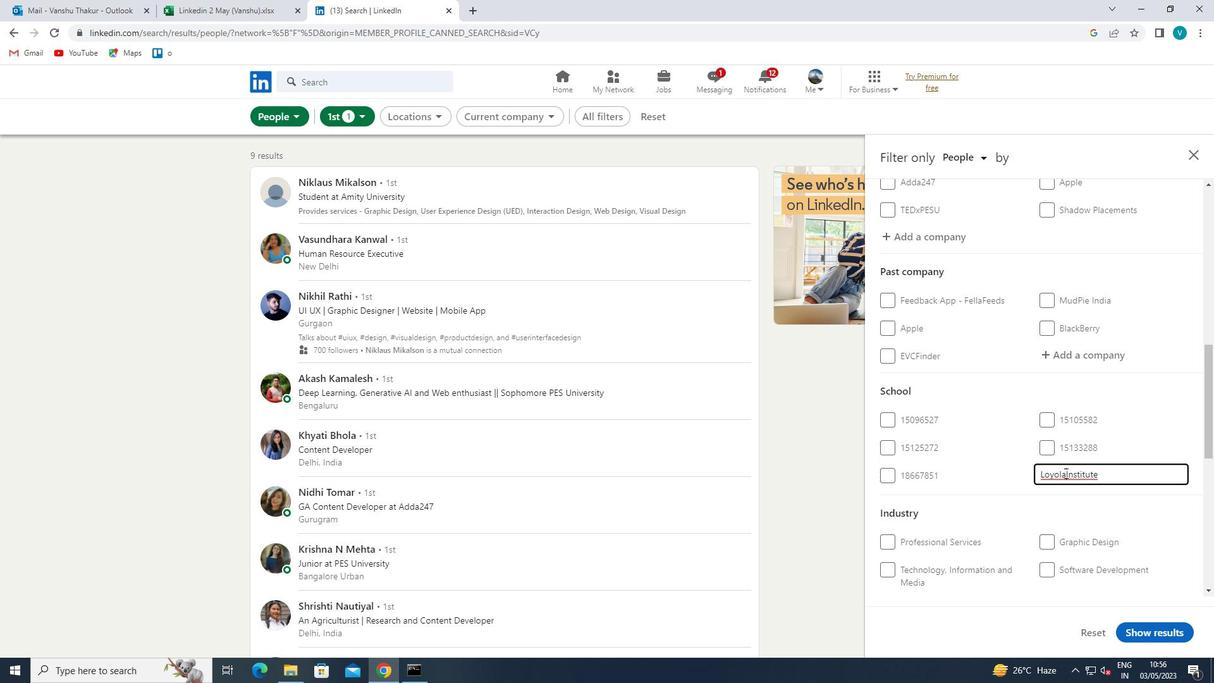 
Action: Key pressed <Key.space>
Screenshot: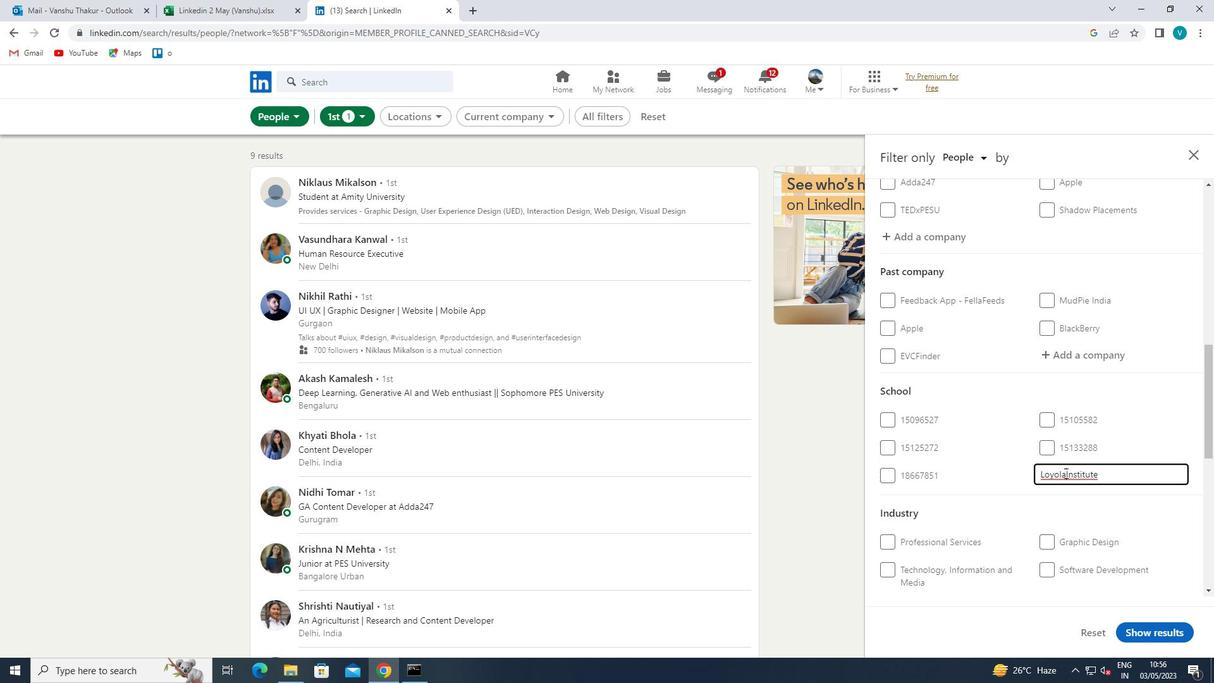 
Action: Mouse moved to (1116, 476)
Screenshot: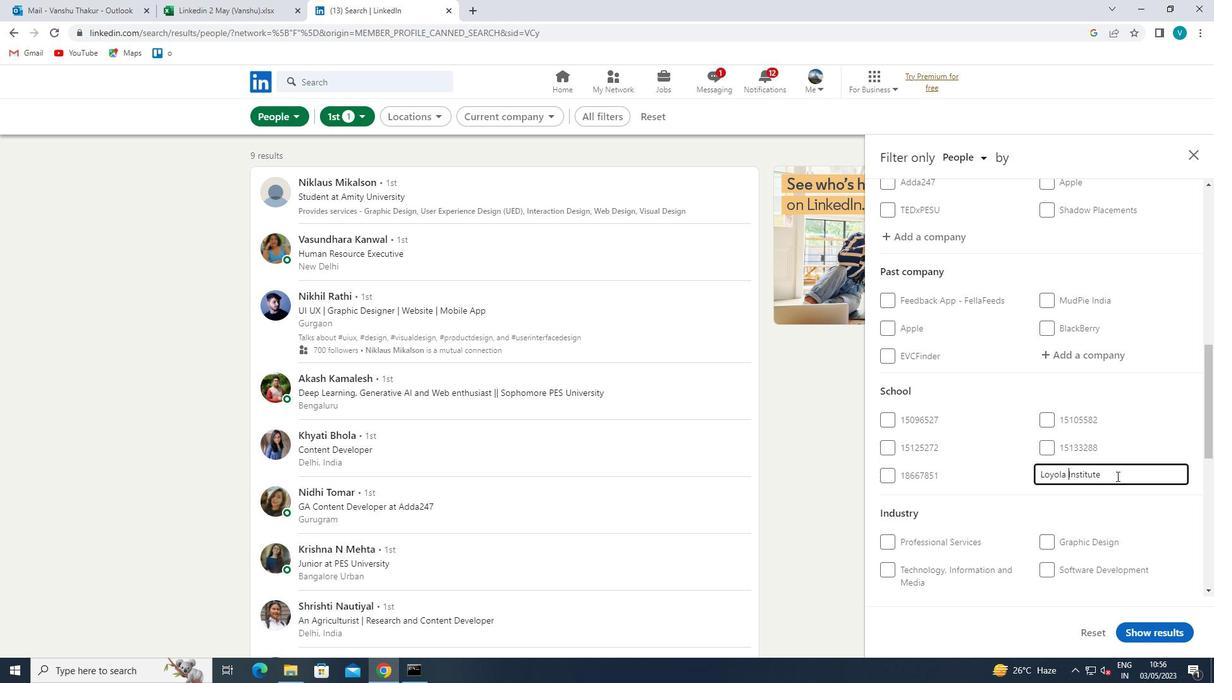 
Action: Mouse pressed left at (1116, 476)
Screenshot: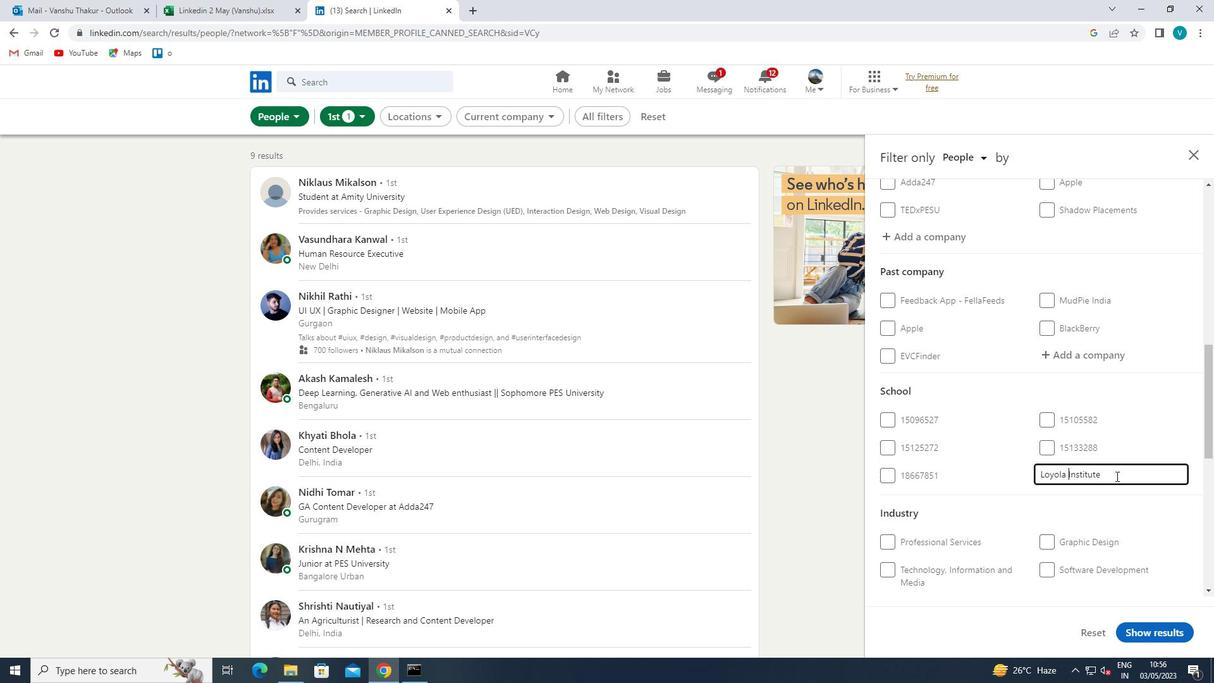 
Action: Mouse moved to (1090, 492)
Screenshot: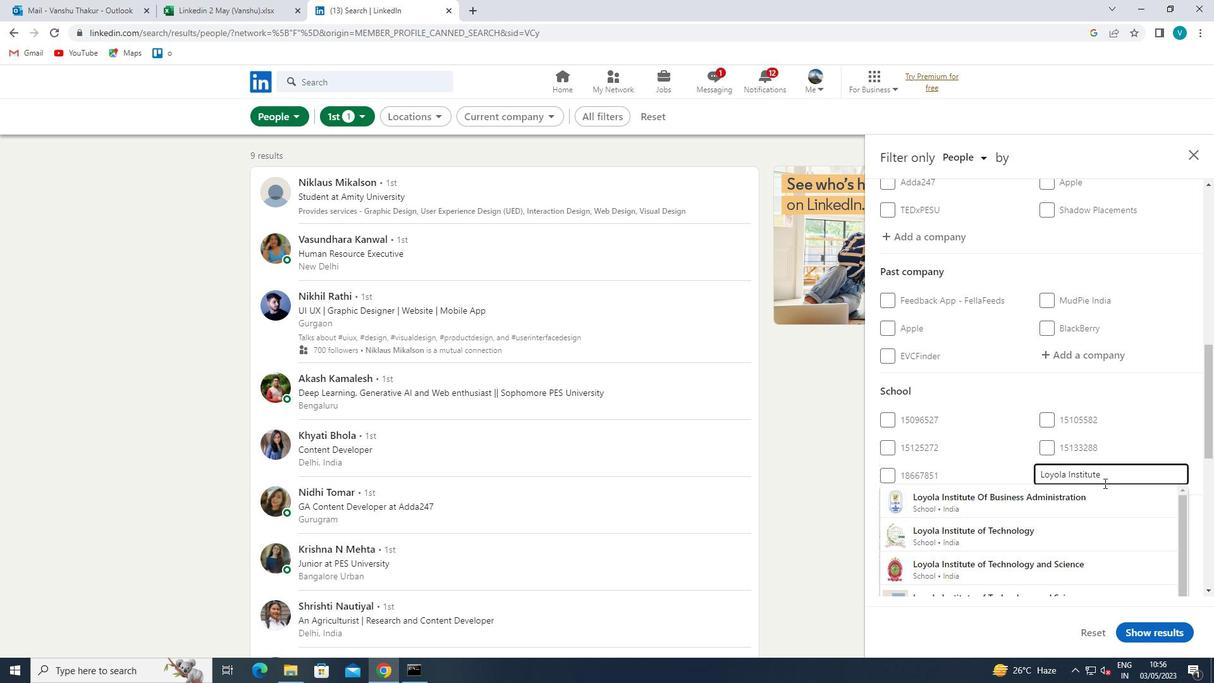 
Action: Mouse pressed left at (1090, 492)
Screenshot: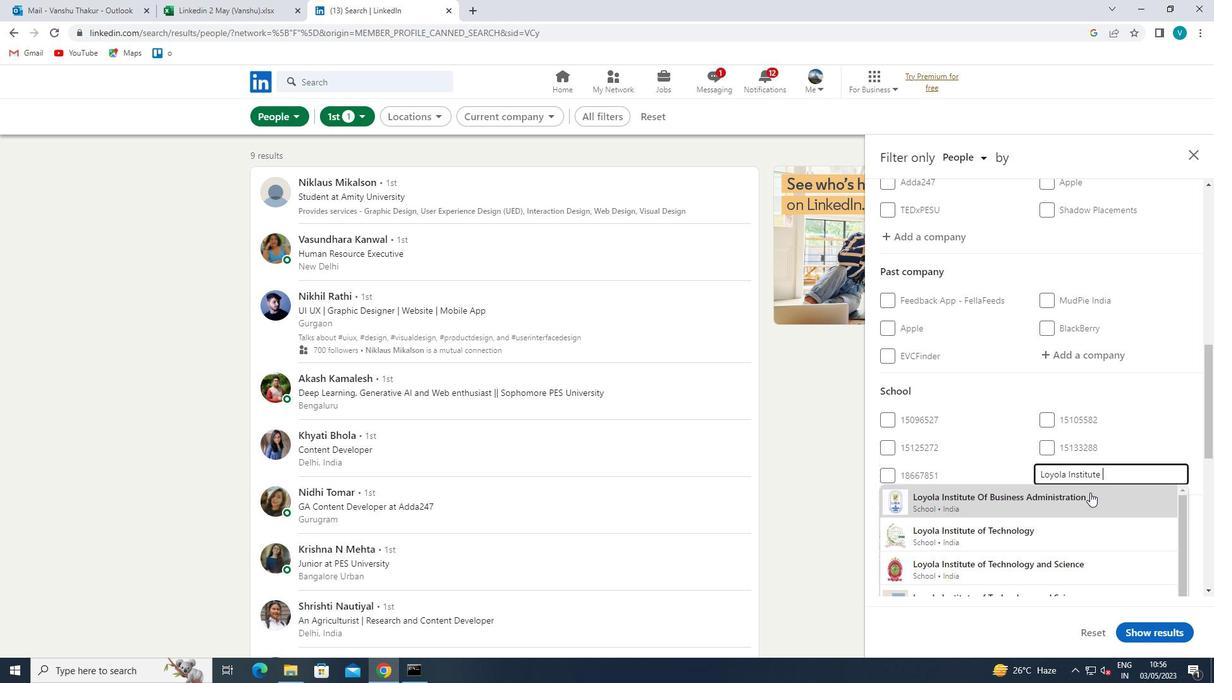 
Action: Mouse scrolled (1090, 492) with delta (0, 0)
Screenshot: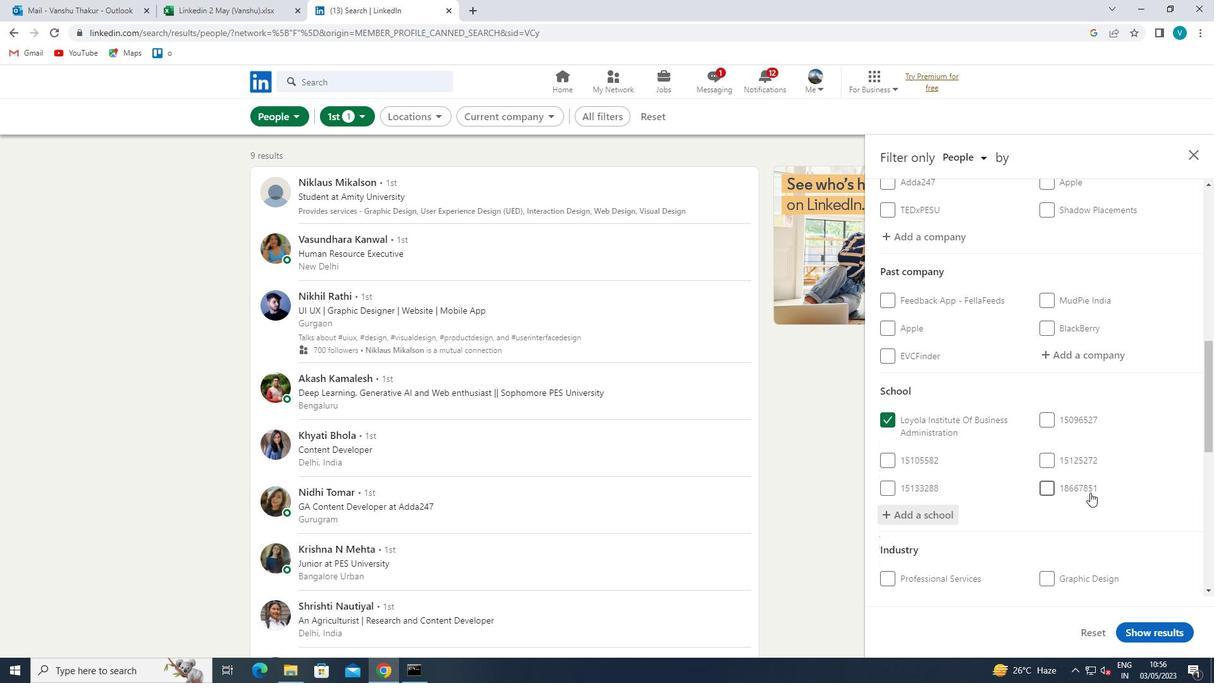 
Action: Mouse scrolled (1090, 492) with delta (0, 0)
Screenshot: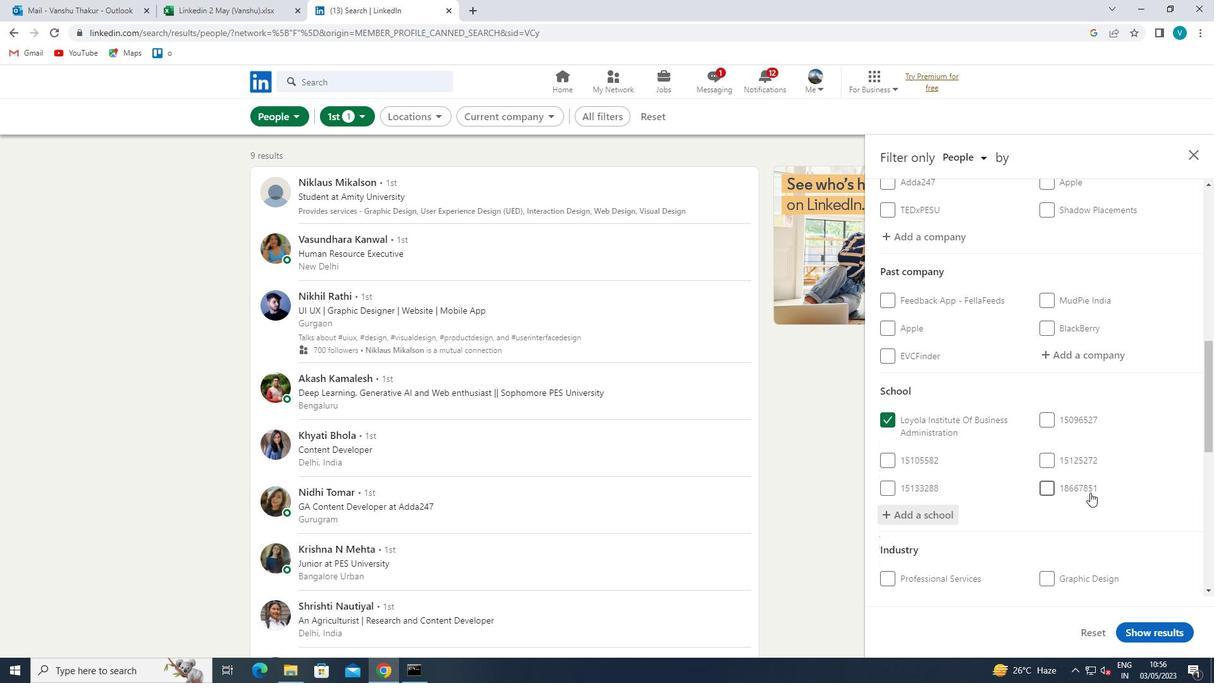 
Action: Mouse scrolled (1090, 492) with delta (0, 0)
Screenshot: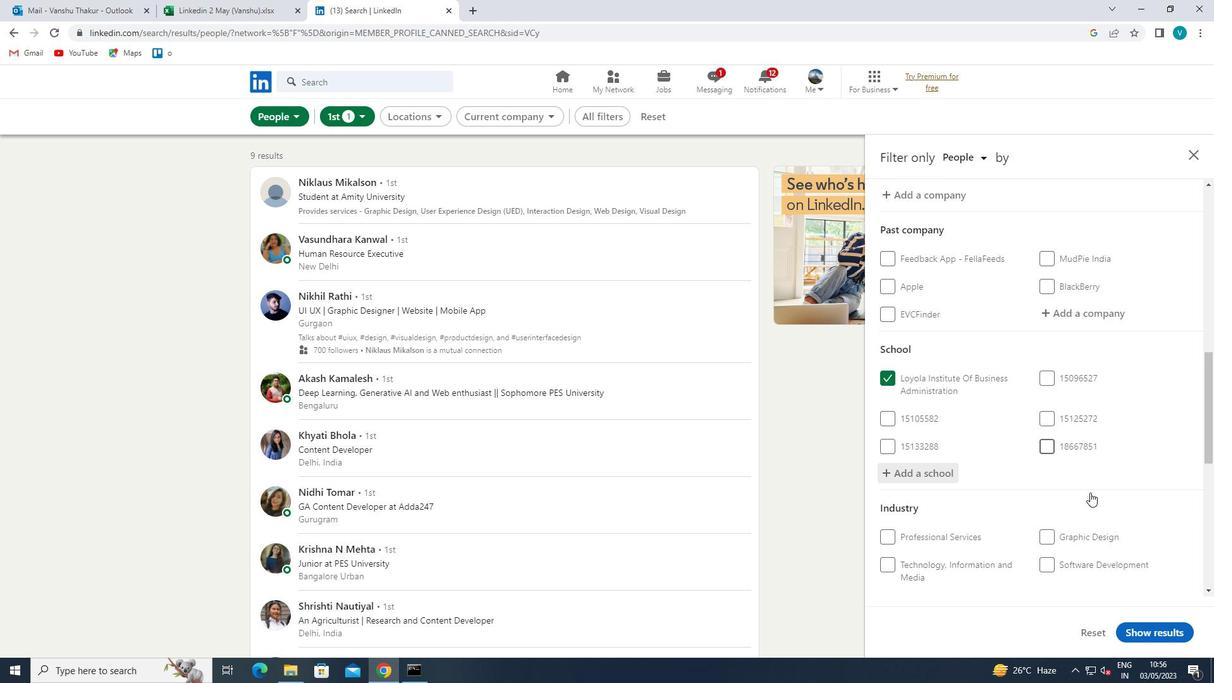 
Action: Mouse scrolled (1090, 492) with delta (0, 0)
Screenshot: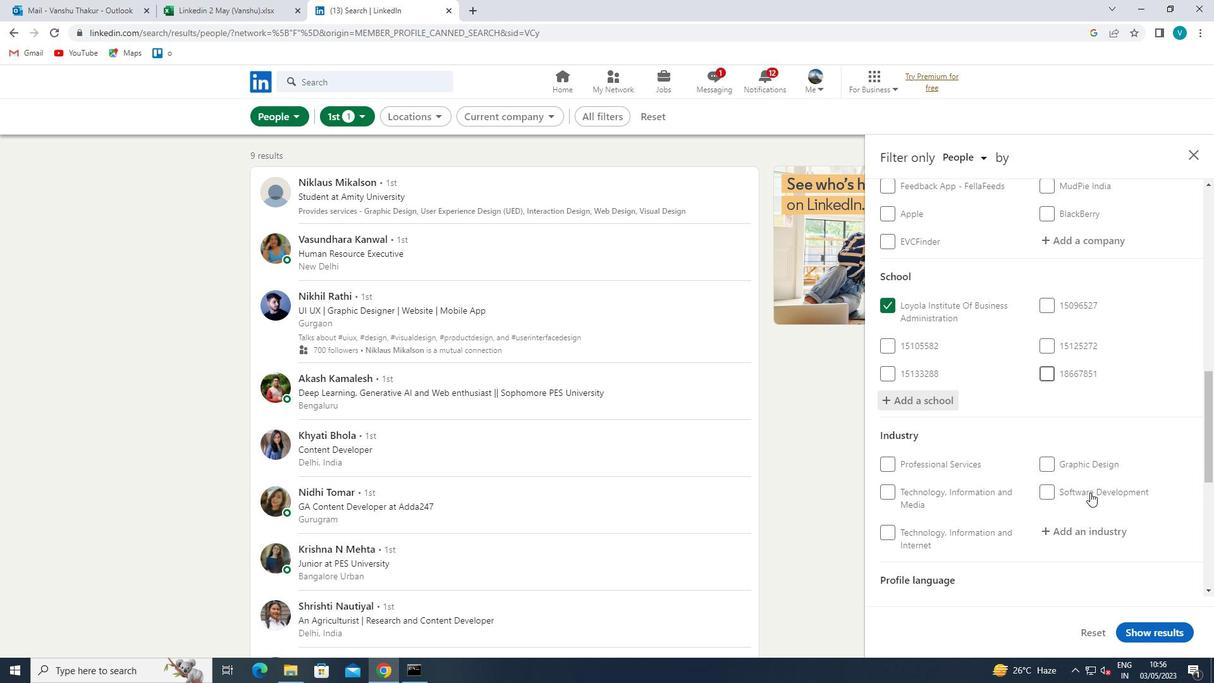 
Action: Mouse moved to (1112, 394)
Screenshot: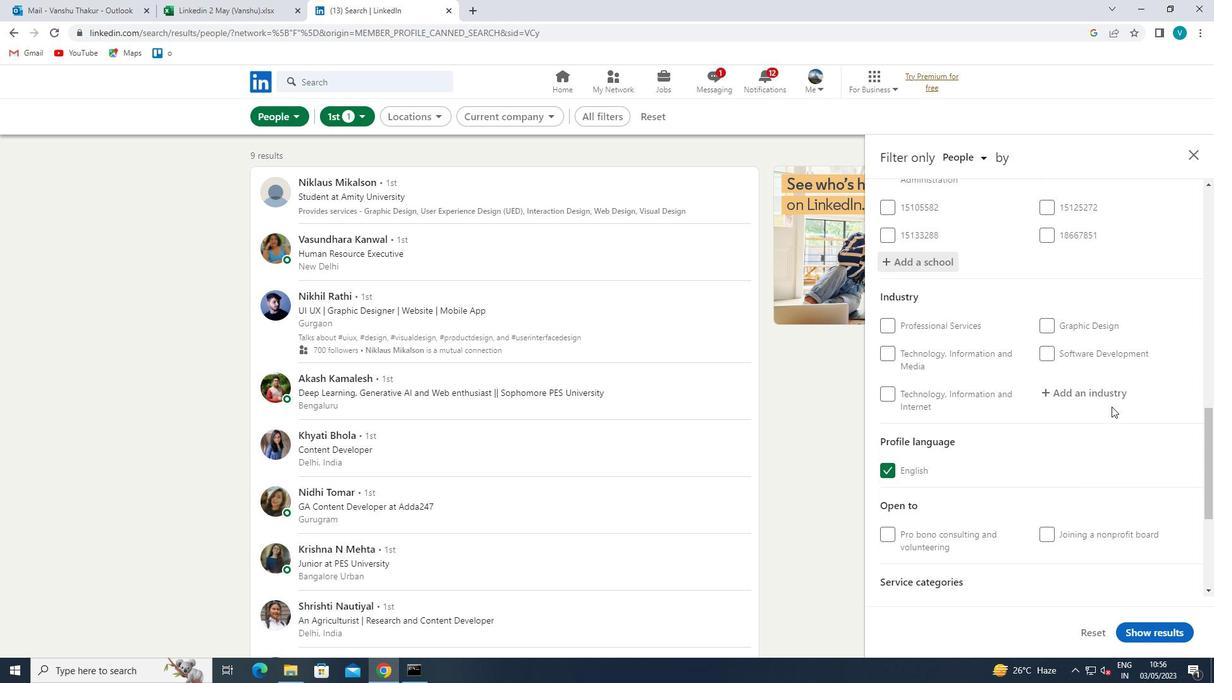 
Action: Mouse pressed left at (1112, 394)
Screenshot: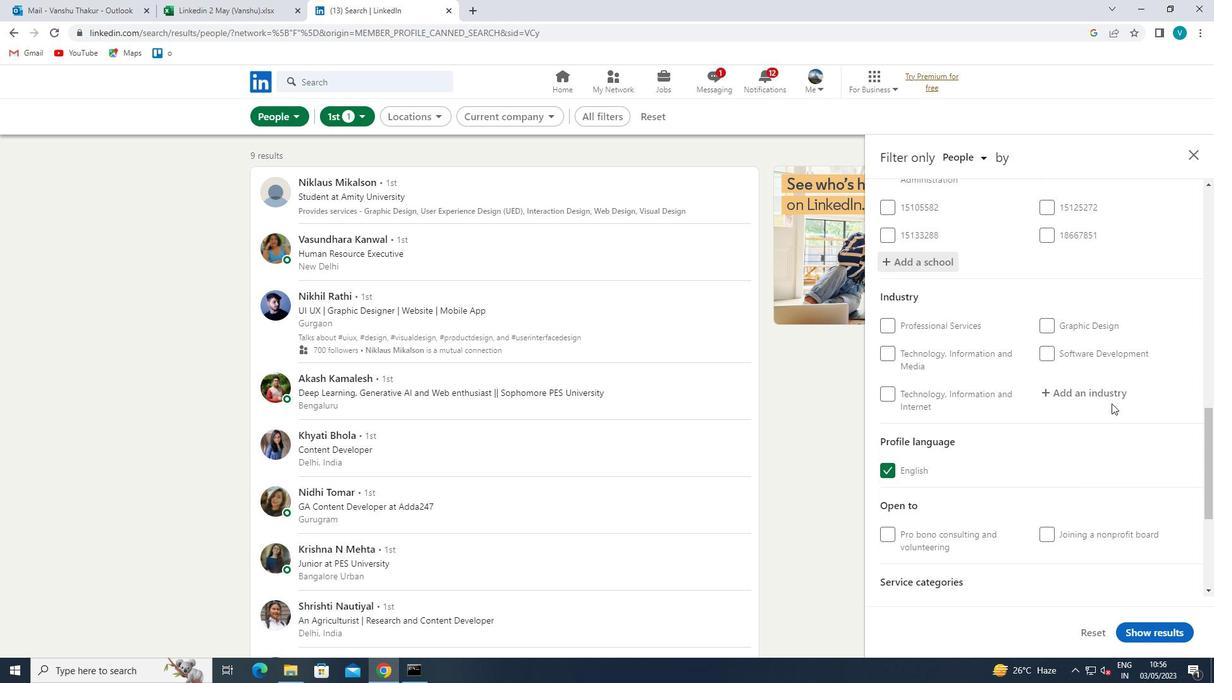 
Action: Mouse moved to (1112, 393)
Screenshot: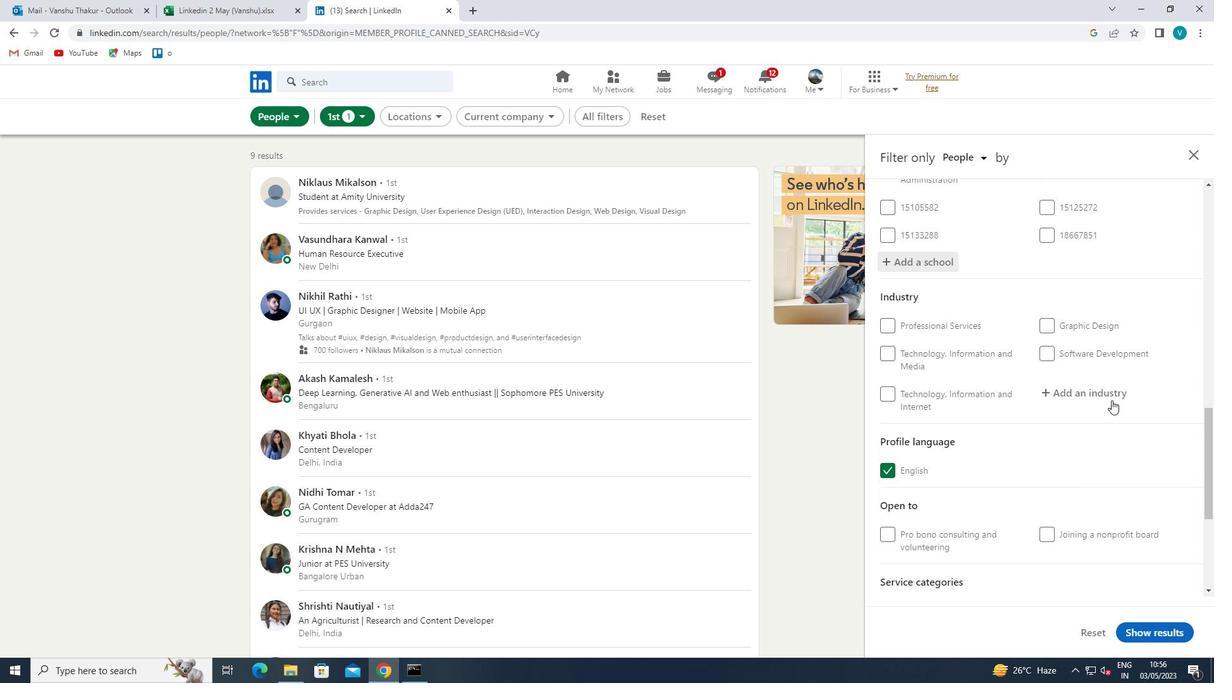 
Action: Key pressed <Key.shift>FRY<Key.backspace>UIT<Key.space>
Screenshot: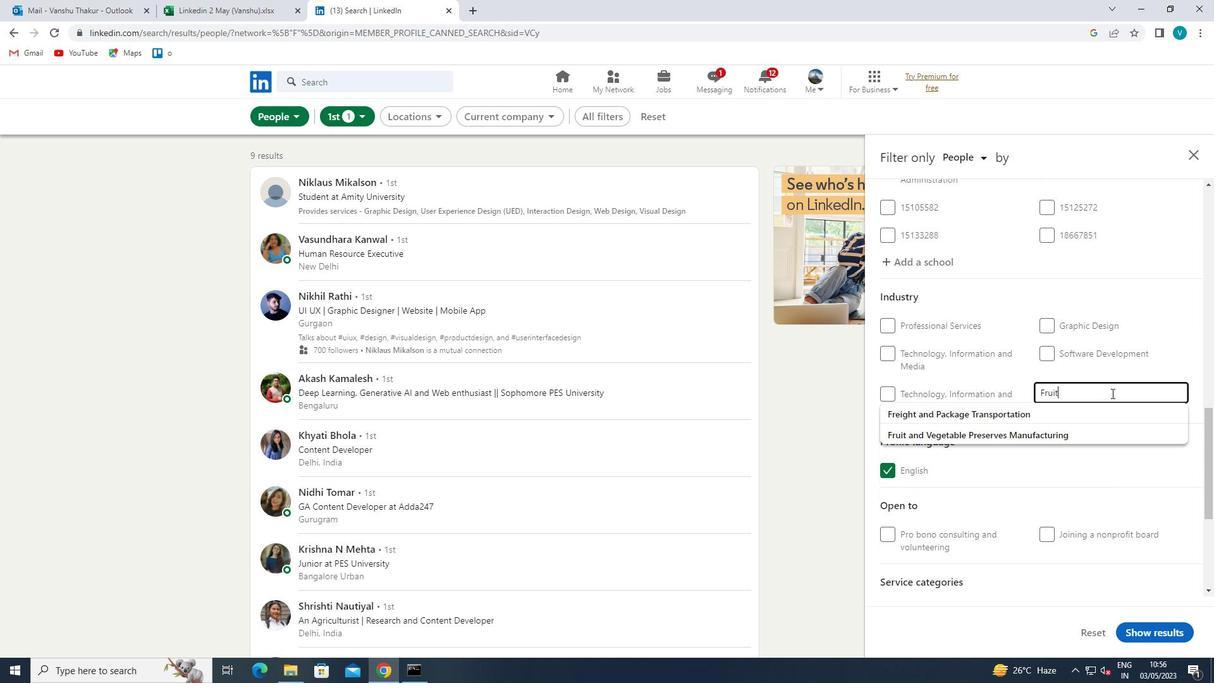 
Action: Mouse moved to (1059, 423)
Screenshot: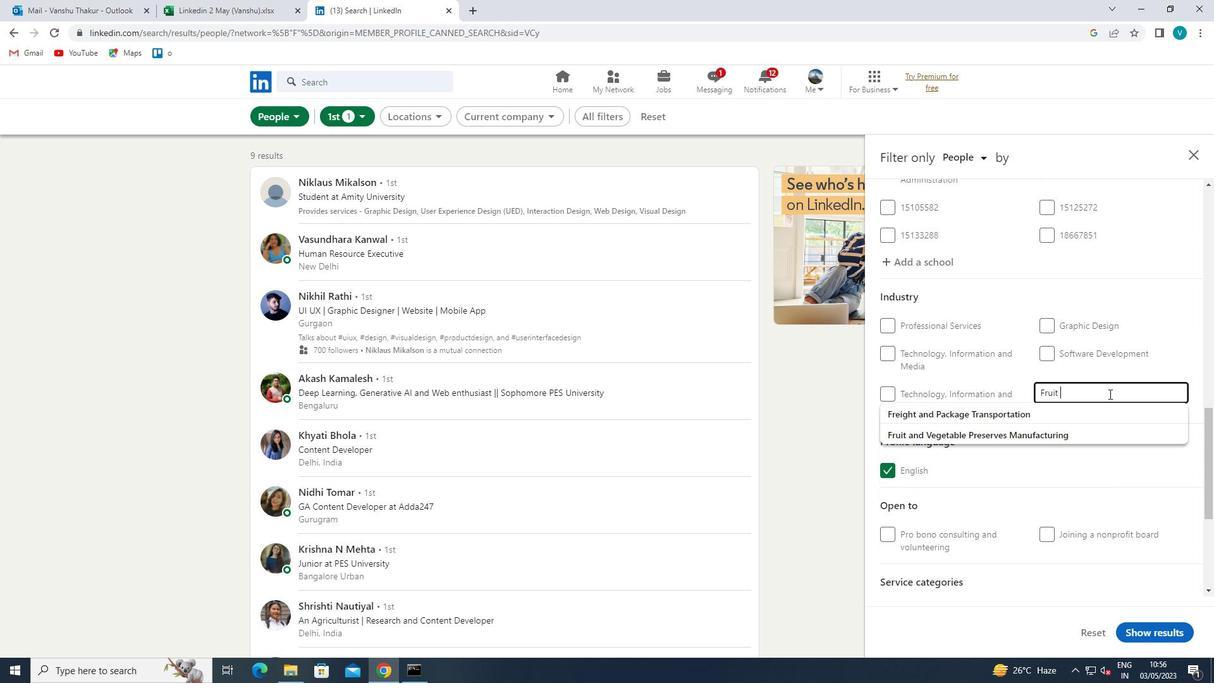 
Action: Key pressed AND<Key.space>
Screenshot: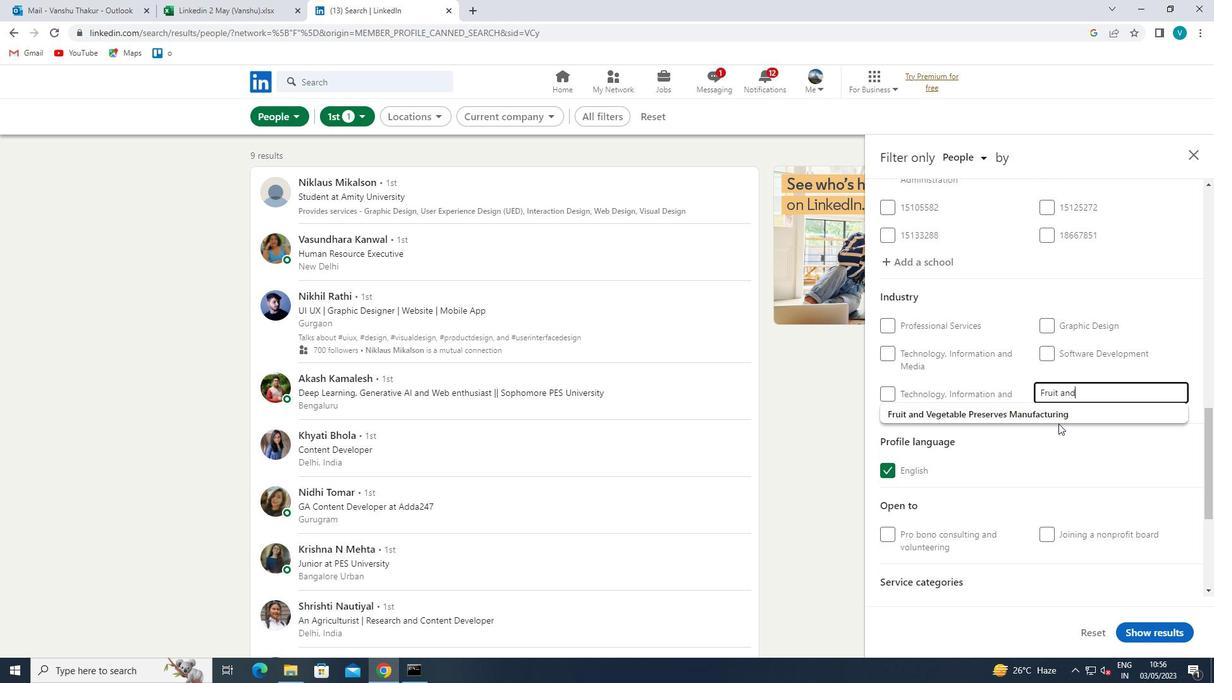 
Action: Mouse moved to (1073, 415)
Screenshot: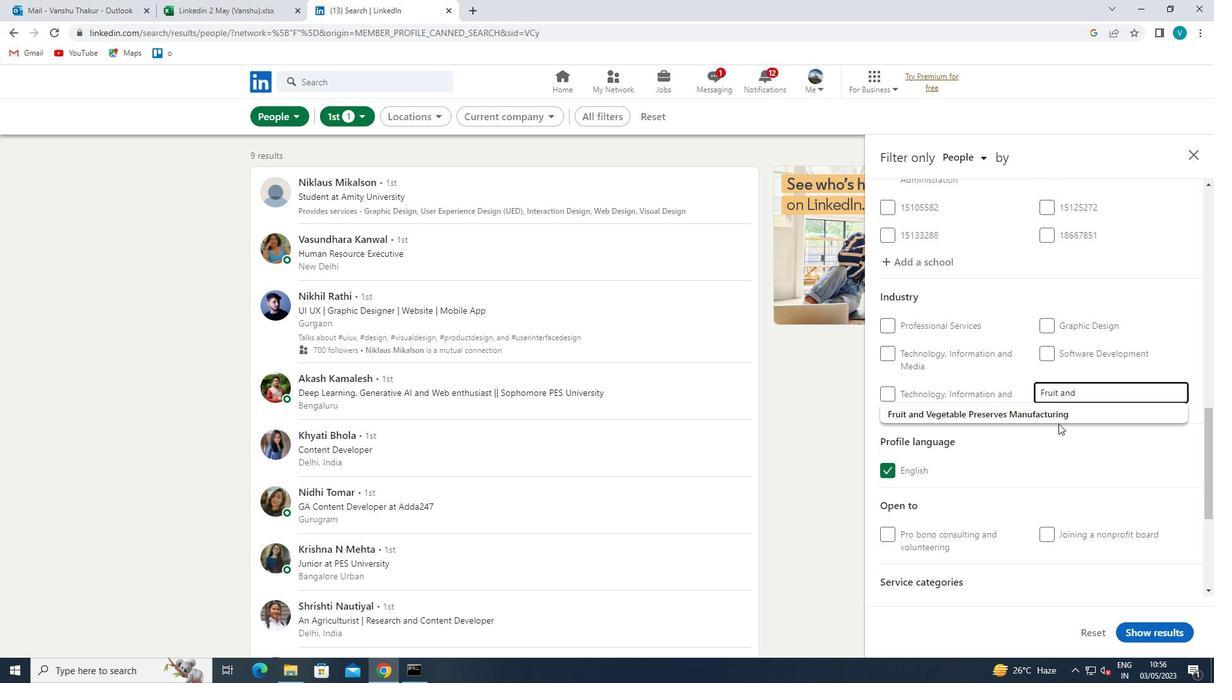 
Action: Mouse pressed left at (1073, 415)
Screenshot: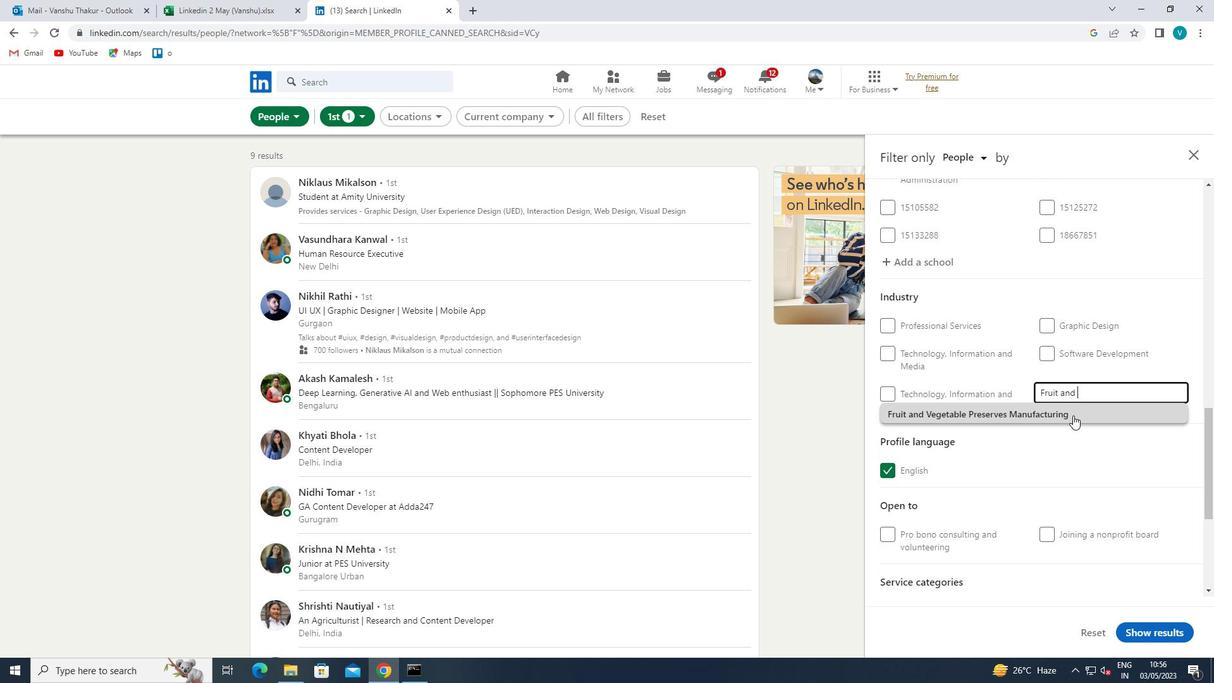 
Action: Mouse moved to (1072, 415)
Screenshot: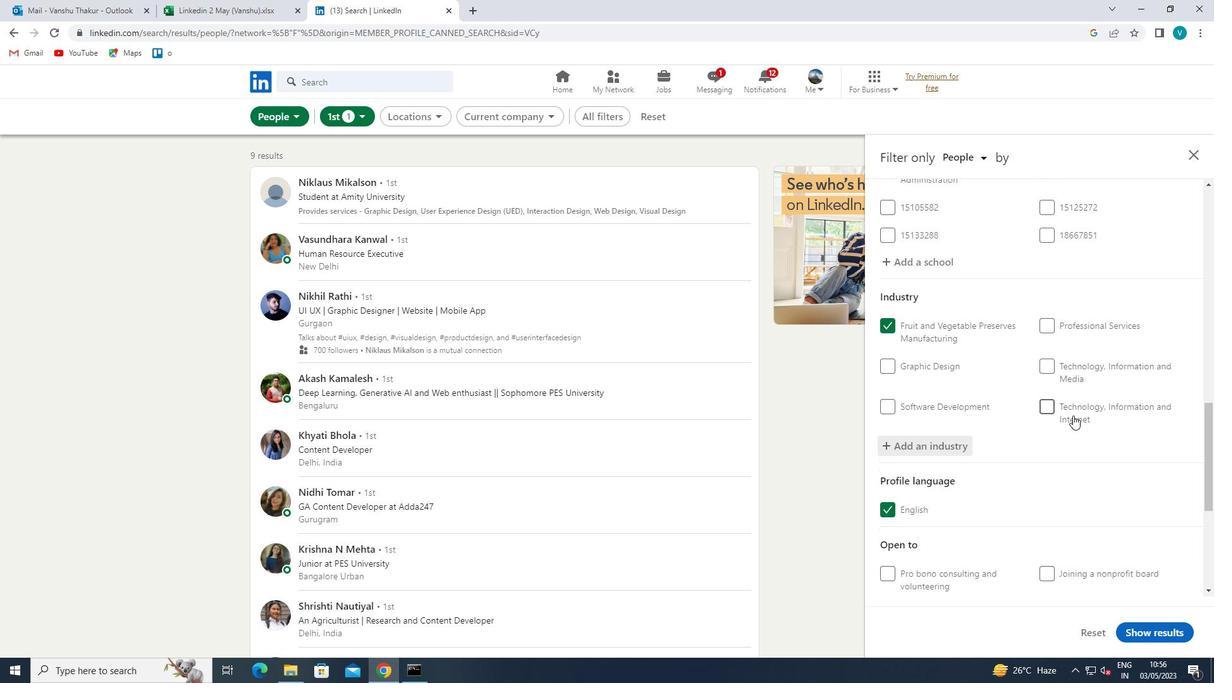 
Action: Mouse scrolled (1072, 415) with delta (0, 0)
Screenshot: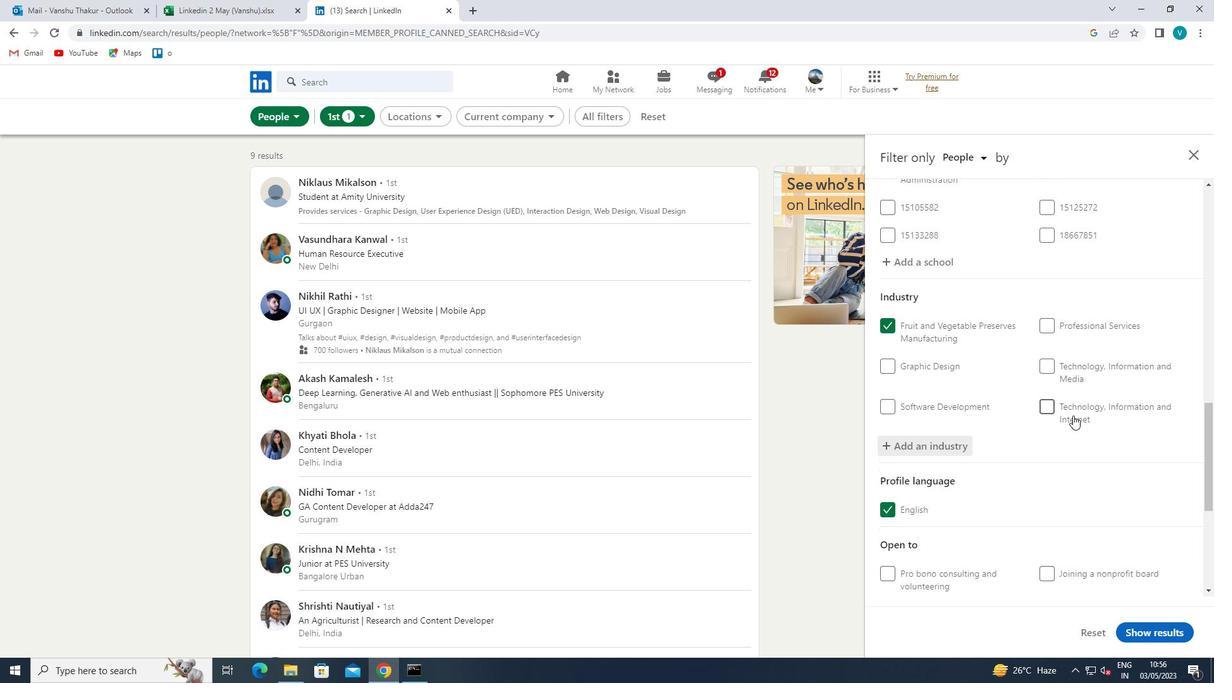 
Action: Mouse moved to (1070, 417)
Screenshot: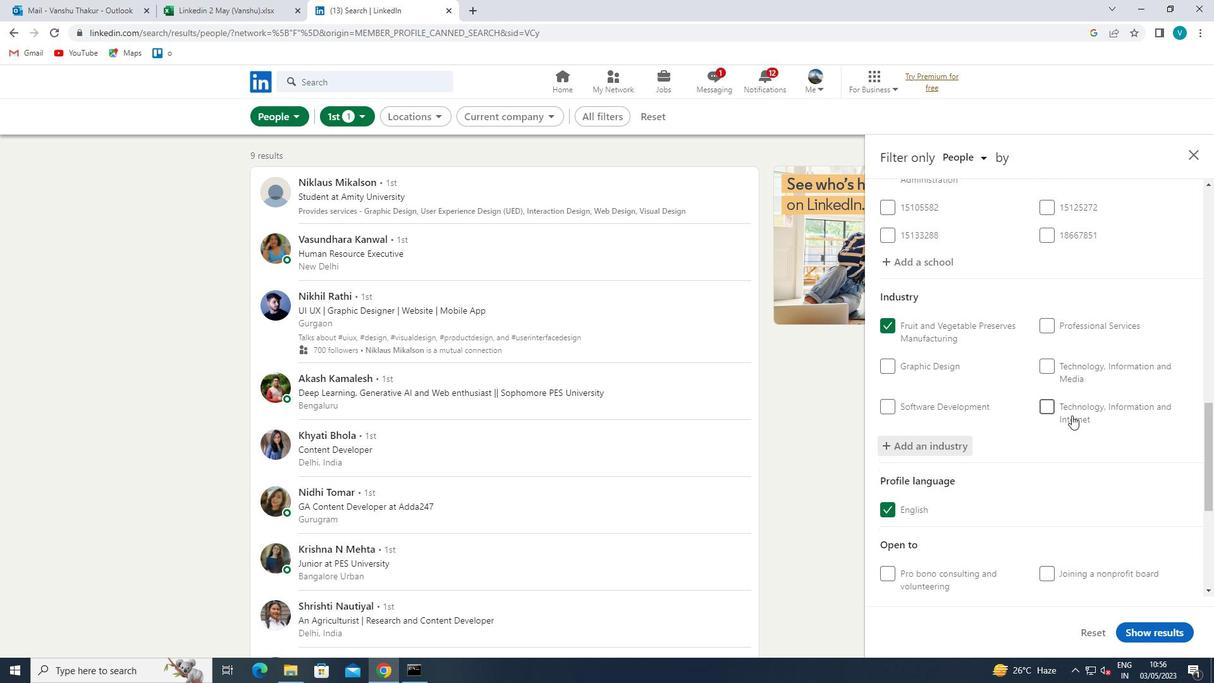 
Action: Mouse scrolled (1070, 417) with delta (0, 0)
Screenshot: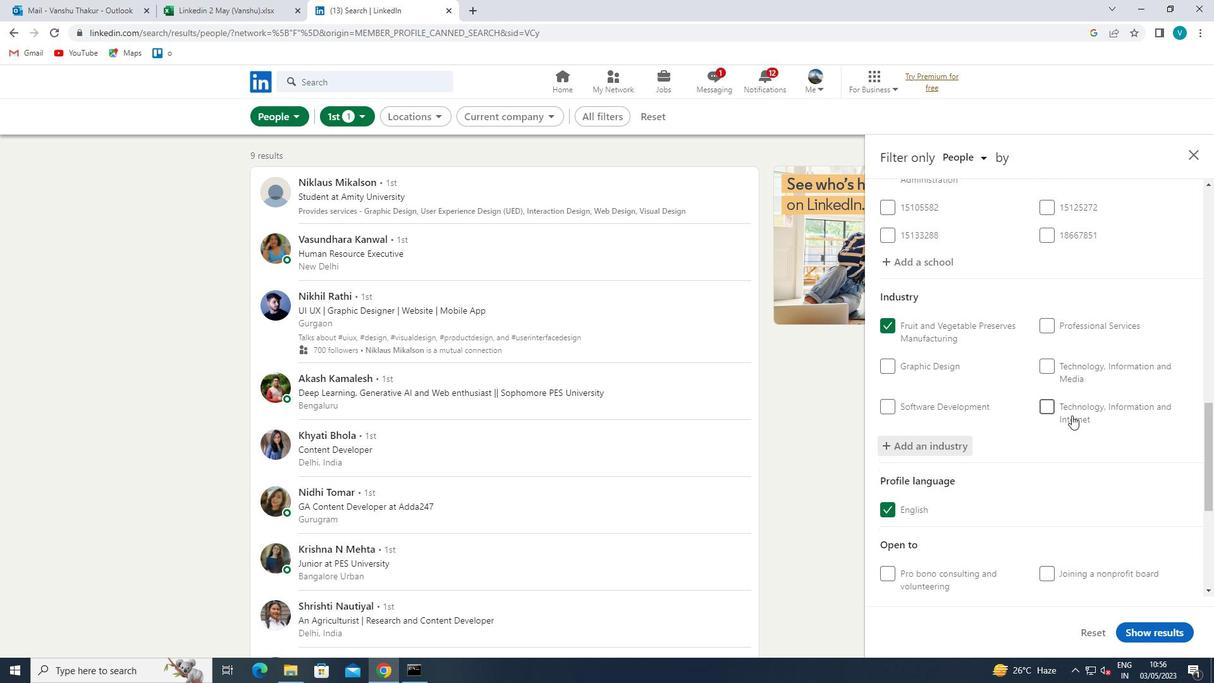 
Action: Mouse moved to (1068, 417)
Screenshot: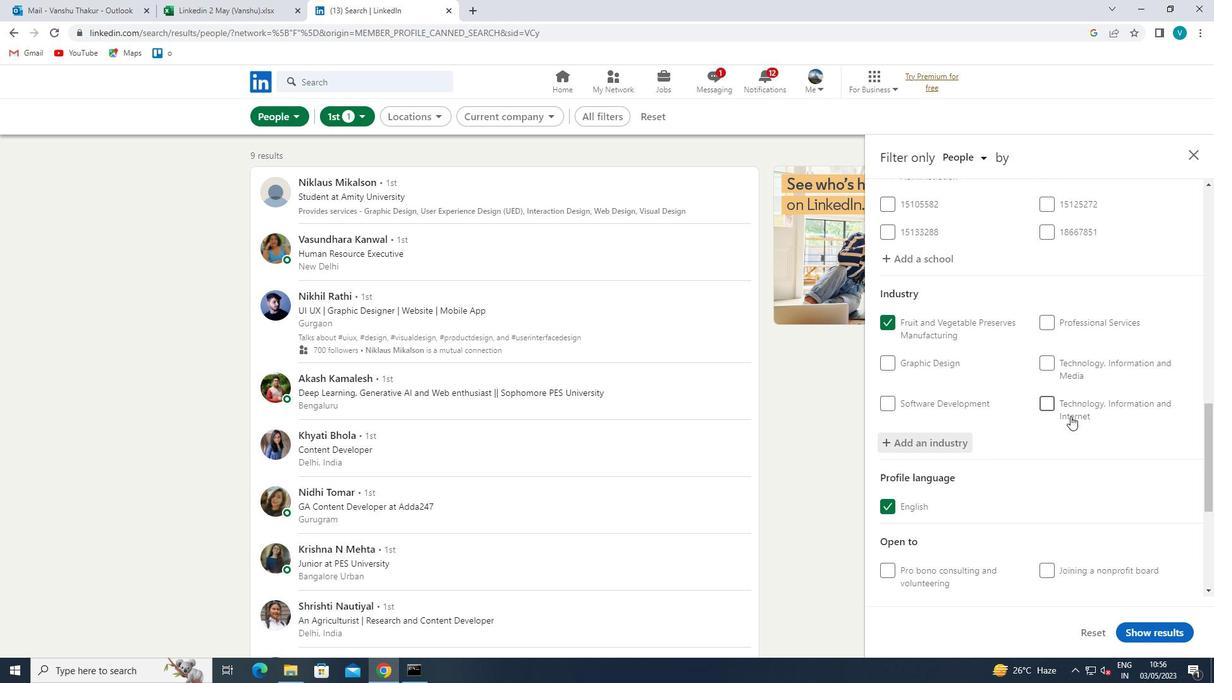 
Action: Mouse scrolled (1068, 417) with delta (0, 0)
Screenshot: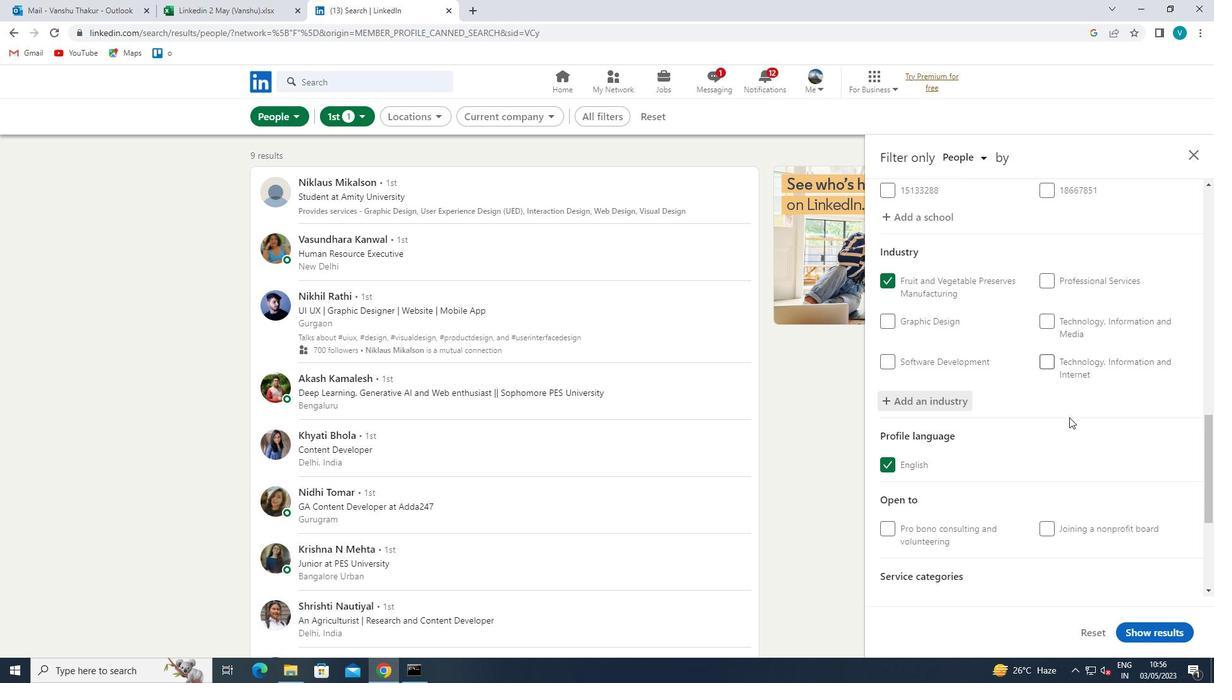 
Action: Mouse scrolled (1068, 417) with delta (0, 0)
Screenshot: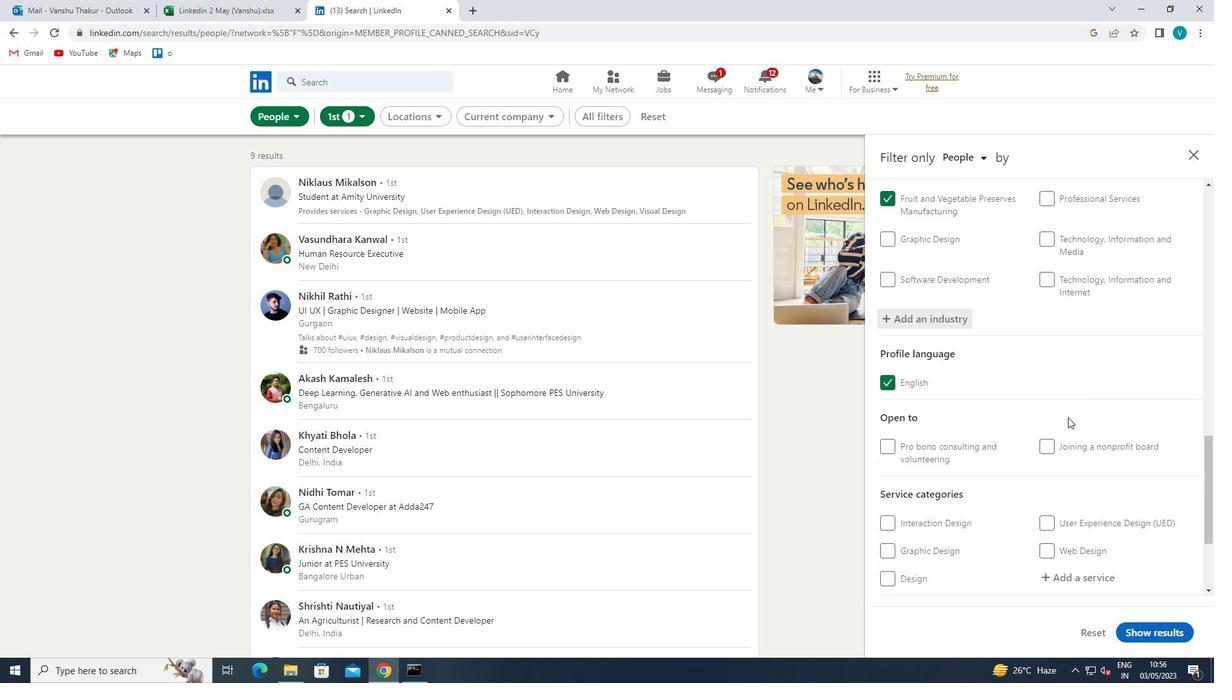 
Action: Mouse moved to (1068, 418)
Screenshot: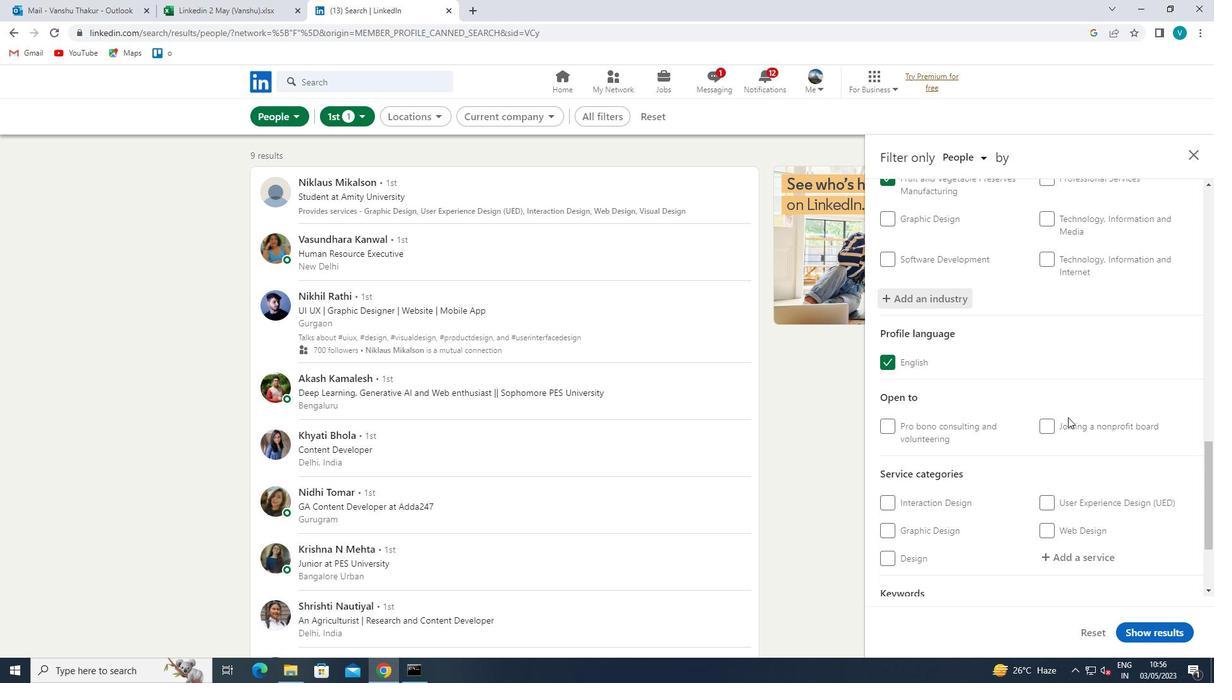 
Action: Mouse scrolled (1068, 417) with delta (0, 0)
Screenshot: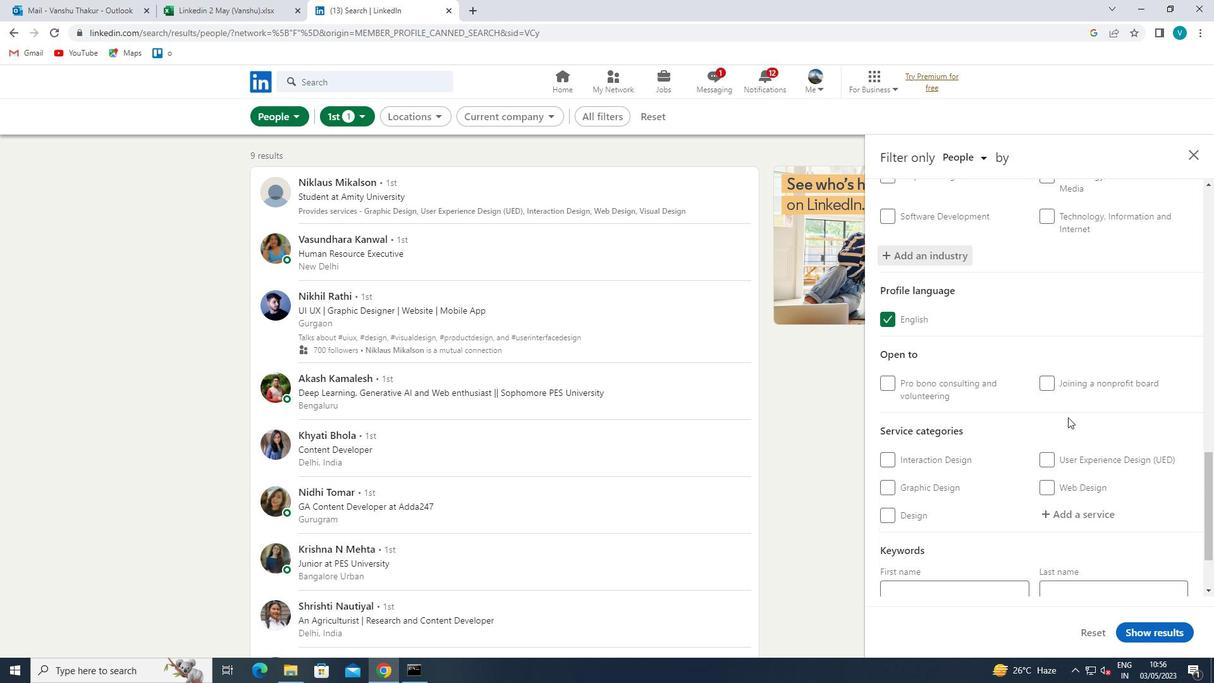 
Action: Mouse moved to (1074, 415)
Screenshot: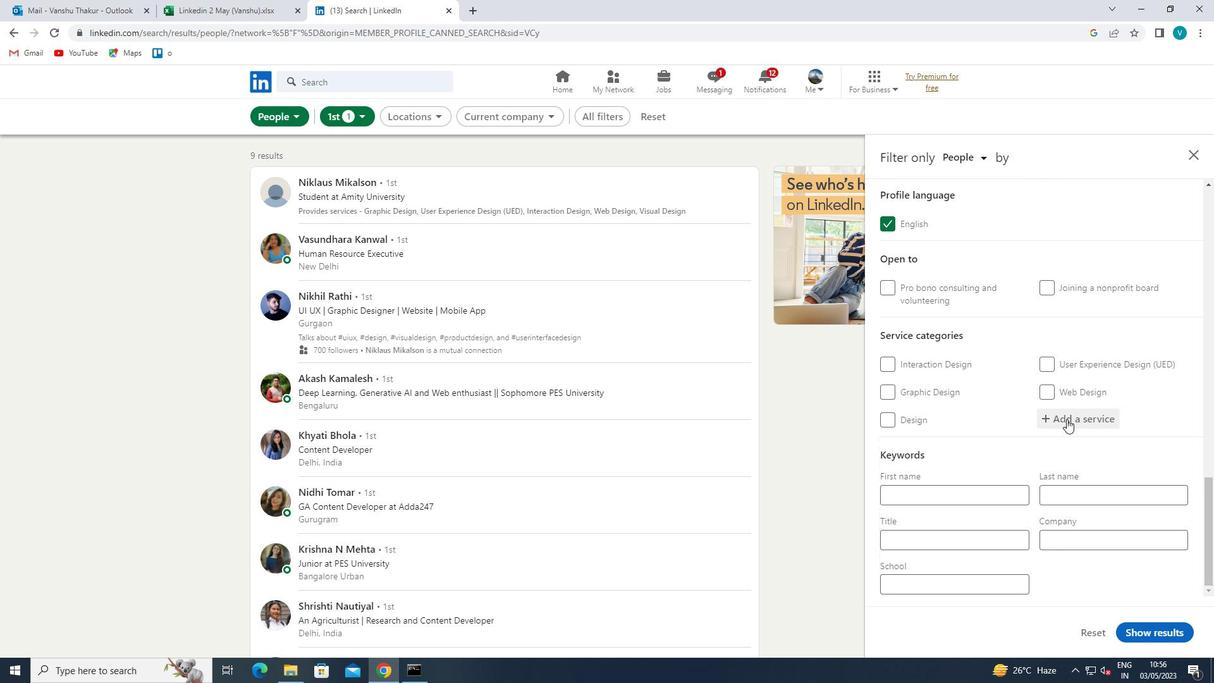 
Action: Mouse pressed left at (1074, 415)
Screenshot: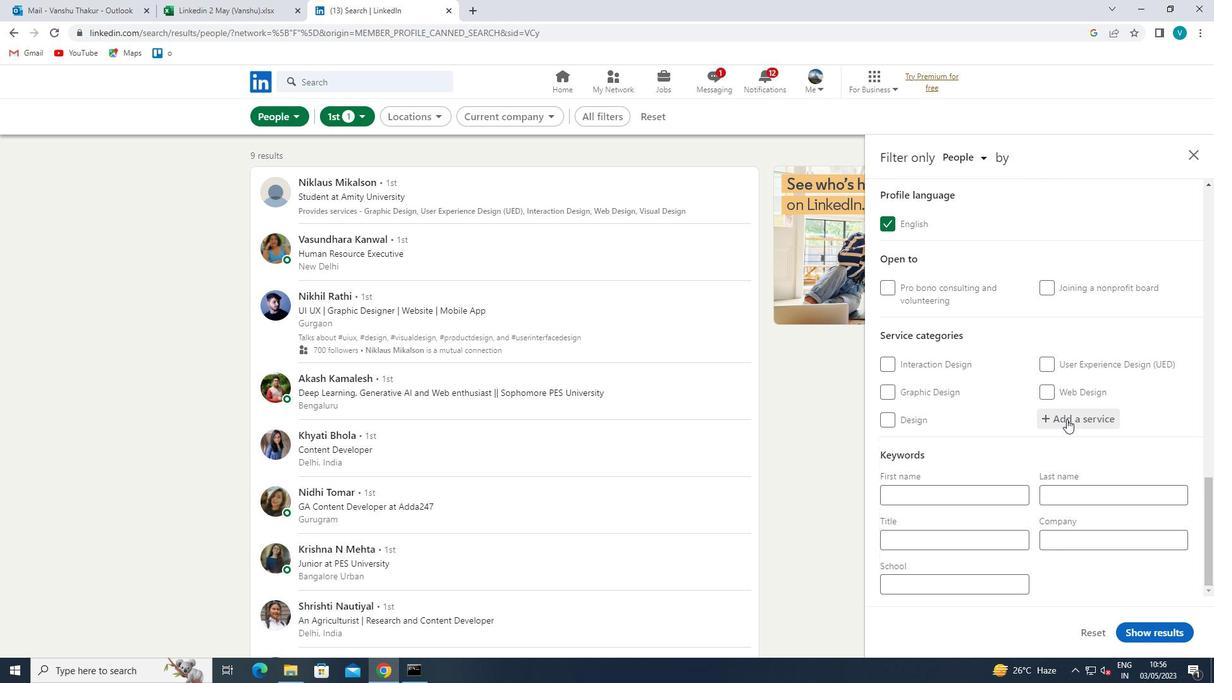 
Action: Mouse moved to (1058, 425)
Screenshot: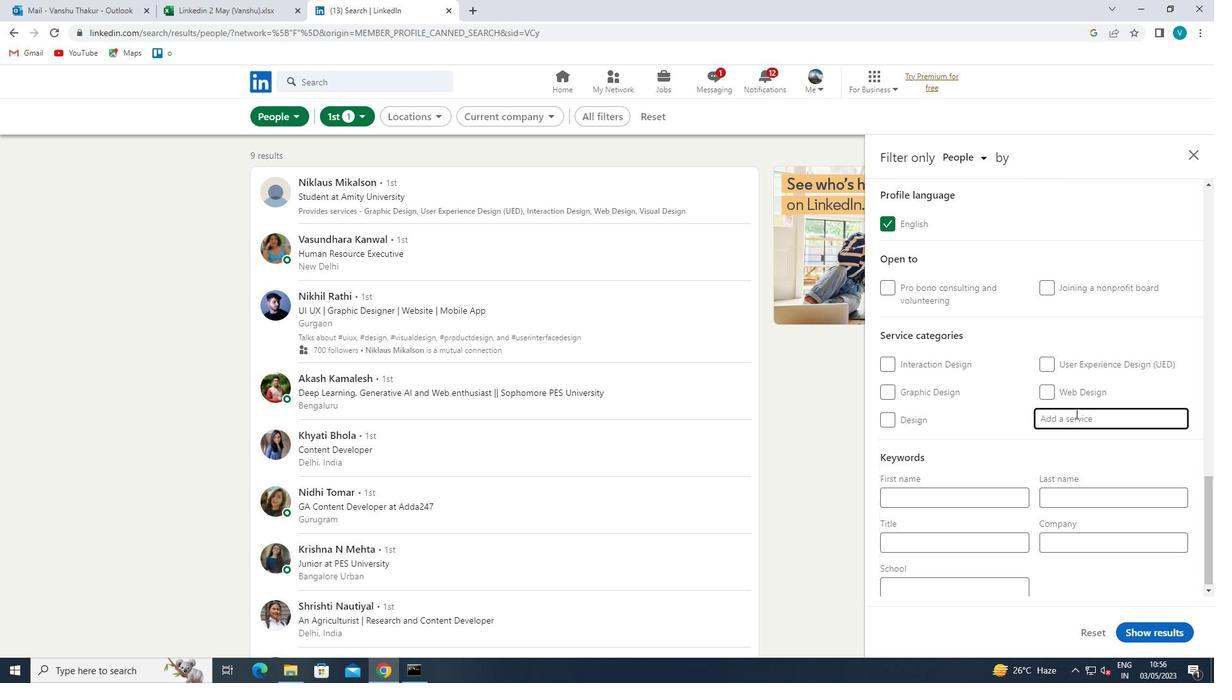 
Action: Key pressed <Key.shift>NETWORK<Key.space>
Screenshot: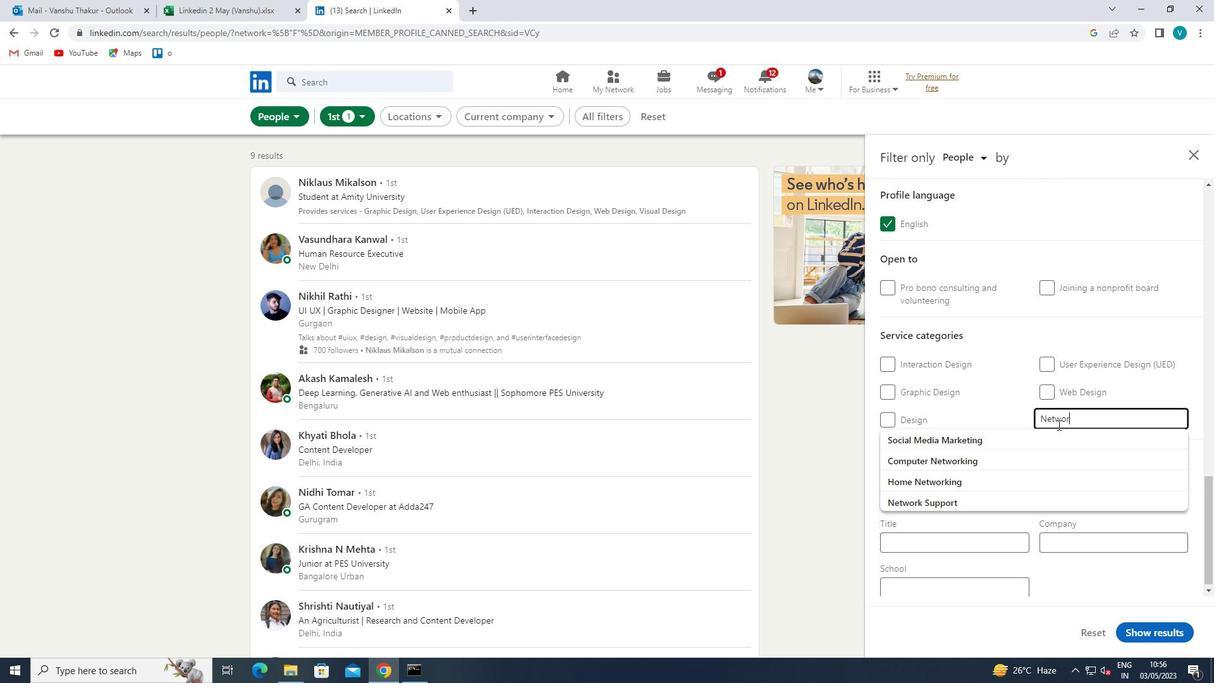
Action: Mouse moved to (980, 480)
Screenshot: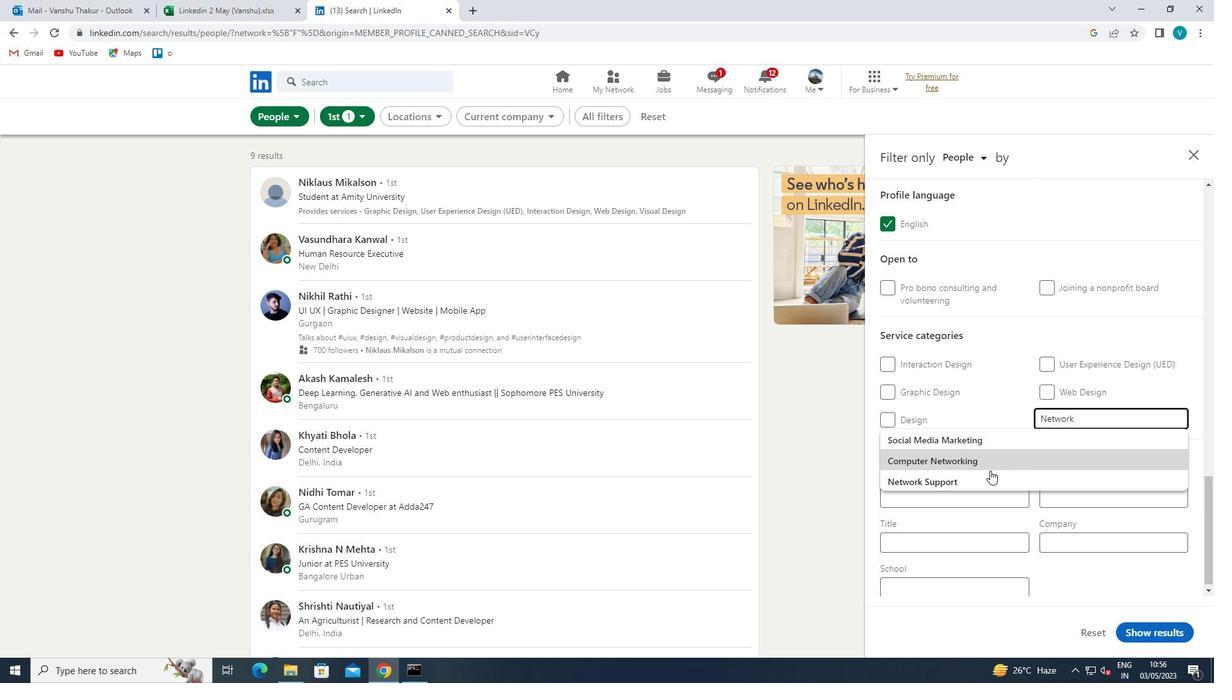 
Action: Mouse pressed left at (980, 480)
Screenshot: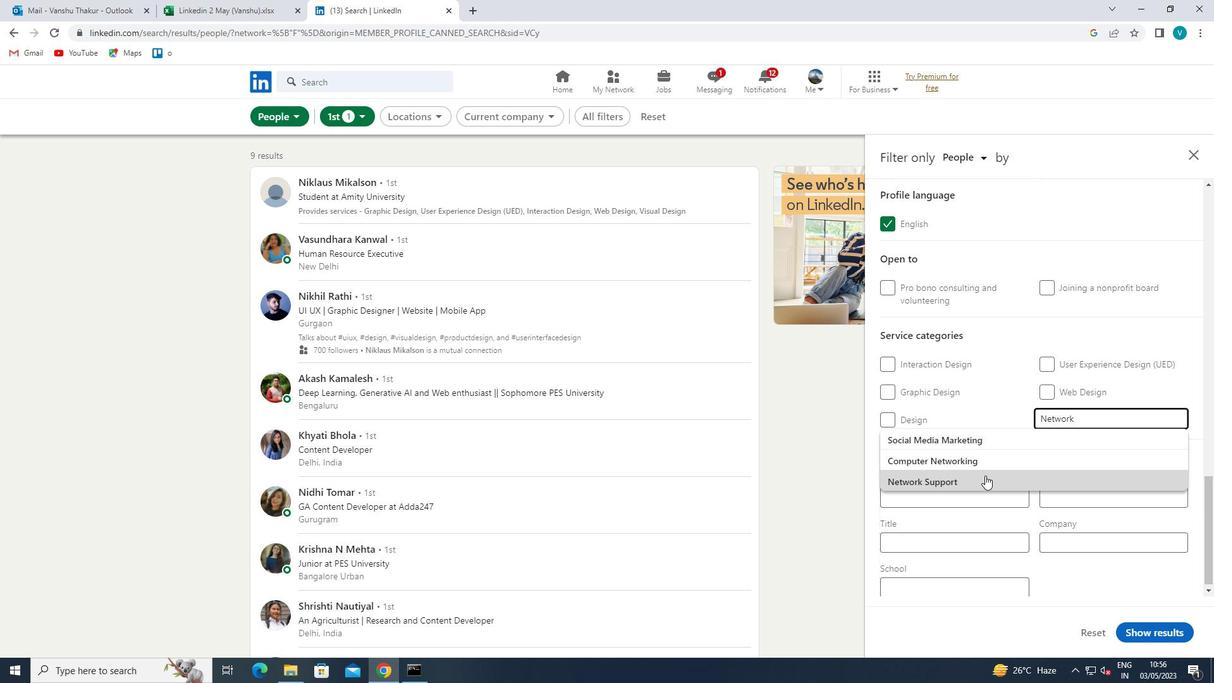 
Action: Mouse moved to (986, 477)
Screenshot: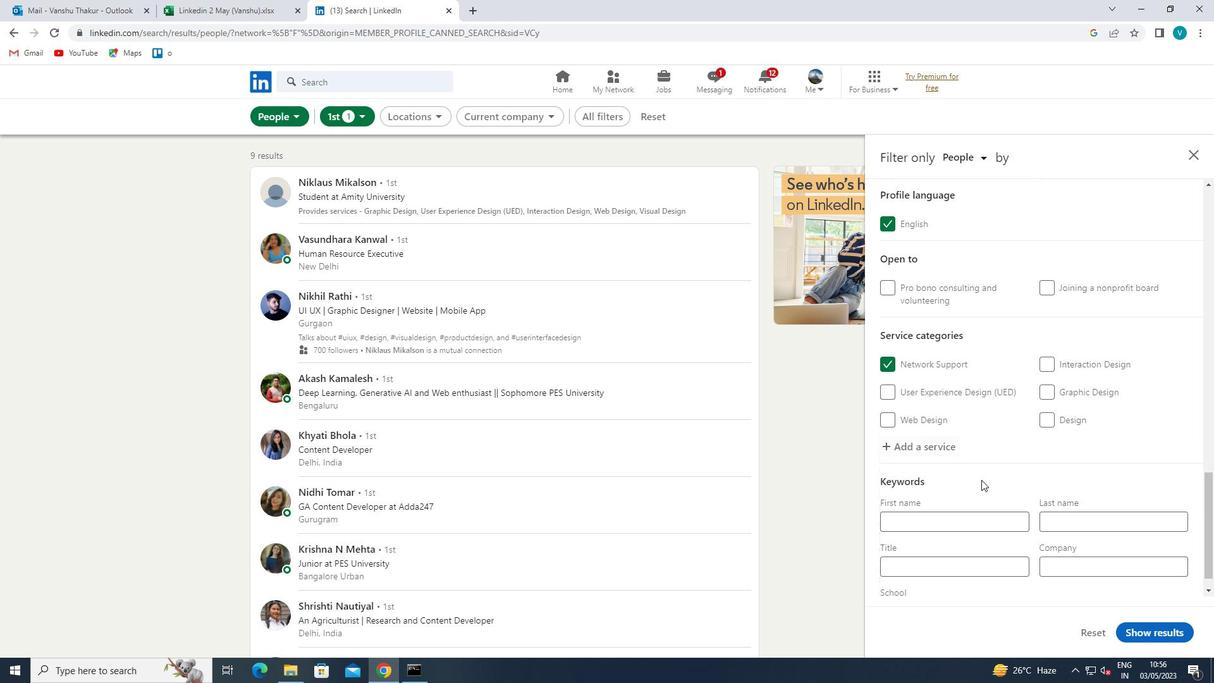 
Action: Mouse scrolled (986, 477) with delta (0, 0)
Screenshot: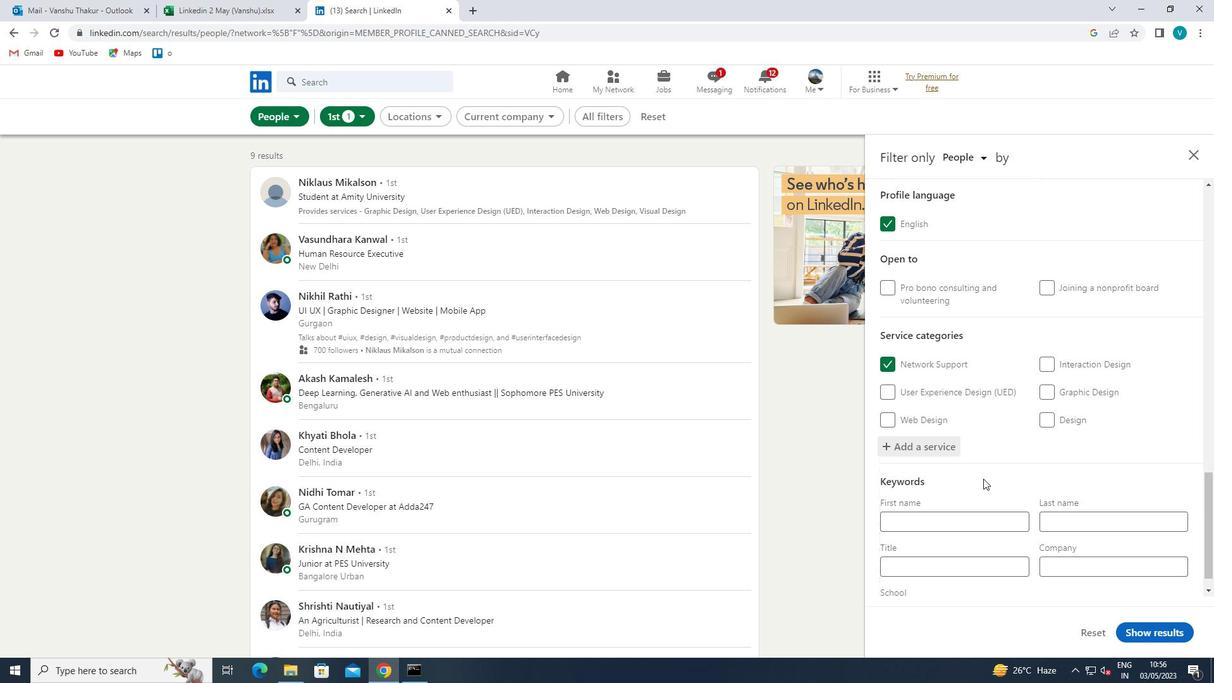 
Action: Mouse scrolled (986, 477) with delta (0, 0)
Screenshot: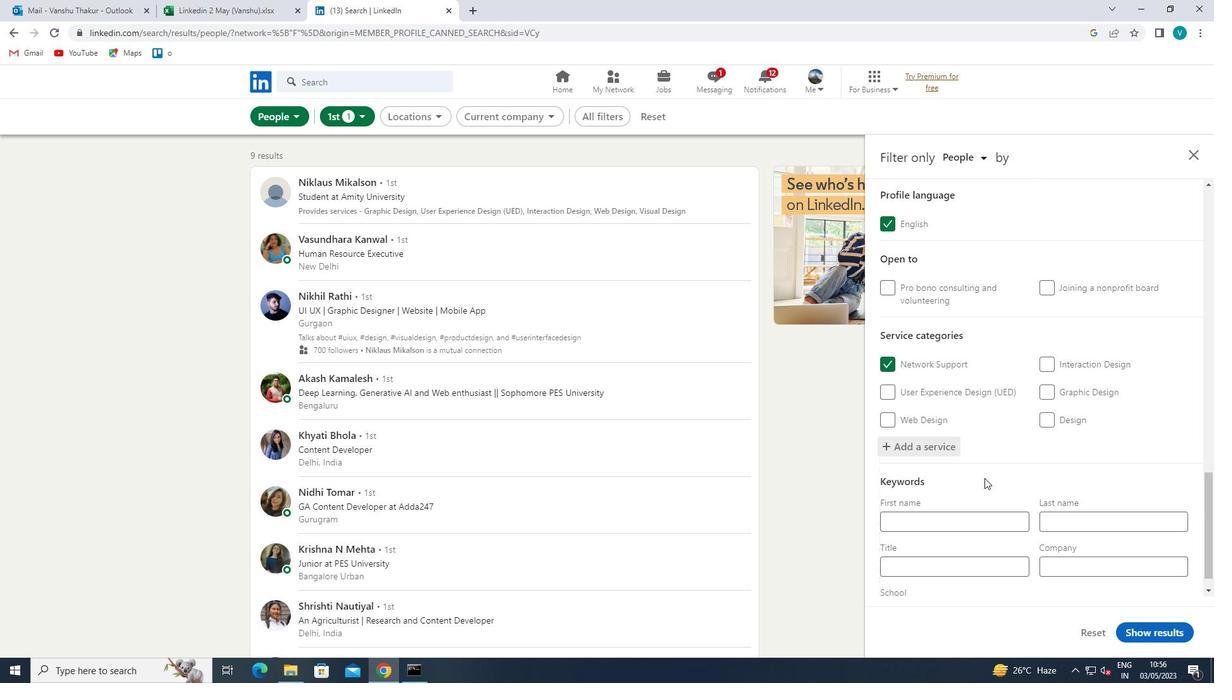 
Action: Mouse scrolled (986, 477) with delta (0, 0)
Screenshot: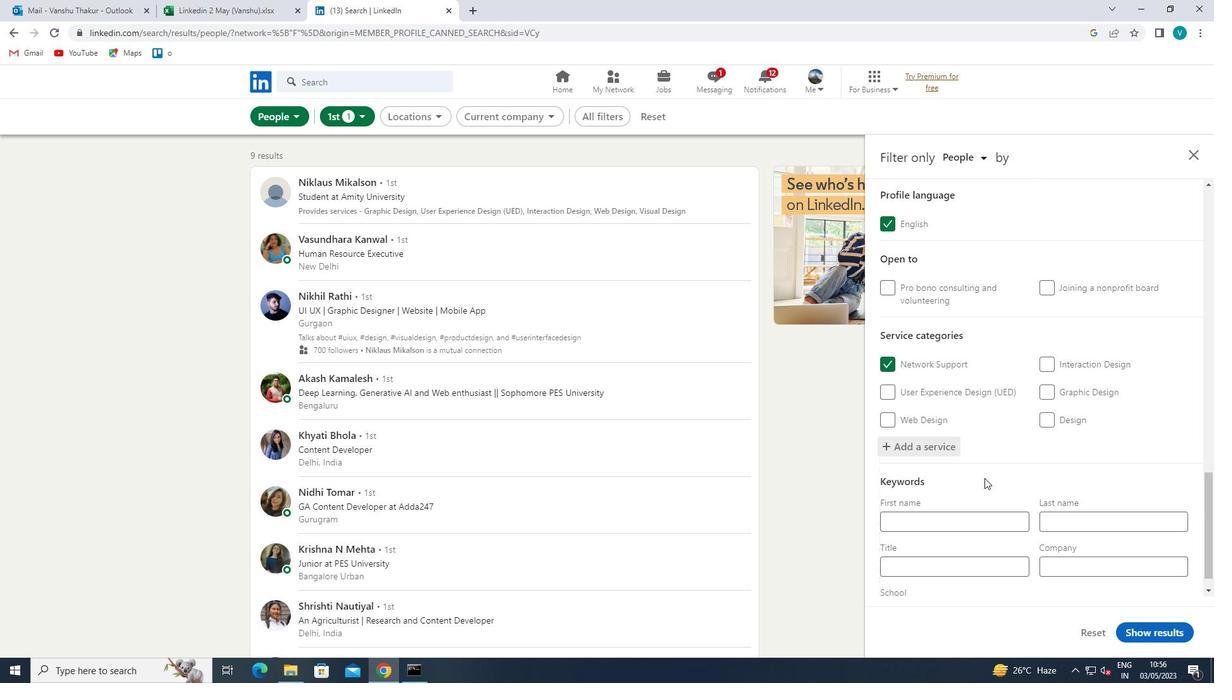 
Action: Mouse moved to (986, 532)
Screenshot: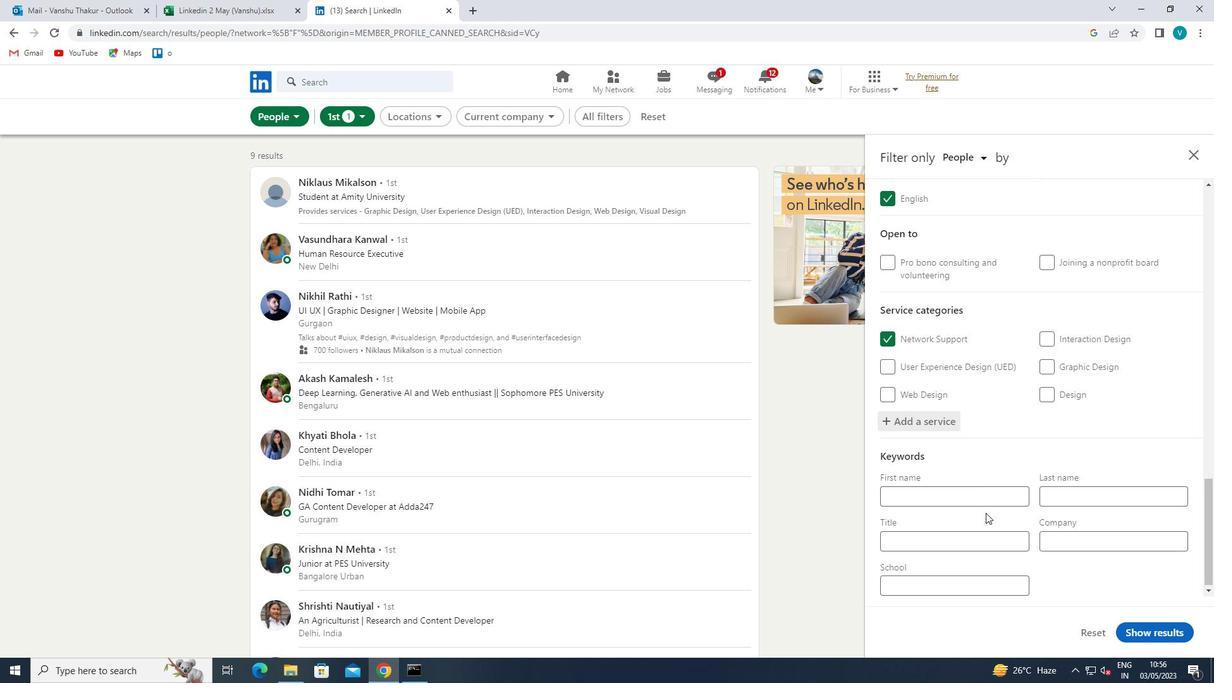 
Action: Mouse pressed left at (986, 532)
Screenshot: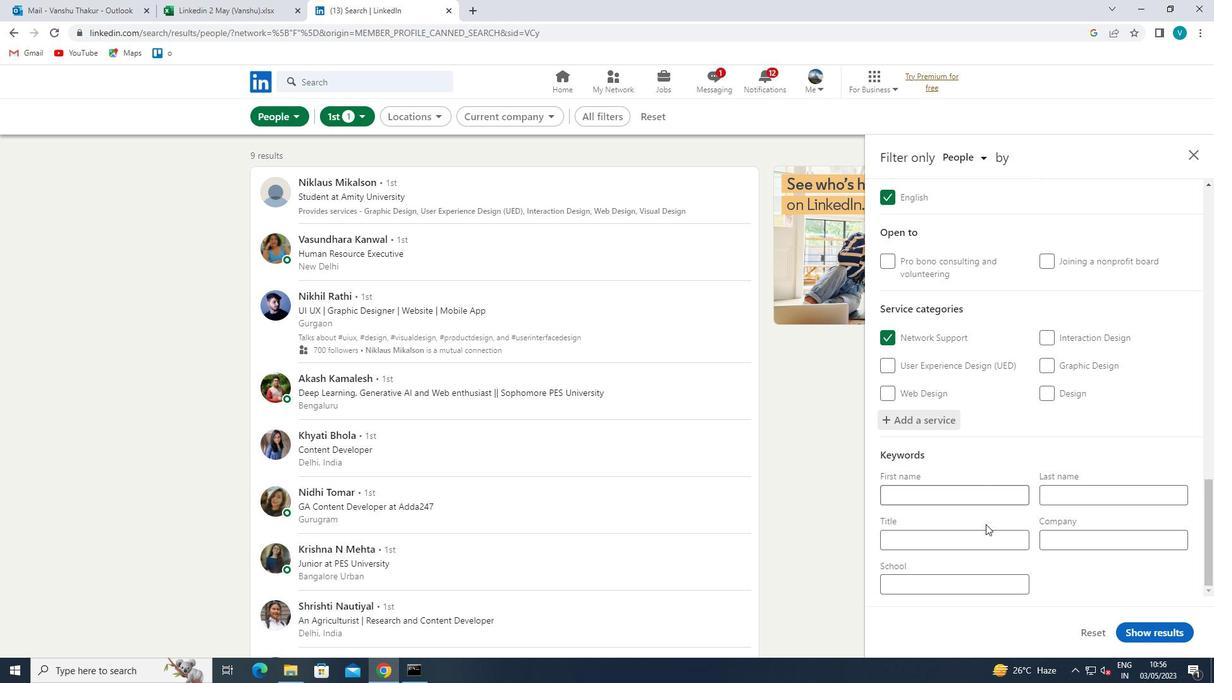 
Action: Key pressed <Key.shift>ANIMAL<Key.space><Key.shift>SHELTER<Key.space><Key.shift>WORKER<Key.space>
Screenshot: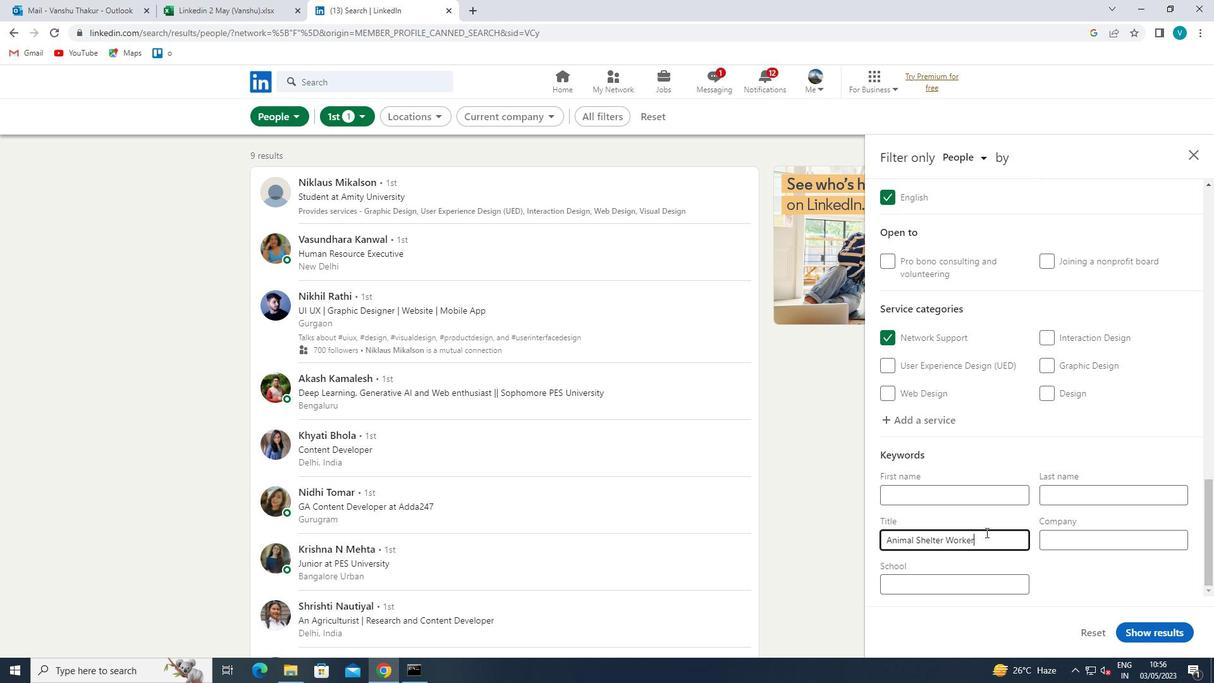 
Action: Mouse moved to (1142, 643)
Screenshot: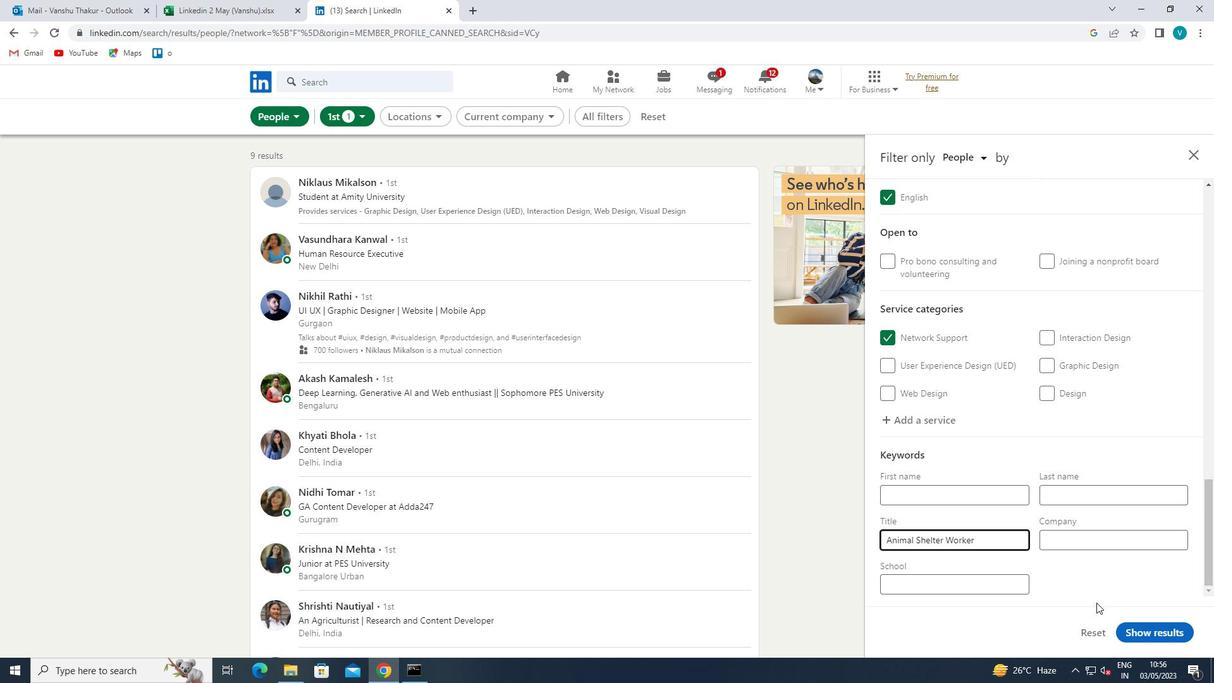 
Action: Mouse pressed left at (1142, 643)
Screenshot: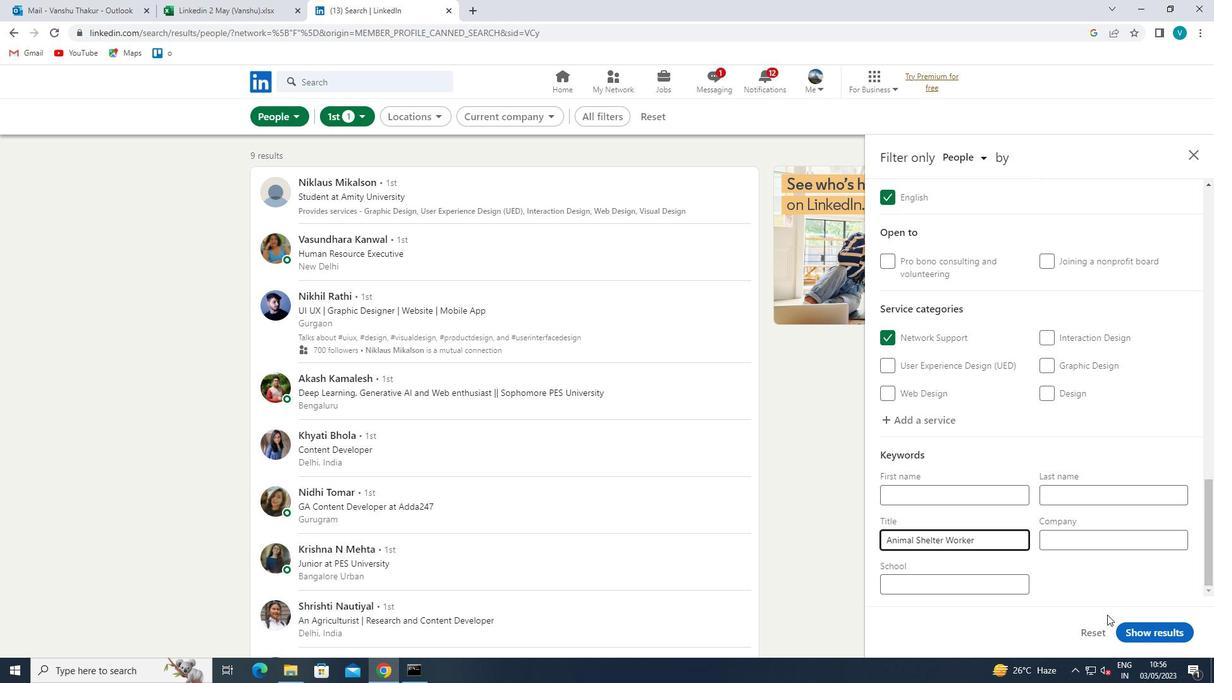 
Action: Mouse moved to (1154, 632)
Screenshot: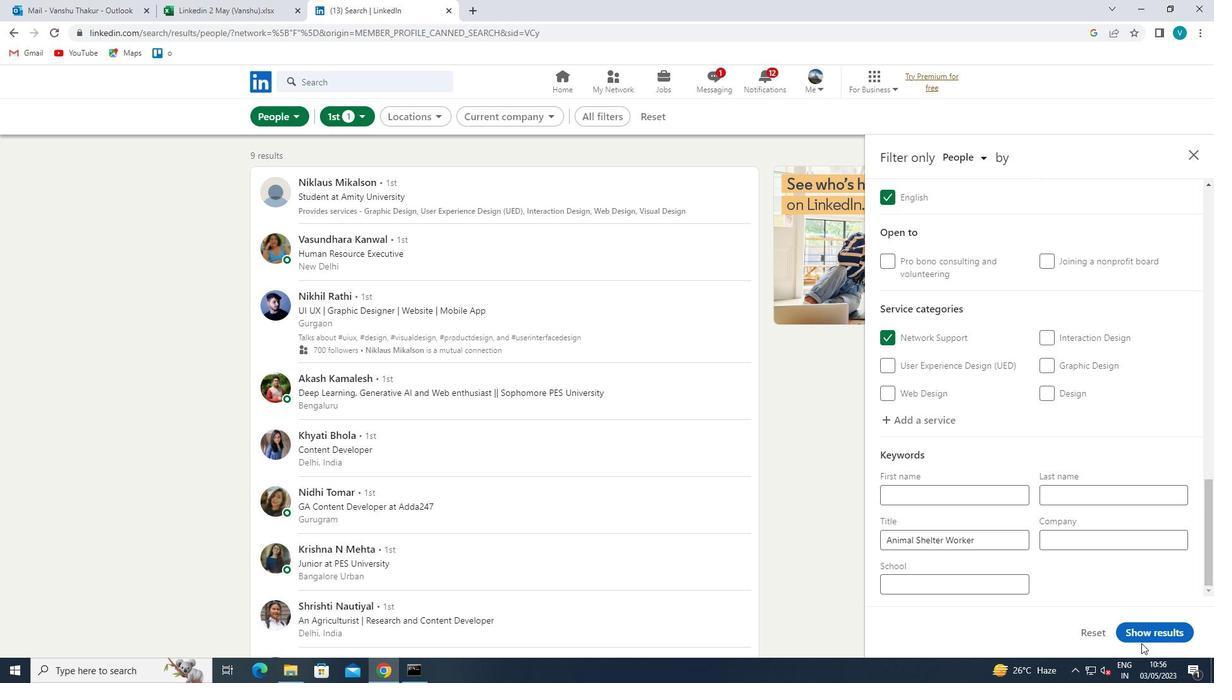 
Action: Mouse pressed left at (1154, 632)
Screenshot: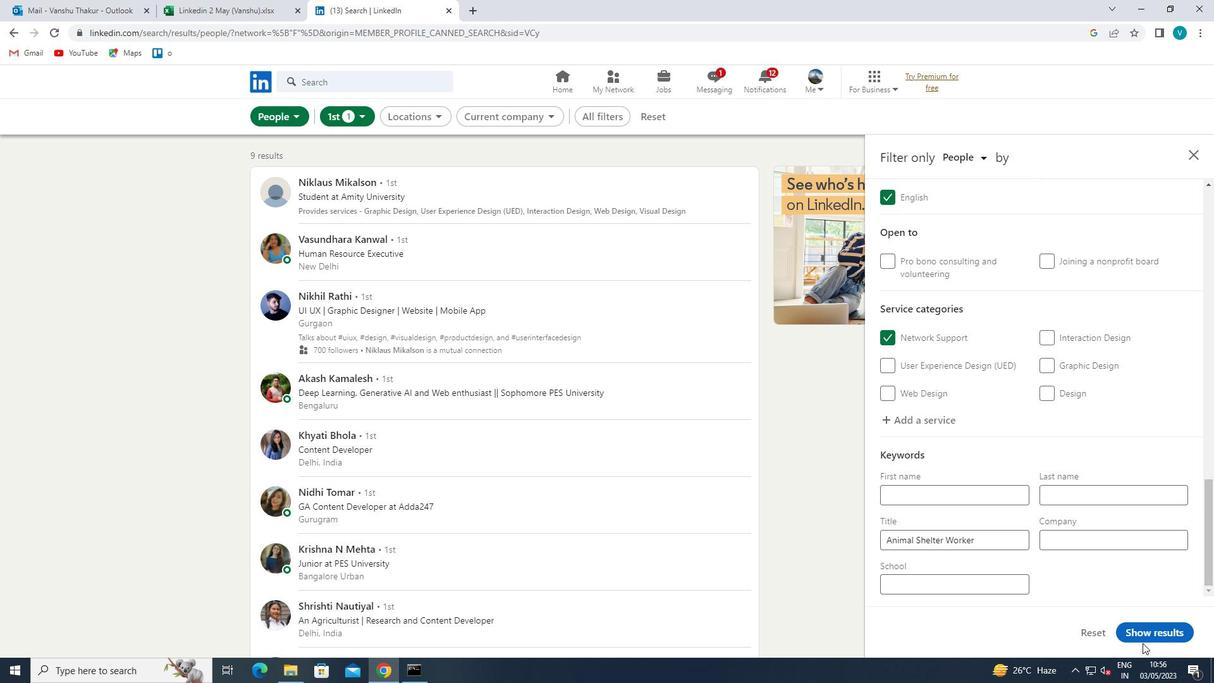 
Action: Mouse moved to (1154, 631)
Screenshot: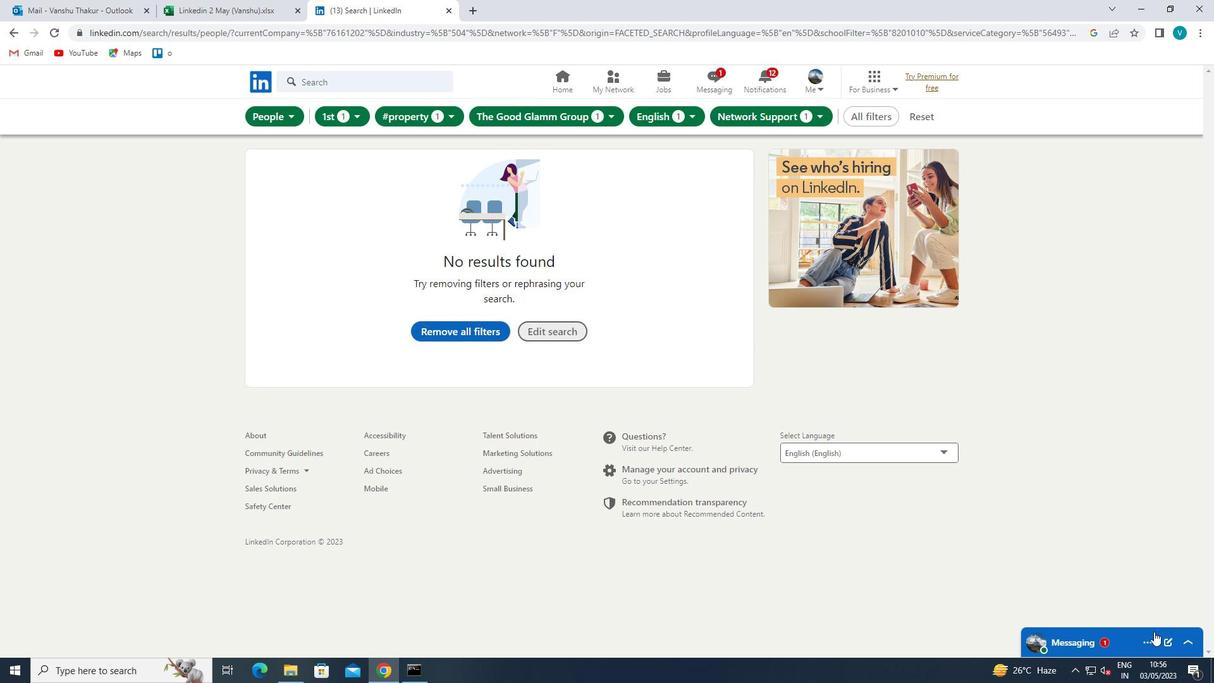 
